 Task: Find connections with filter location Serpong with filter topic #Jobvacancywith filter profile language German with filter current company MayHaps Consulting...!!! with filter school S P Jain School of Global Management with filter industry Aviation and Aerospace Component Manufacturing with filter service category FIle Management with filter keywords title Lodging Manager
Action: Mouse moved to (590, 60)
Screenshot: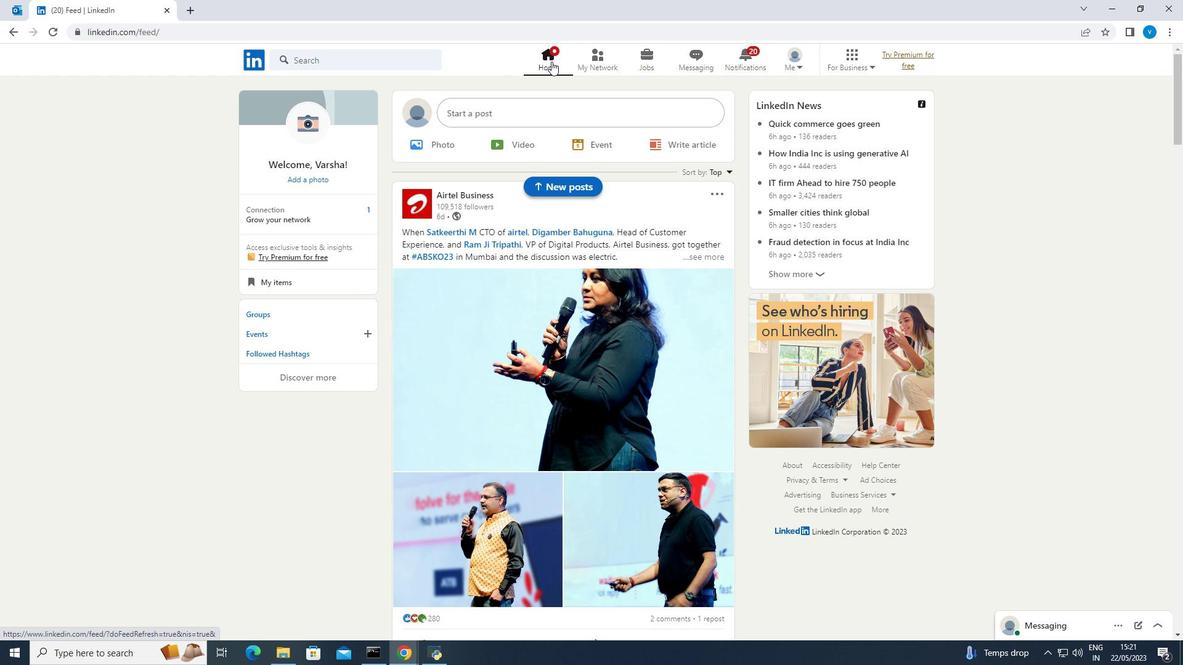 
Action: Mouse pressed left at (590, 60)
Screenshot: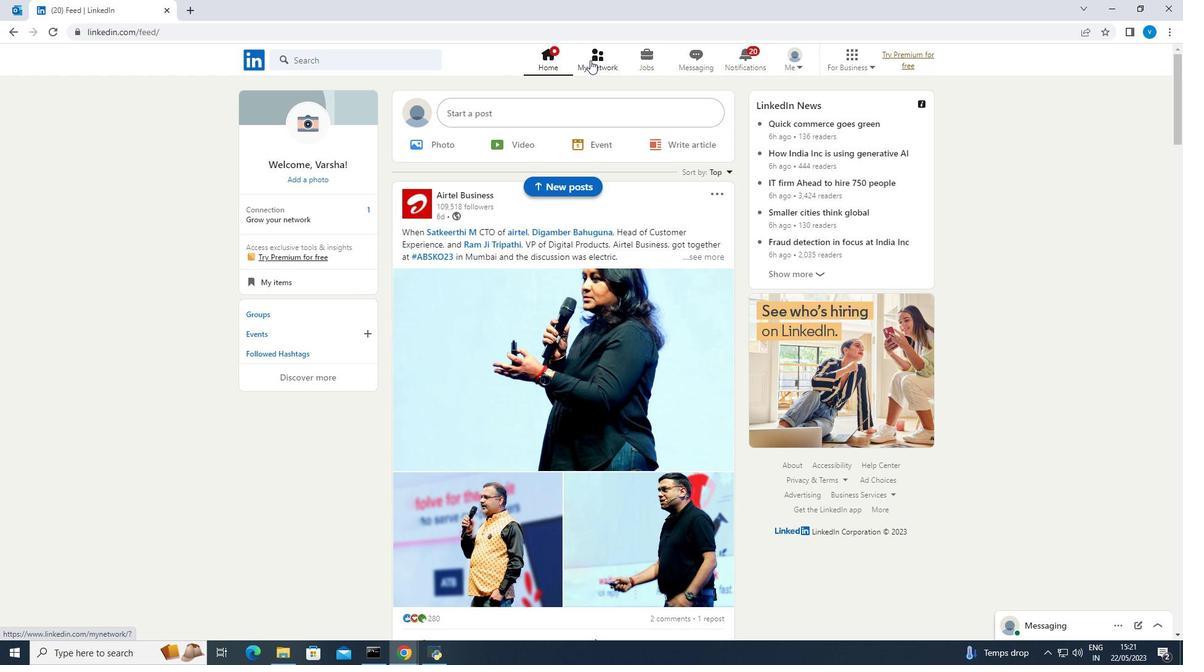 
Action: Mouse moved to (348, 126)
Screenshot: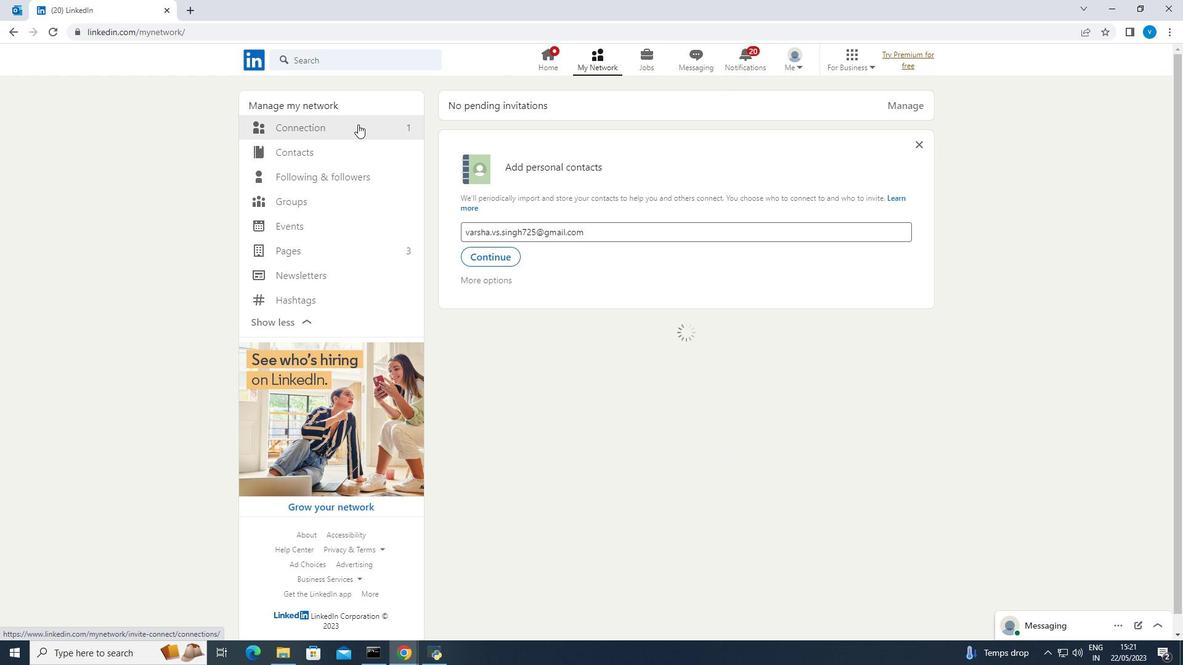 
Action: Mouse pressed left at (348, 126)
Screenshot: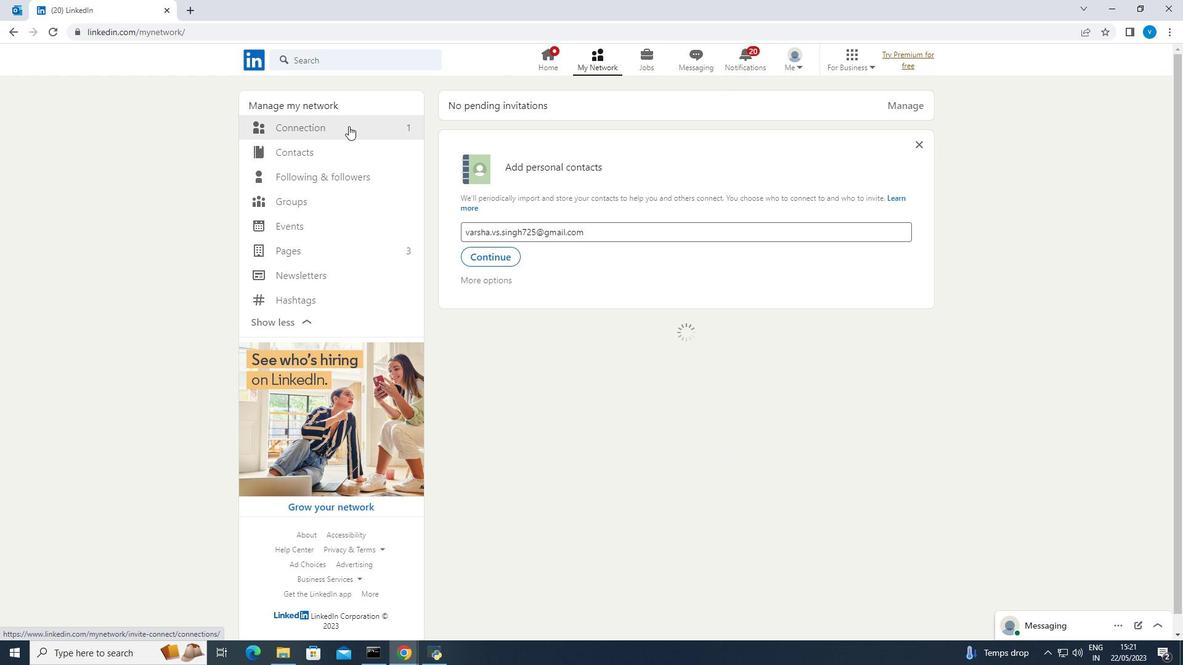 
Action: Mouse moved to (668, 128)
Screenshot: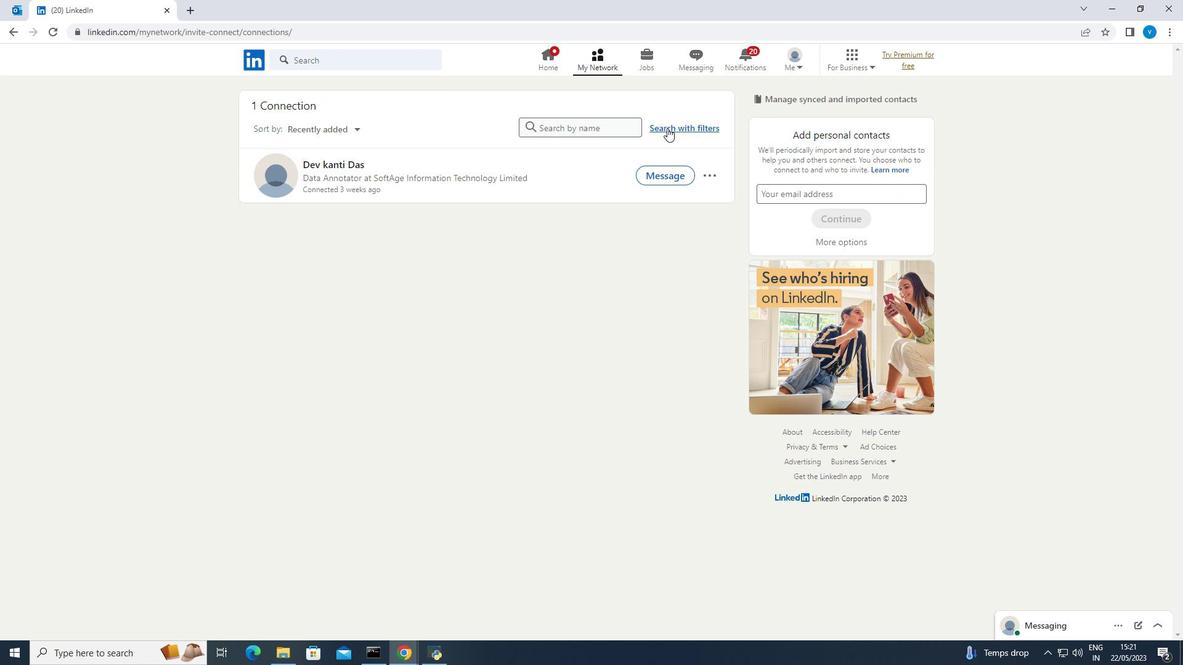 
Action: Mouse pressed left at (668, 128)
Screenshot: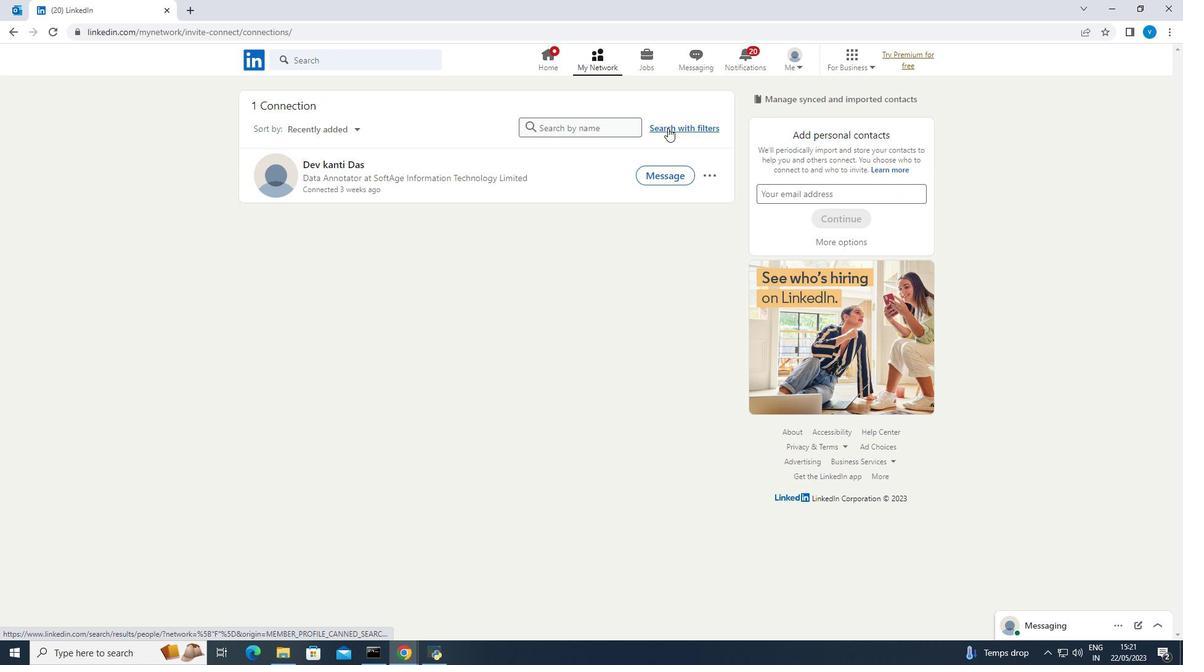 
Action: Mouse moved to (629, 96)
Screenshot: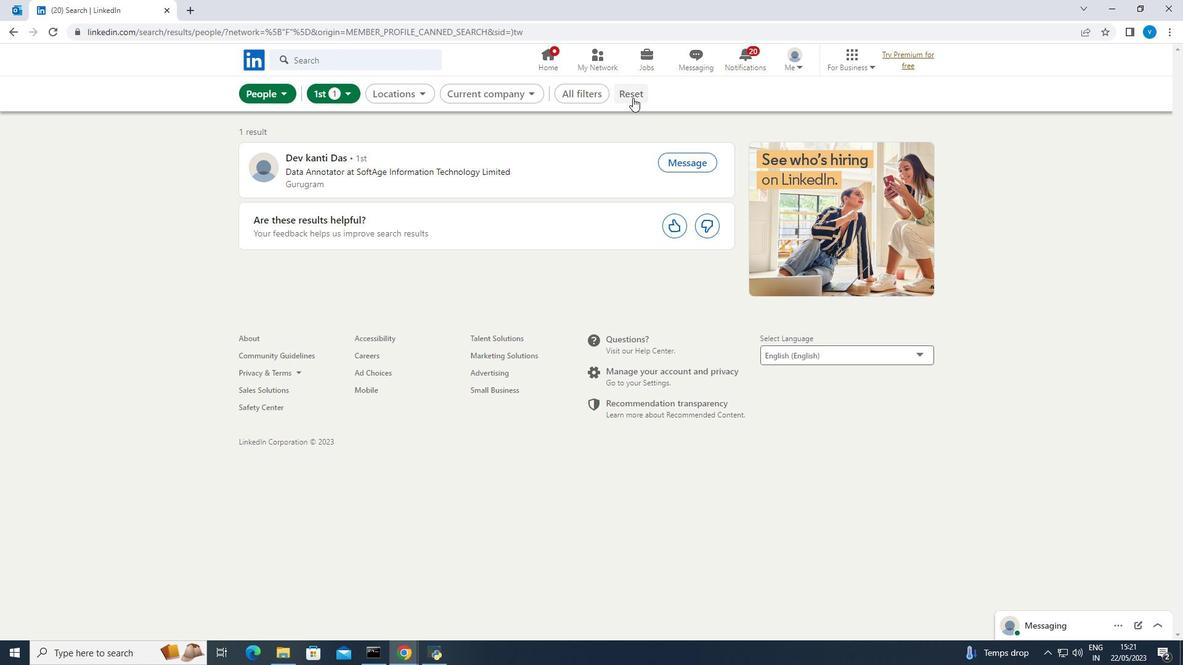 
Action: Mouse pressed left at (629, 96)
Screenshot: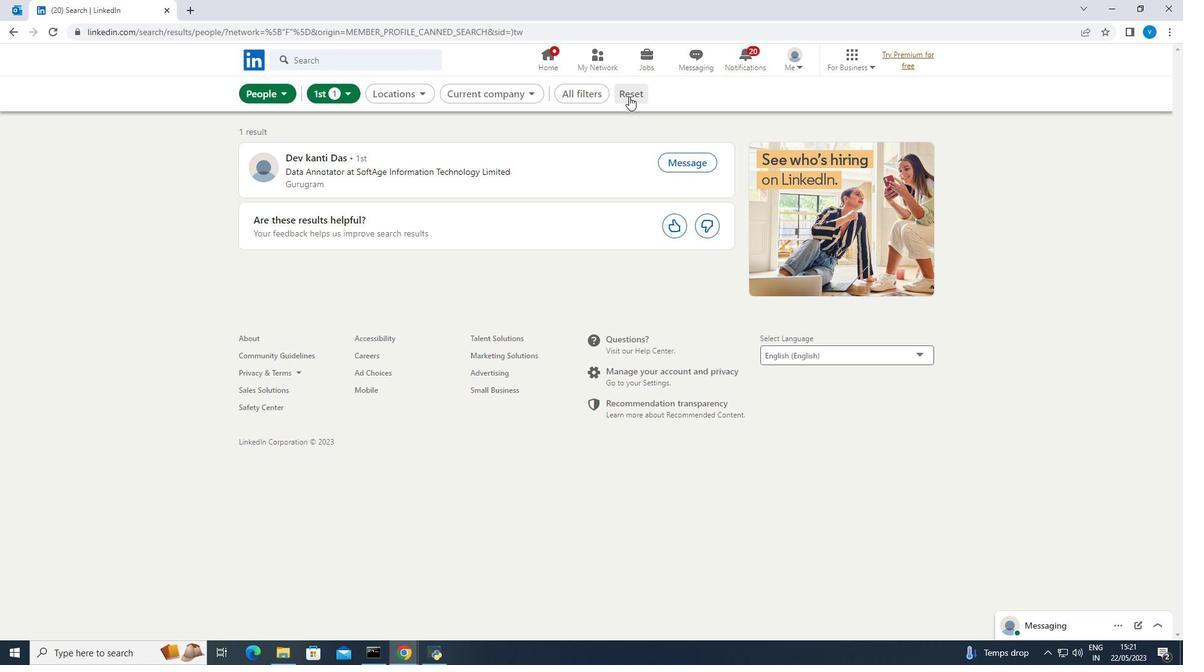 
Action: Mouse moved to (627, 97)
Screenshot: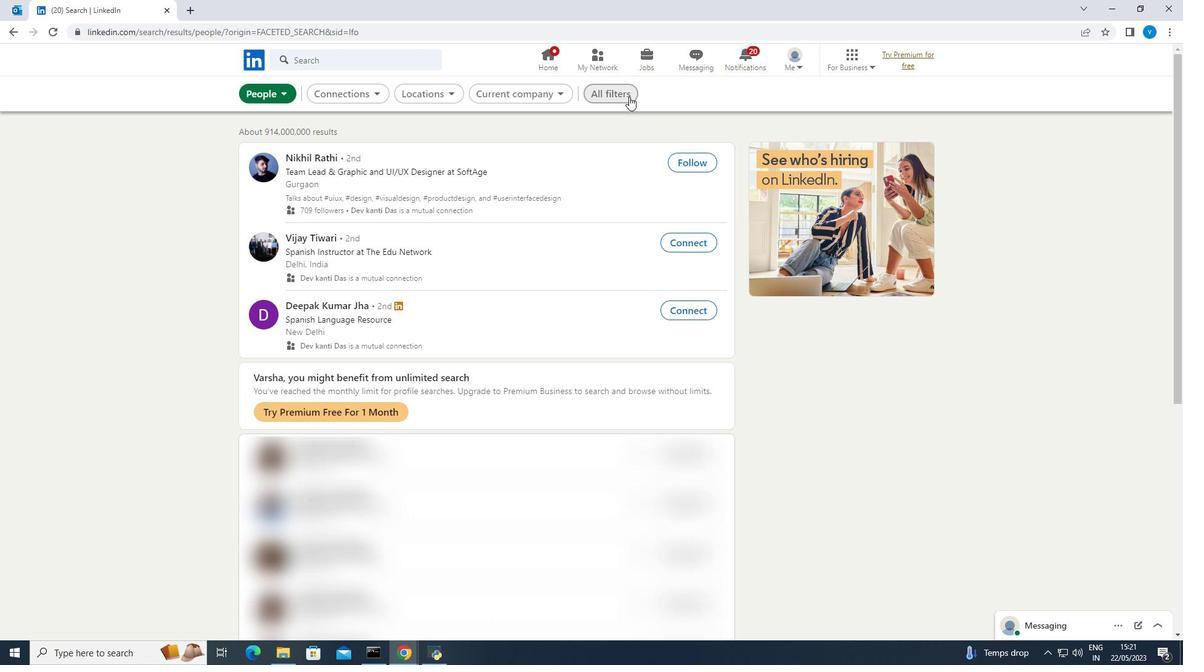 
Action: Mouse pressed left at (627, 97)
Screenshot: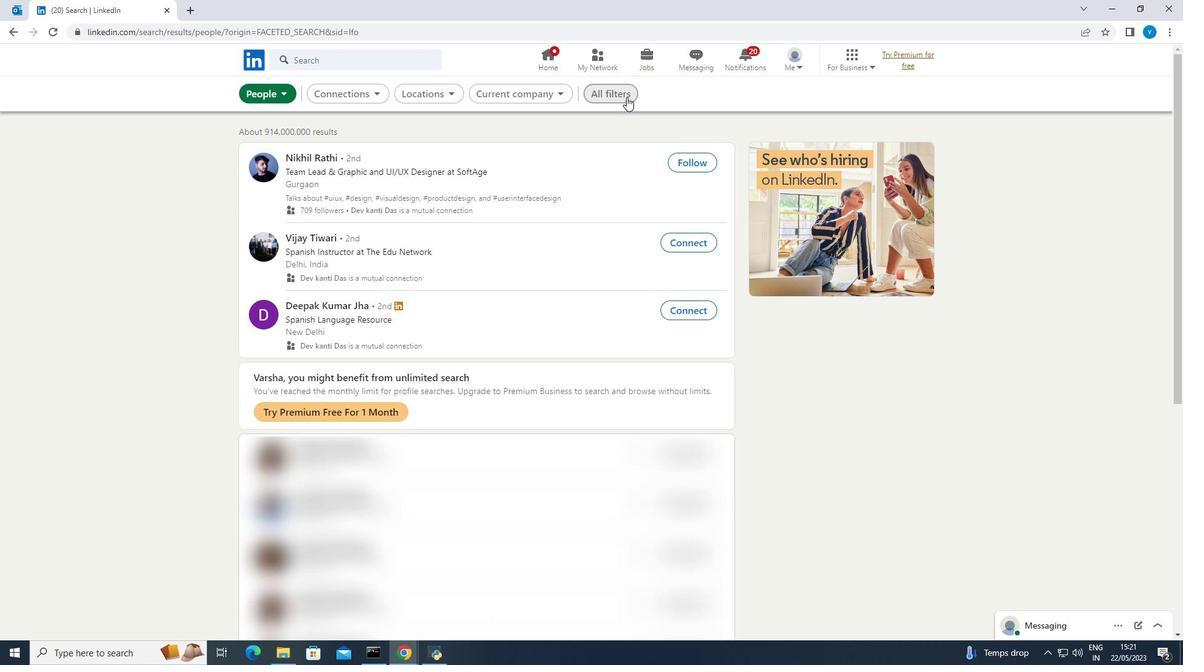 
Action: Mouse moved to (847, 199)
Screenshot: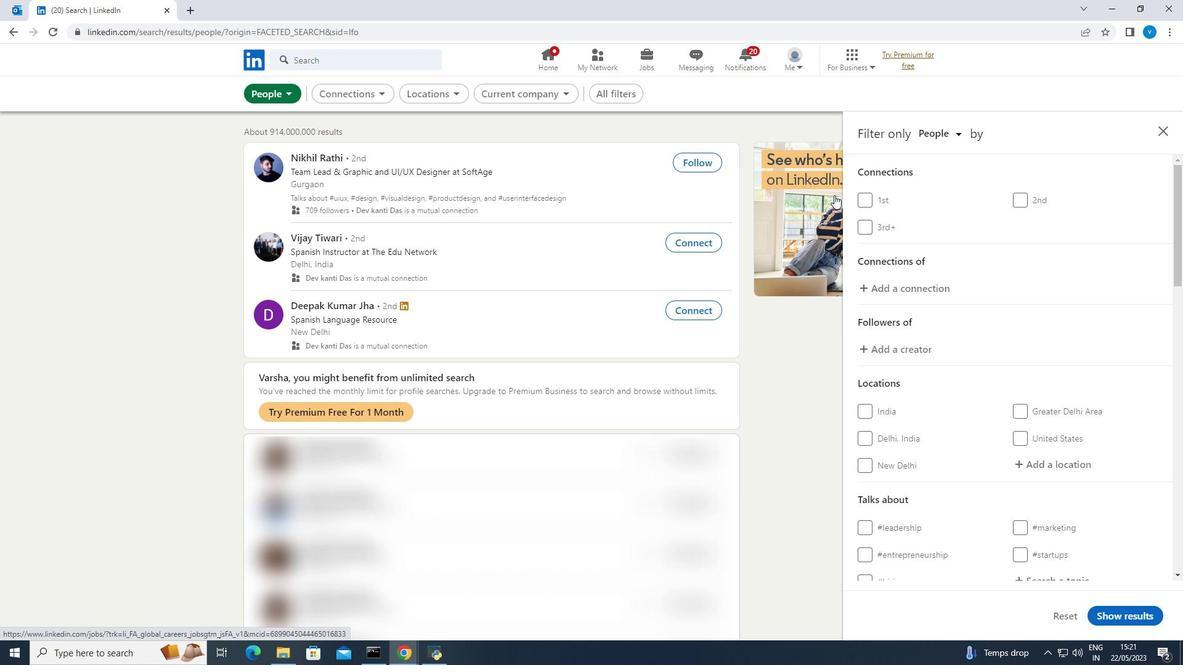 
Action: Mouse scrolled (847, 198) with delta (0, 0)
Screenshot: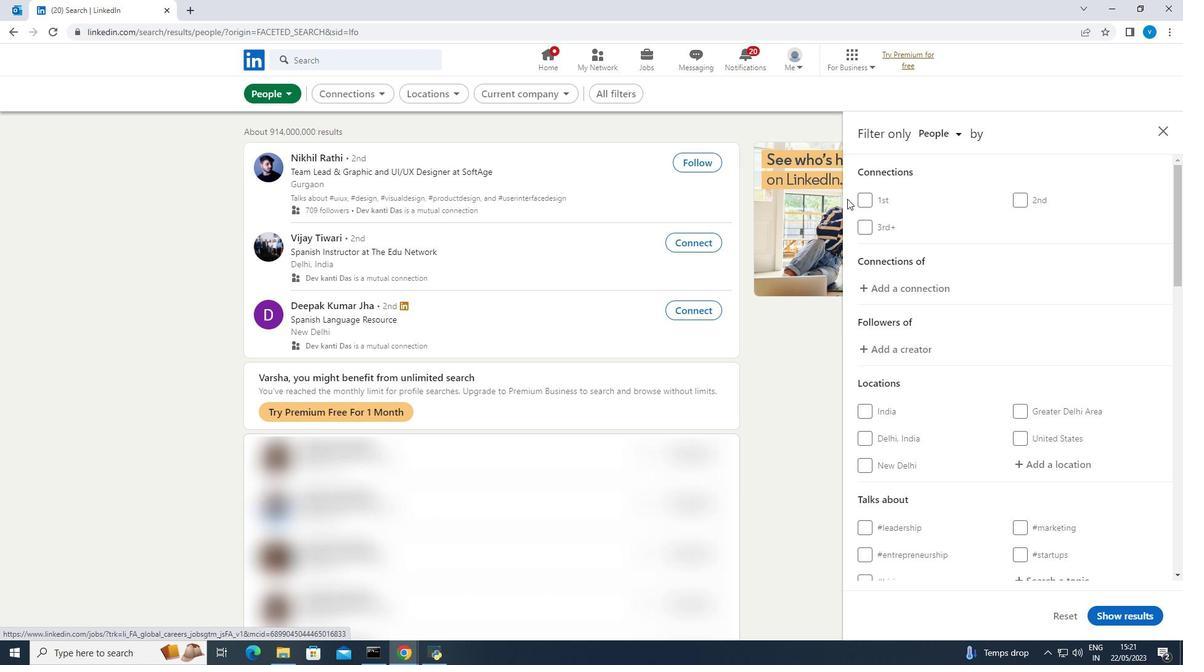 
Action: Mouse scrolled (847, 198) with delta (0, 0)
Screenshot: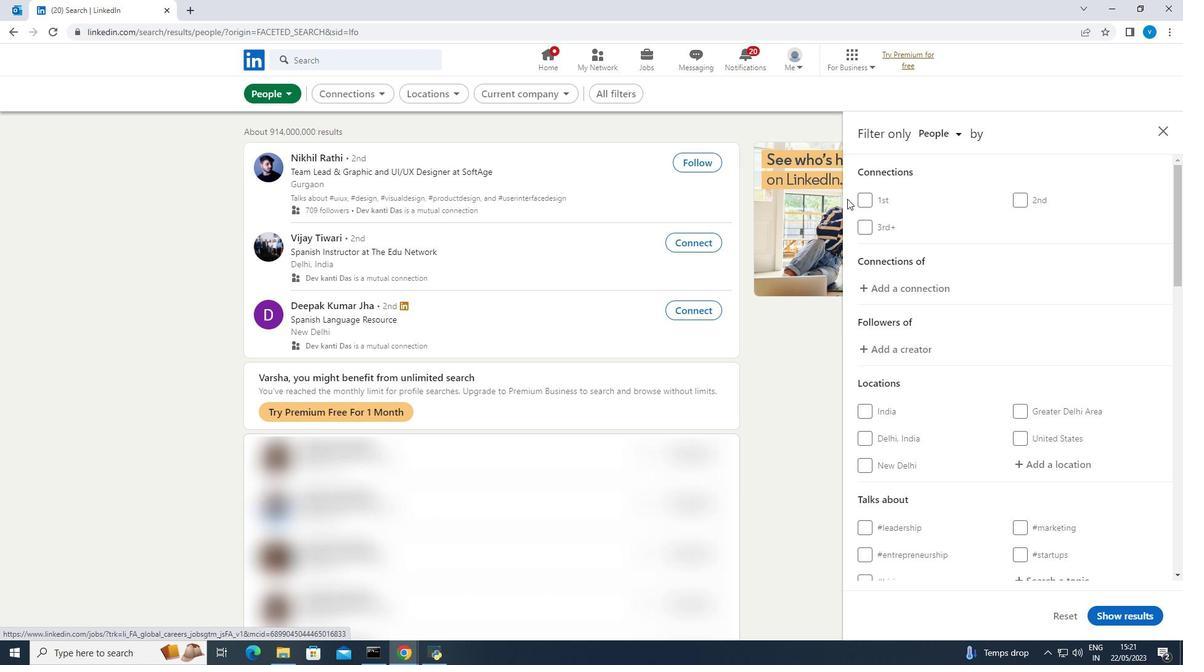 
Action: Mouse moved to (866, 204)
Screenshot: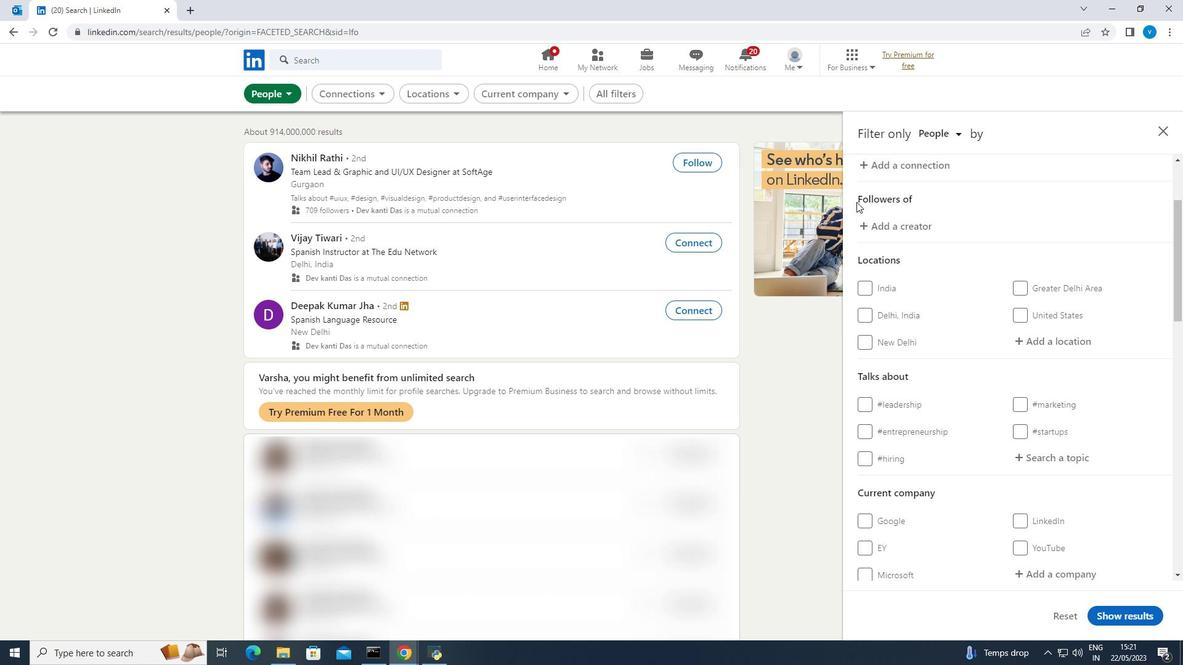 
Action: Mouse scrolled (866, 204) with delta (0, 0)
Screenshot: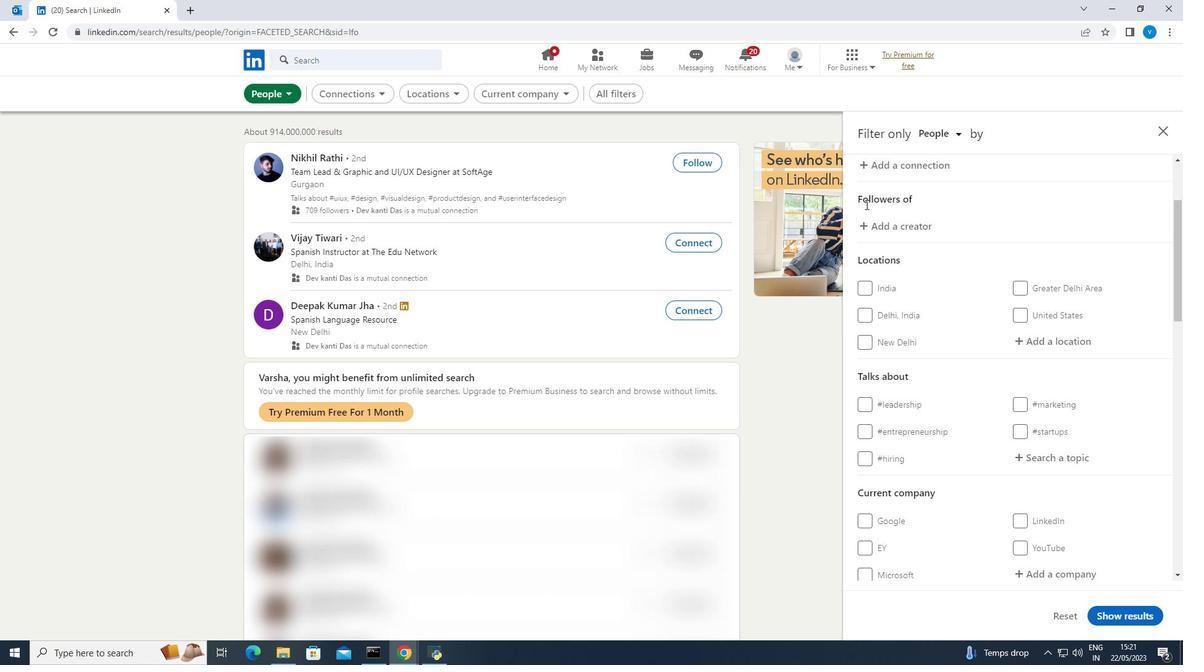 
Action: Mouse moved to (1055, 284)
Screenshot: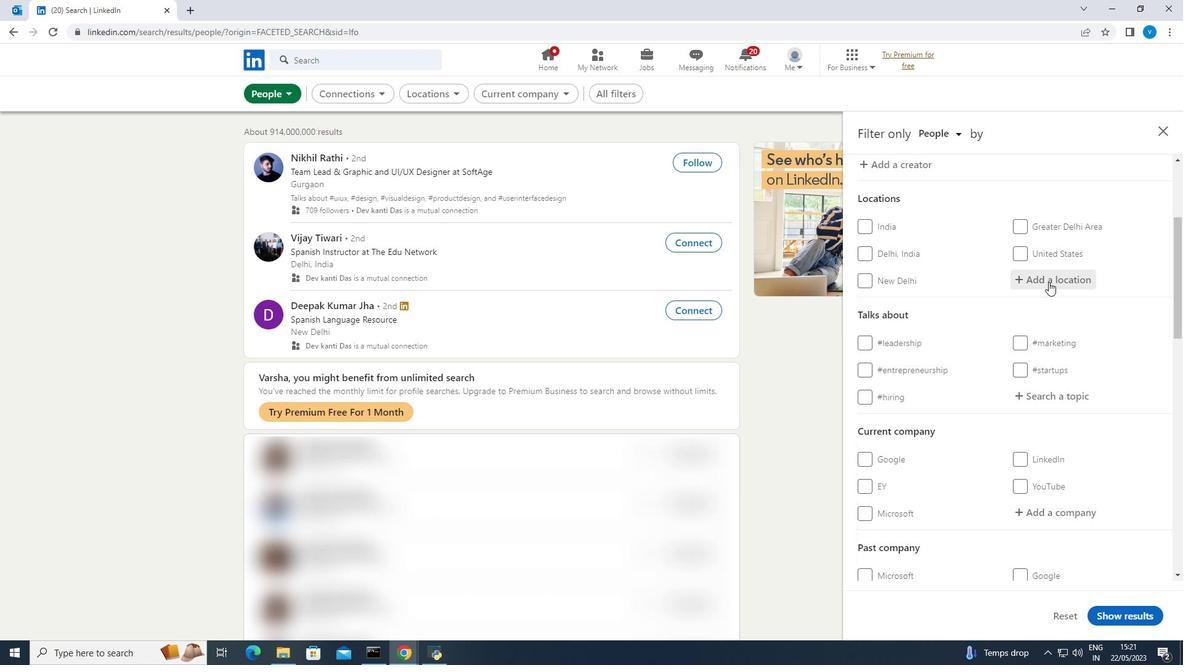 
Action: Mouse pressed left at (1055, 284)
Screenshot: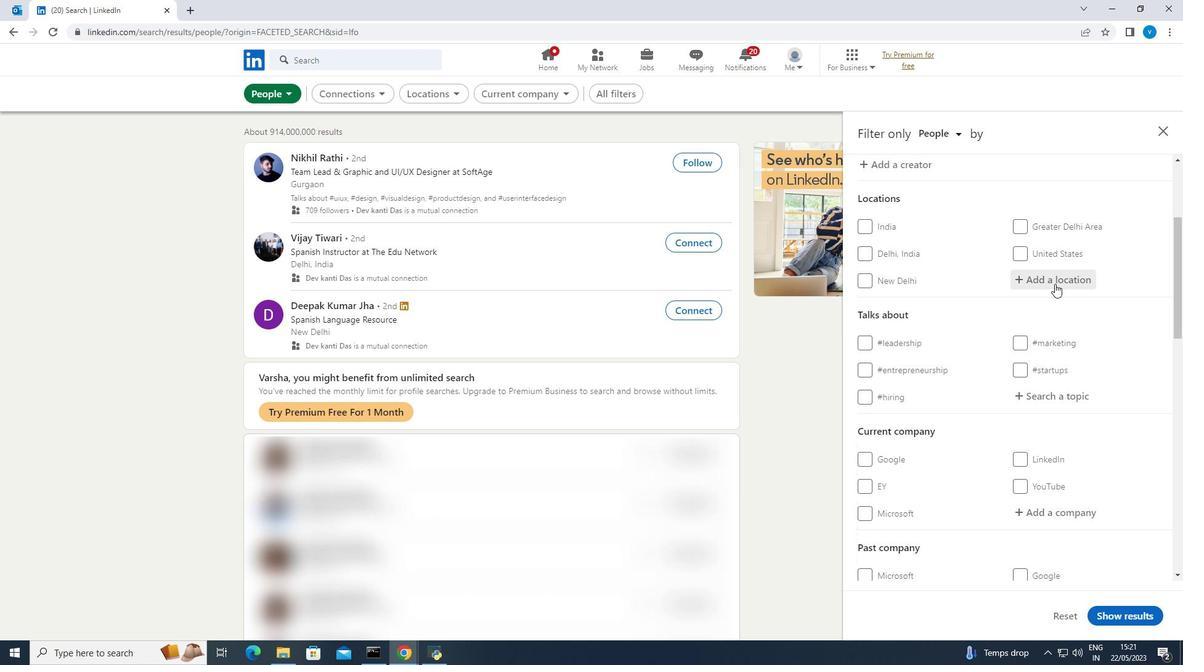 
Action: Mouse moved to (1008, 311)
Screenshot: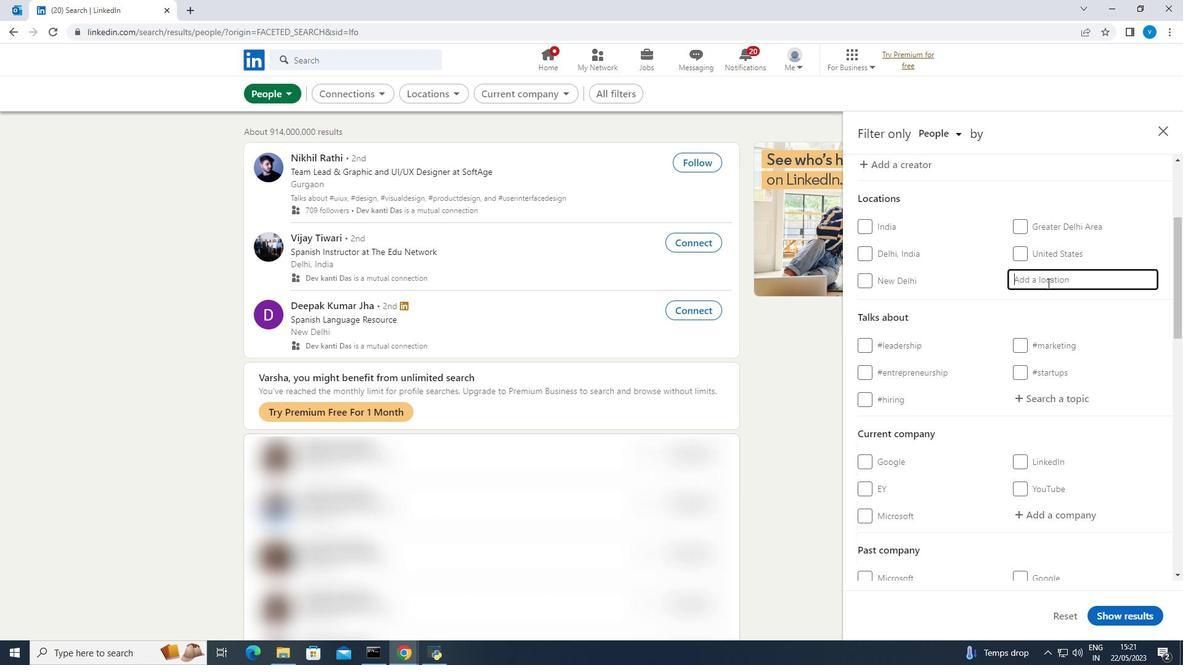 
Action: Key pressed <Key.shift><Key.shift><Key.shift><Key.shift><Key.shift><Key.shift><Key.shift><Key.shift>Serpong
Screenshot: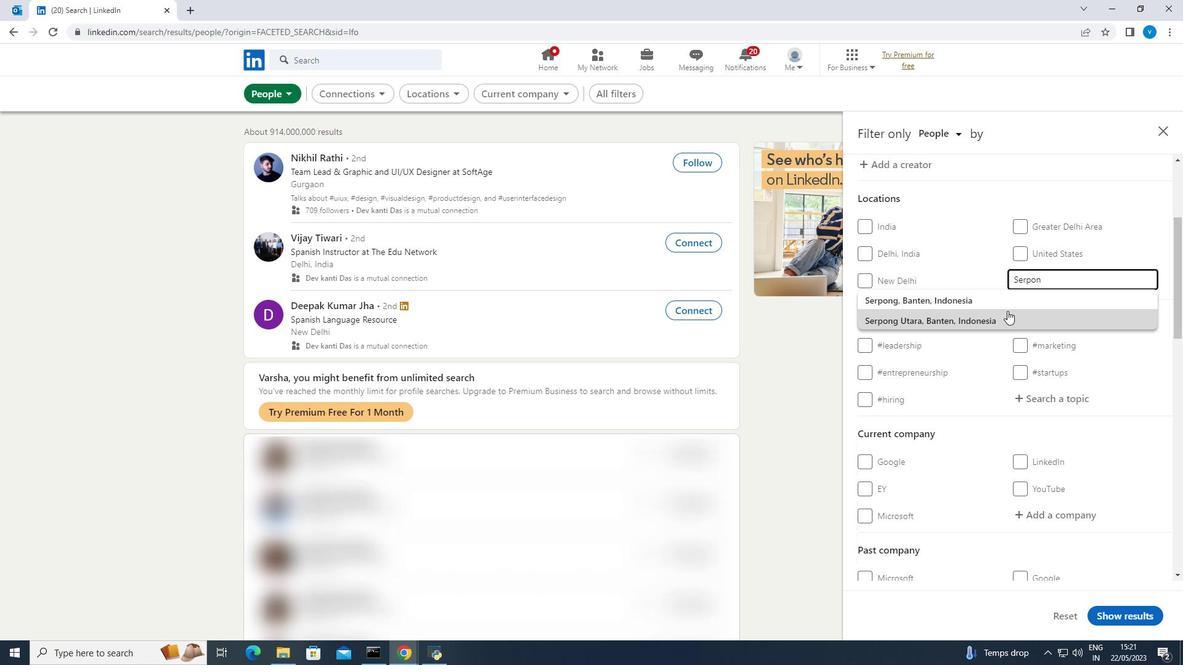 
Action: Mouse moved to (1042, 392)
Screenshot: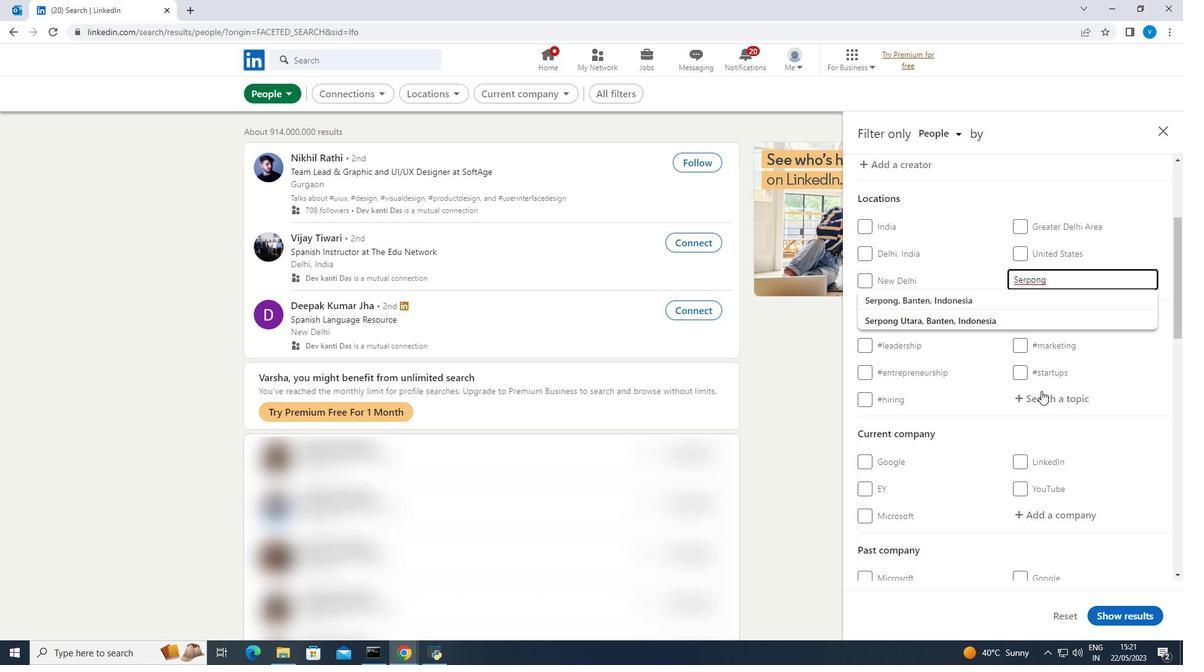 
Action: Mouse pressed left at (1042, 392)
Screenshot: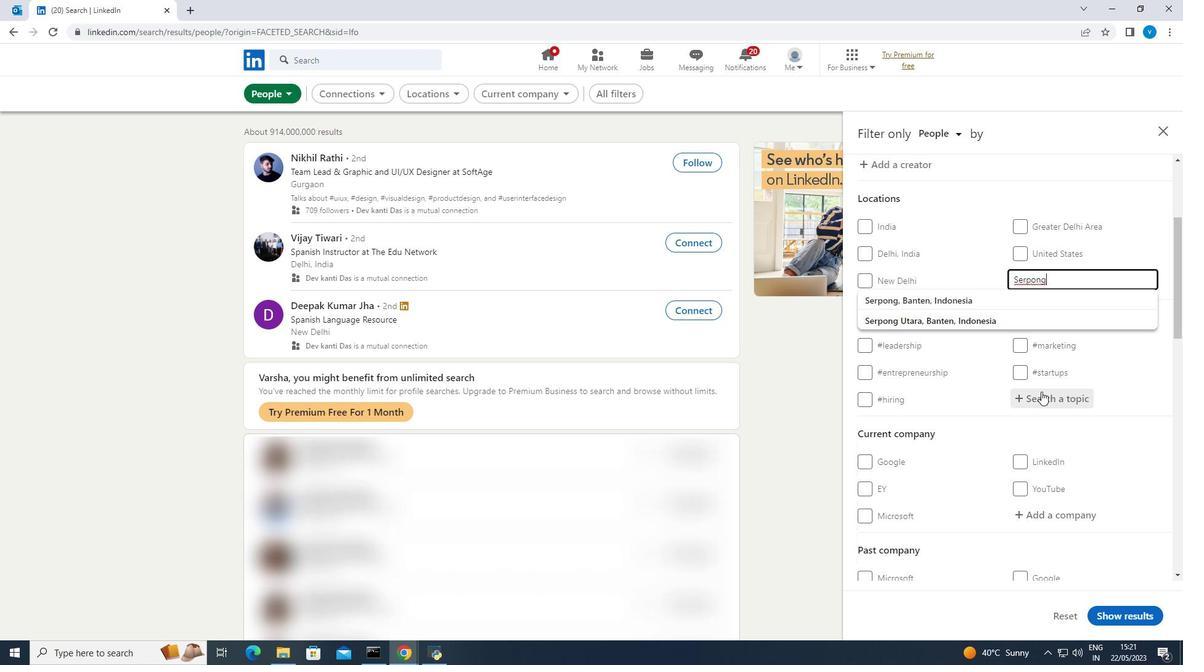 
Action: Mouse moved to (1051, 388)
Screenshot: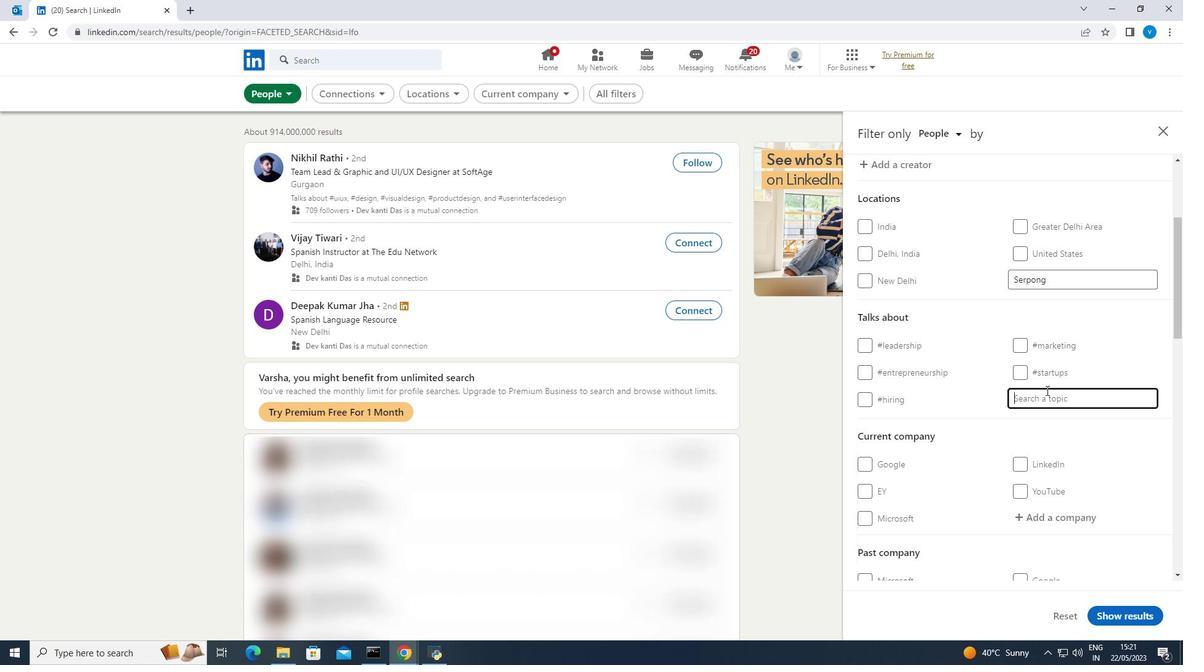 
Action: Key pressed <Key.shift><Key.shift><Key.shift><Key.shift><Key.shift><Key.shift><Key.shift><Key.shift>#<Key.shift><Key.shift><Key.shift><Key.shift><Key.shift><Key.shift><Key.shift><Key.shift>Jobvacancy
Screenshot: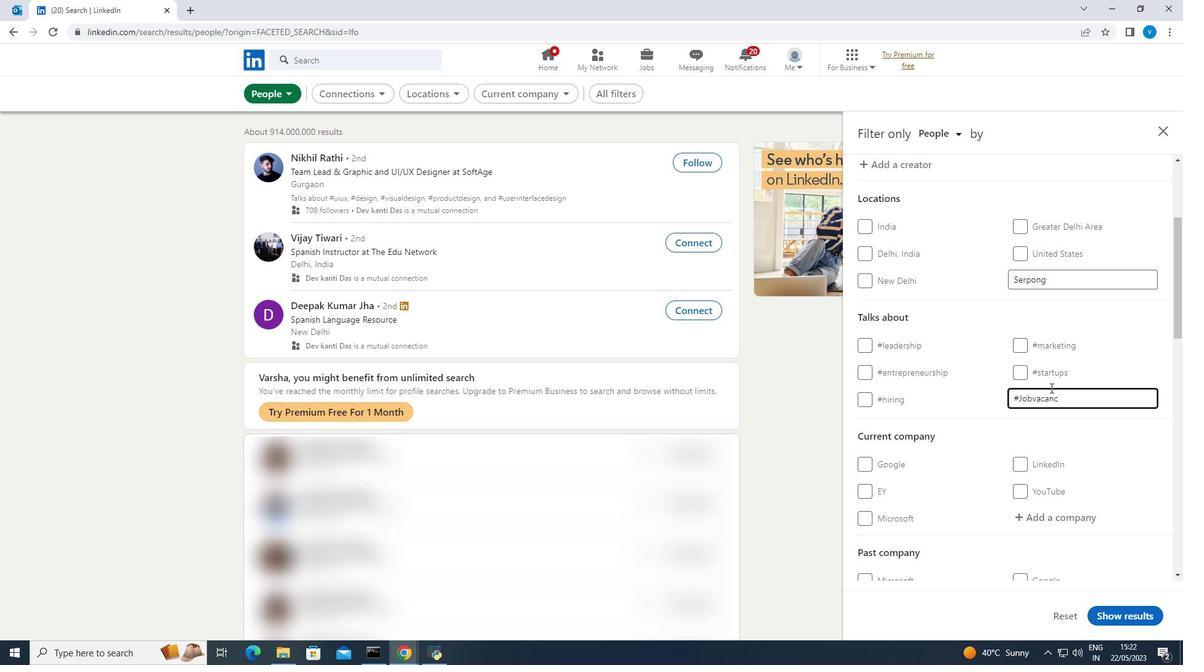 
Action: Mouse moved to (1054, 424)
Screenshot: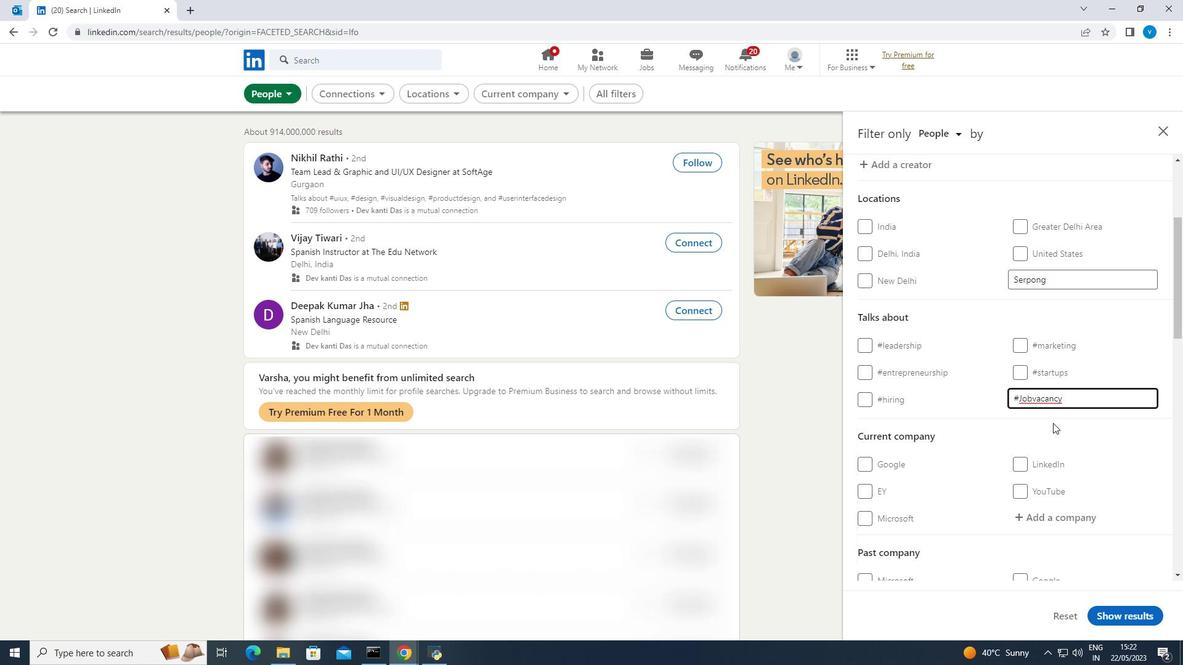 
Action: Mouse scrolled (1054, 423) with delta (0, 0)
Screenshot: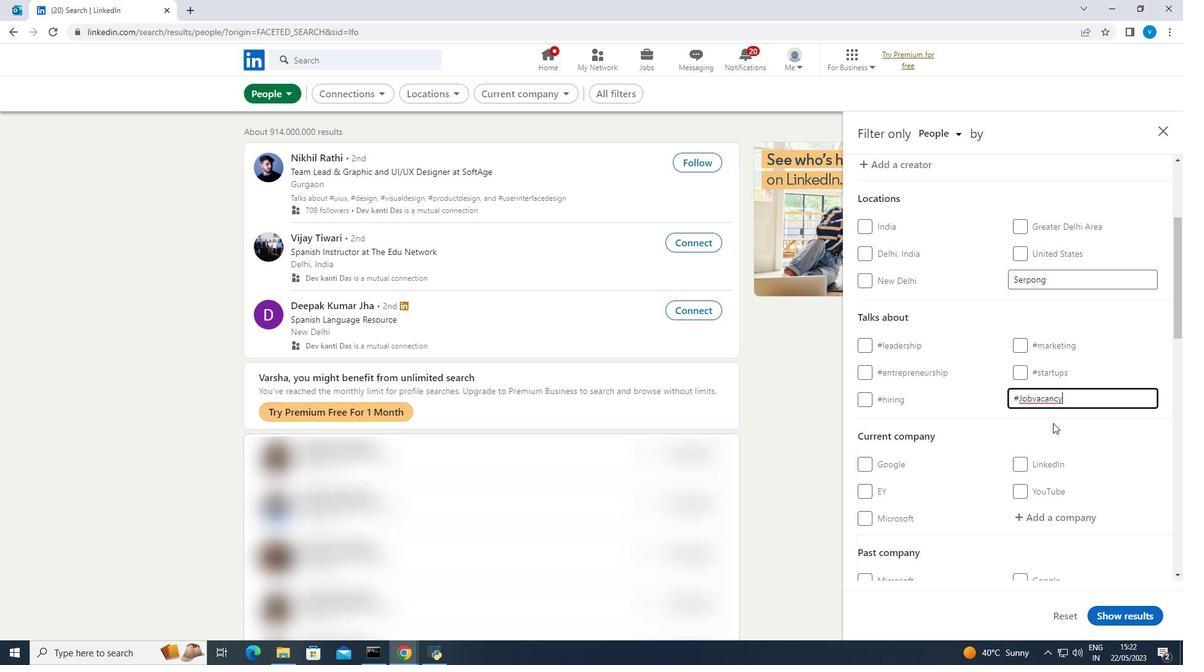 
Action: Mouse moved to (1056, 425)
Screenshot: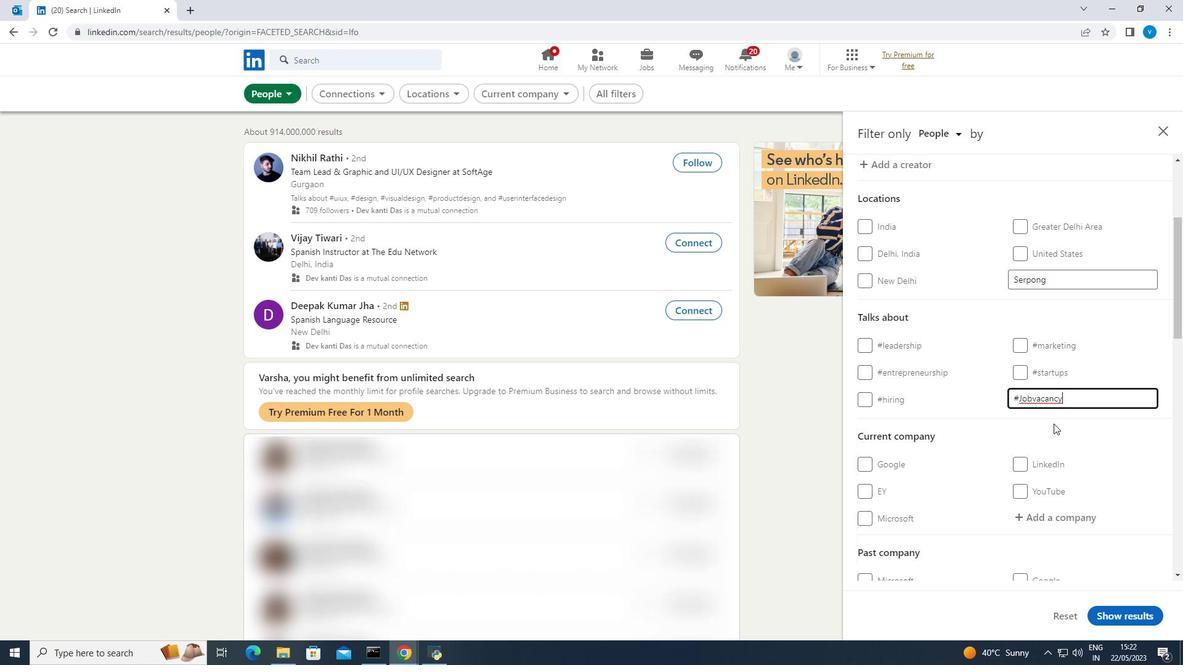 
Action: Mouse scrolled (1056, 424) with delta (0, 0)
Screenshot: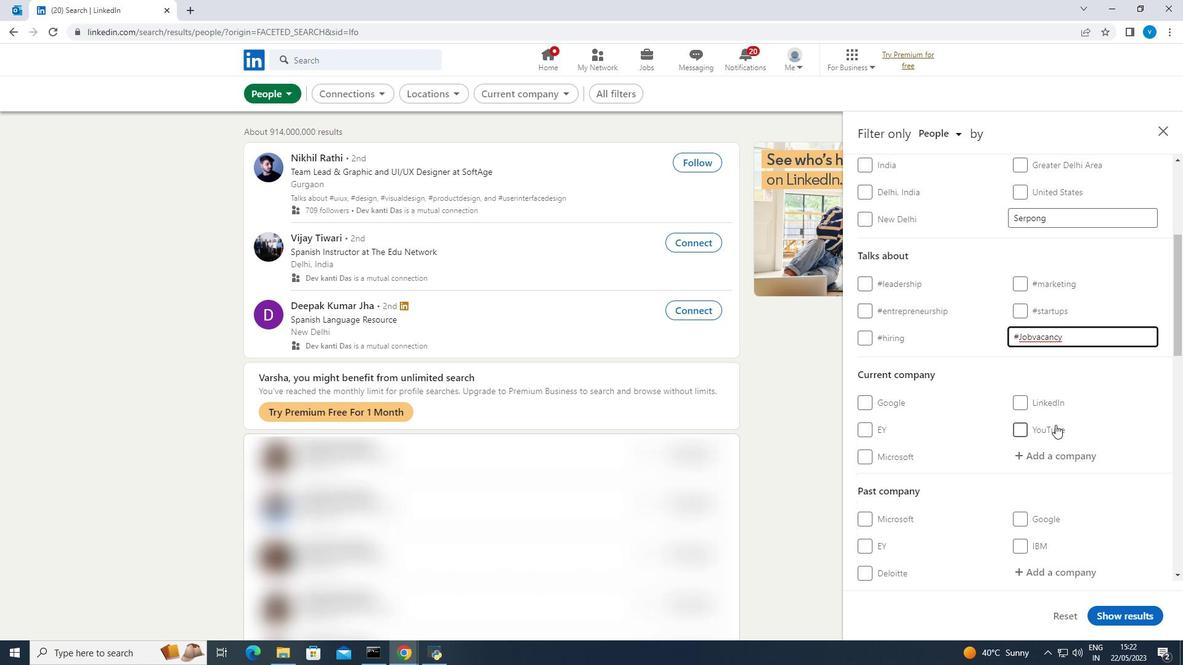 
Action: Mouse scrolled (1056, 424) with delta (0, 0)
Screenshot: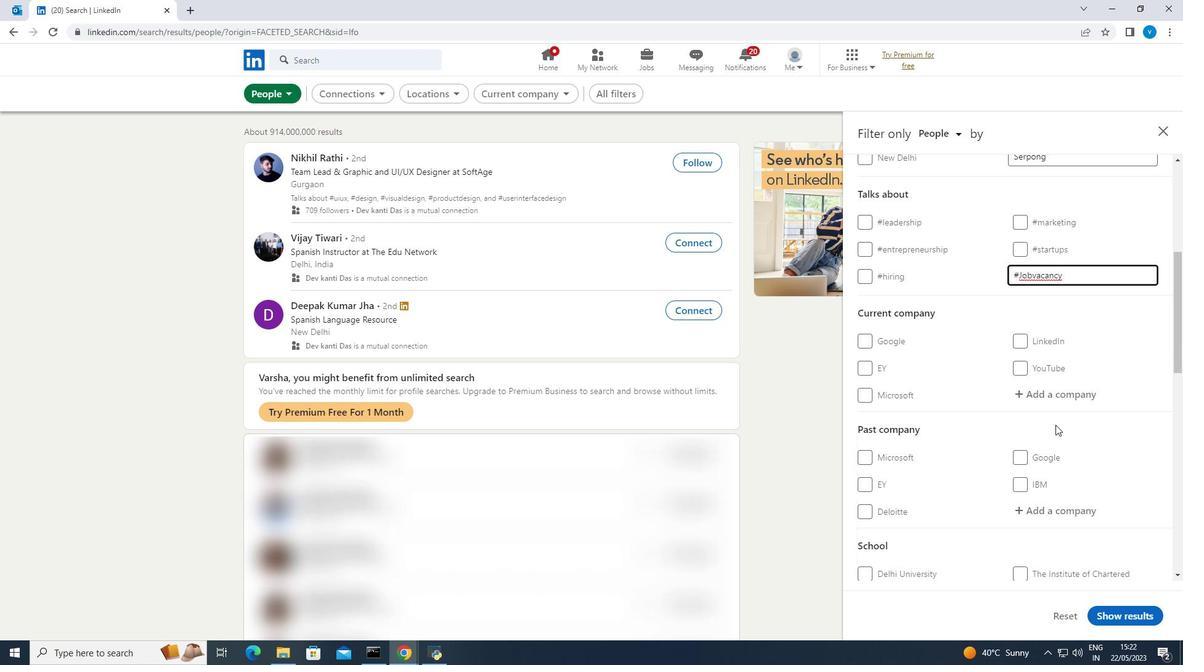 
Action: Mouse scrolled (1056, 424) with delta (0, 0)
Screenshot: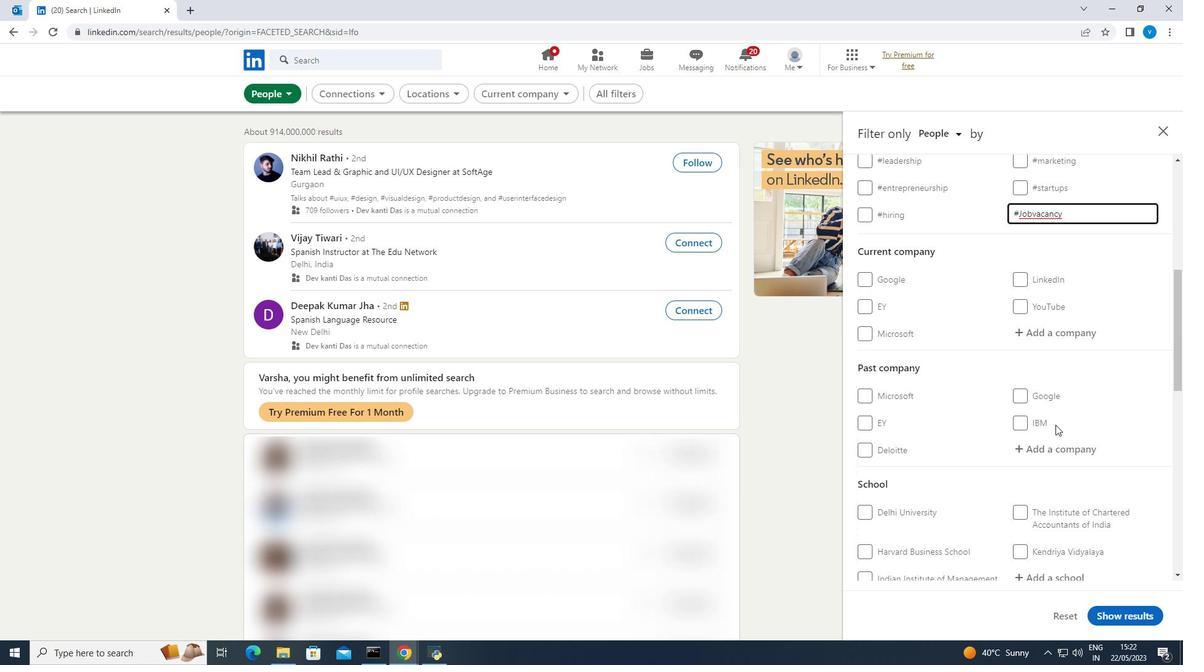 
Action: Mouse scrolled (1056, 424) with delta (0, 0)
Screenshot: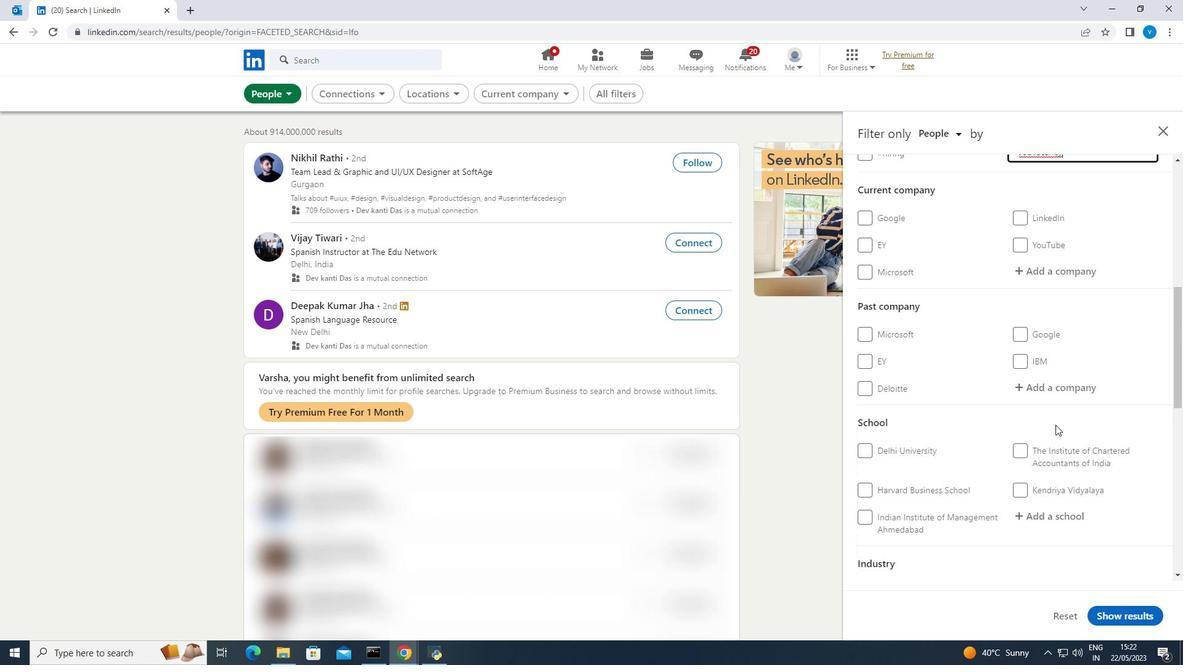 
Action: Mouse scrolled (1056, 424) with delta (0, 0)
Screenshot: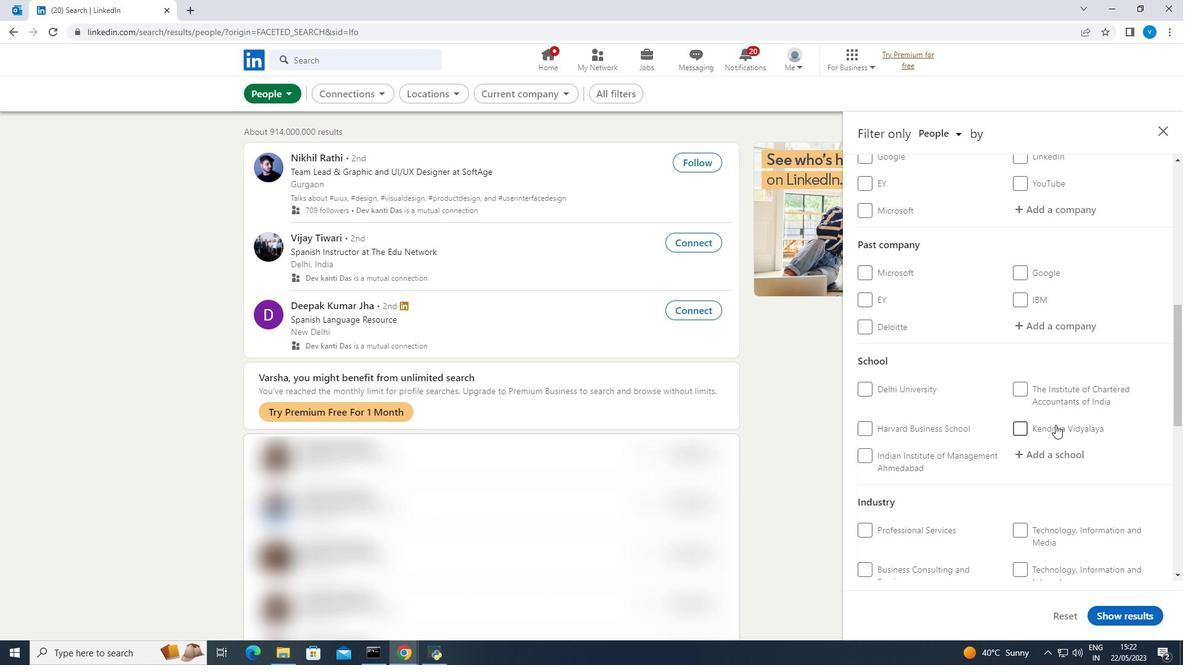 
Action: Mouse scrolled (1056, 424) with delta (0, 0)
Screenshot: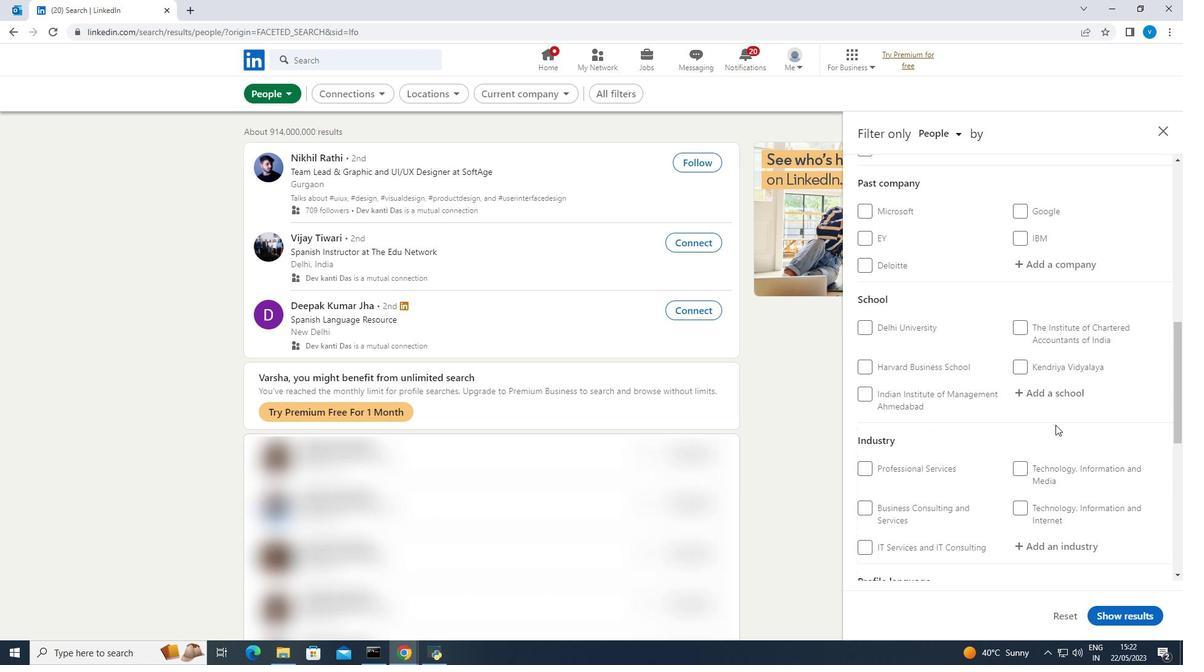 
Action: Mouse scrolled (1056, 424) with delta (0, 0)
Screenshot: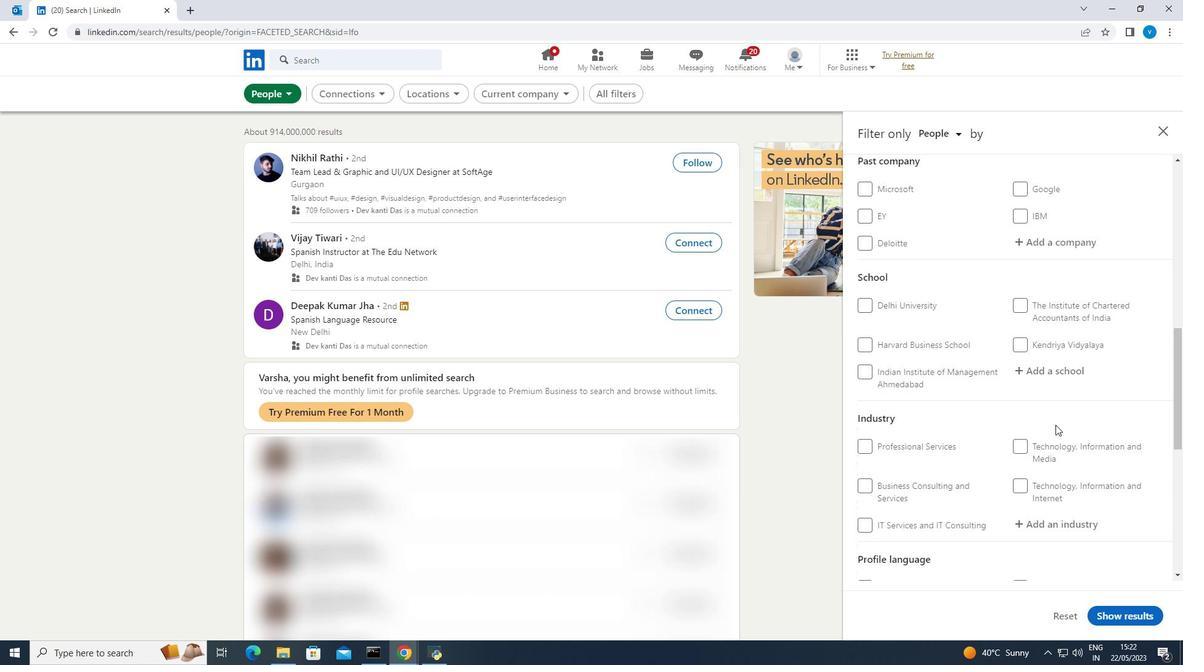 
Action: Mouse moved to (865, 535)
Screenshot: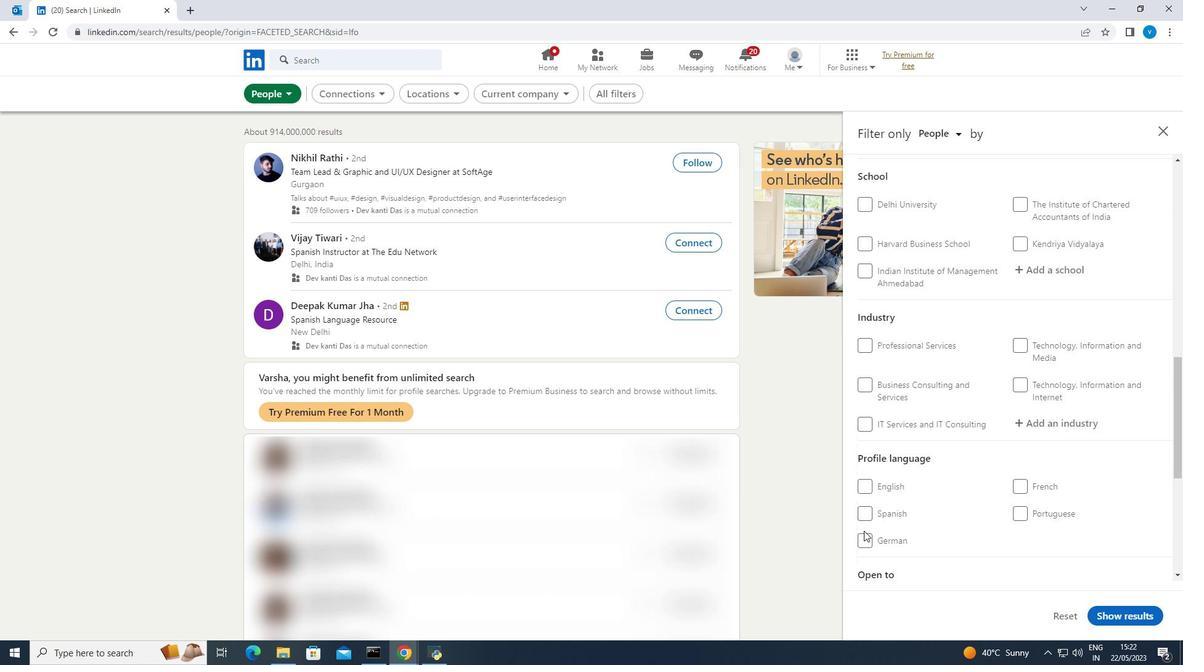 
Action: Mouse pressed left at (865, 535)
Screenshot: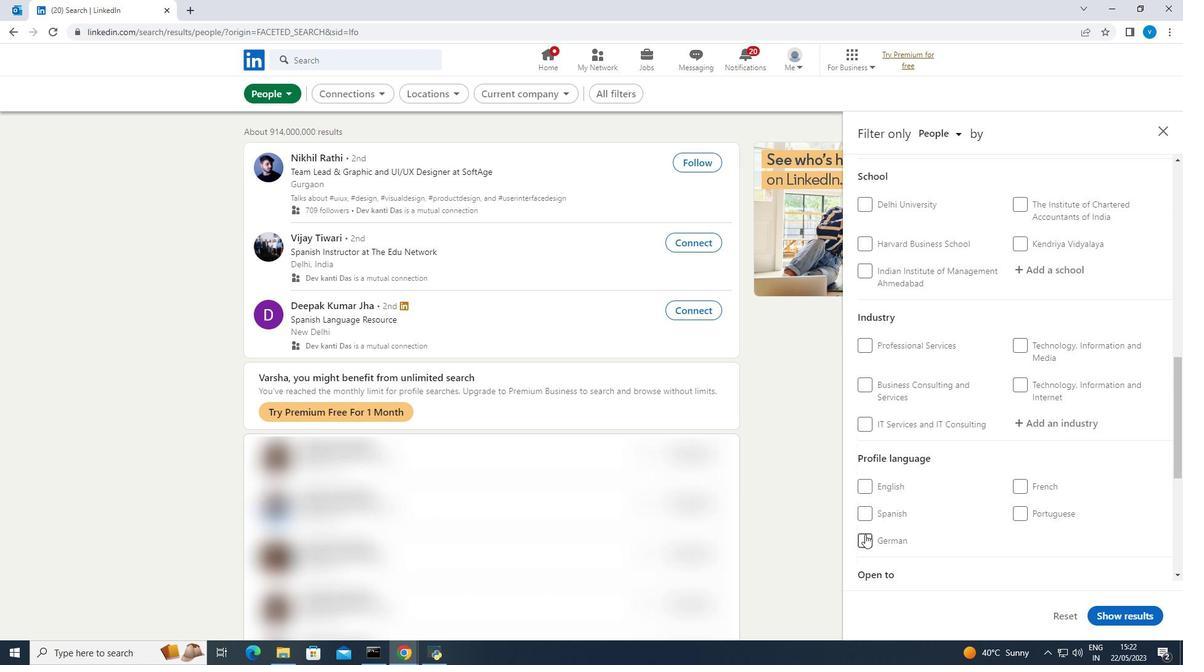 
Action: Mouse moved to (884, 476)
Screenshot: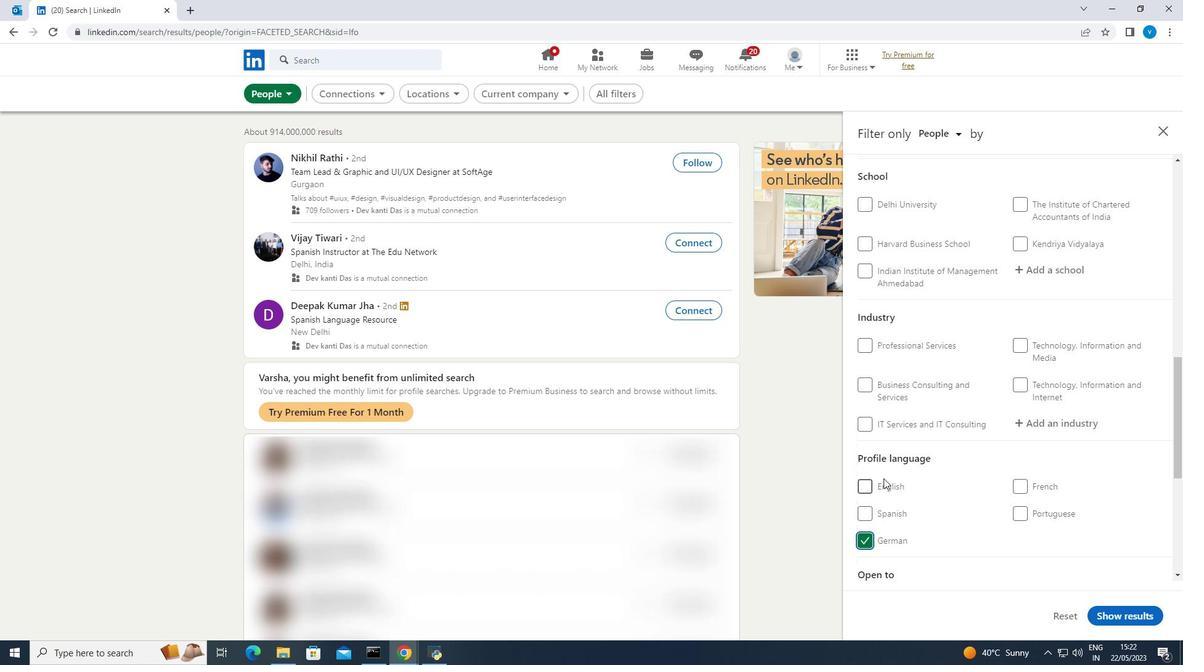 
Action: Mouse scrolled (884, 477) with delta (0, 0)
Screenshot: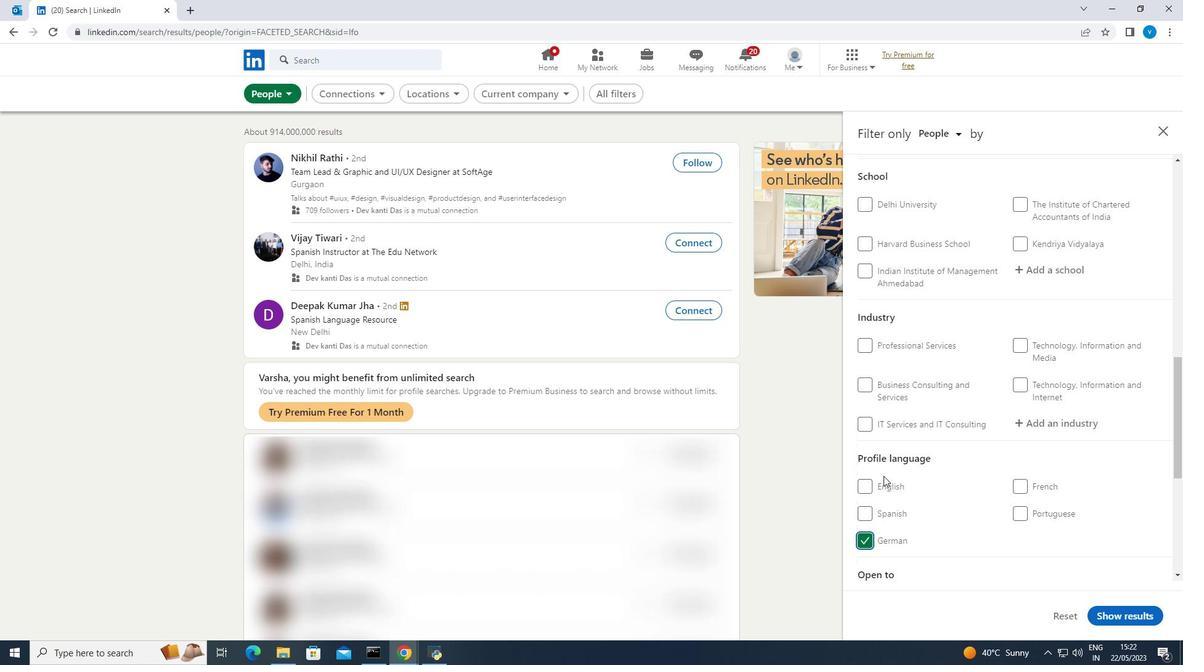 
Action: Mouse moved to (880, 471)
Screenshot: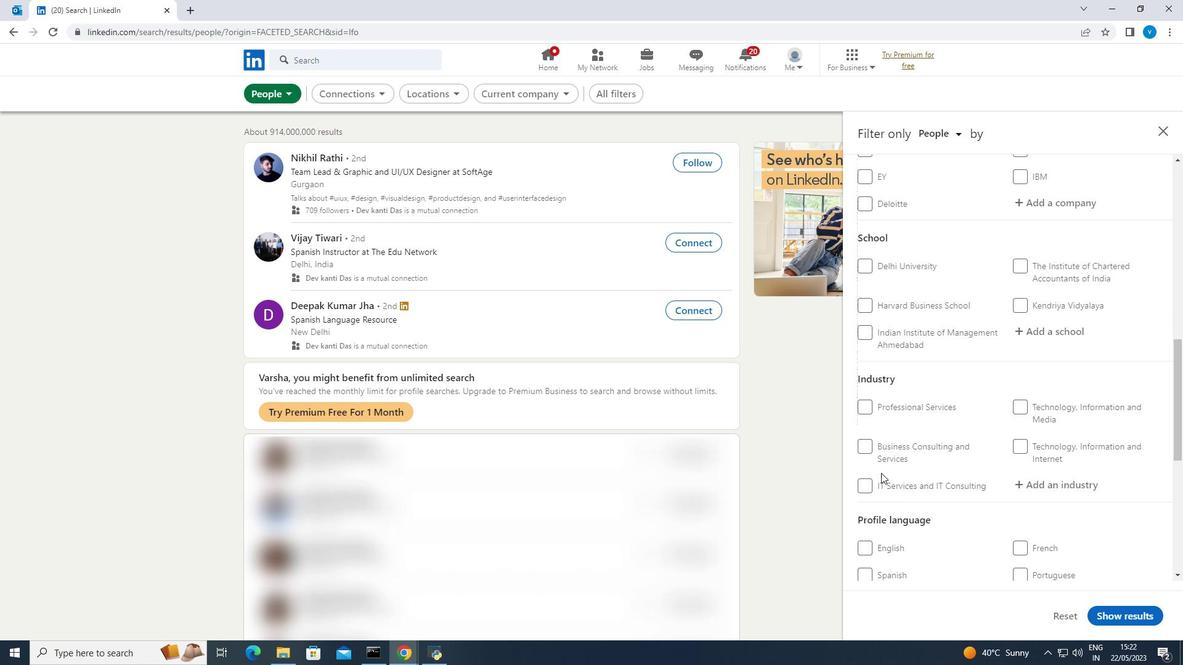 
Action: Mouse scrolled (880, 472) with delta (0, 0)
Screenshot: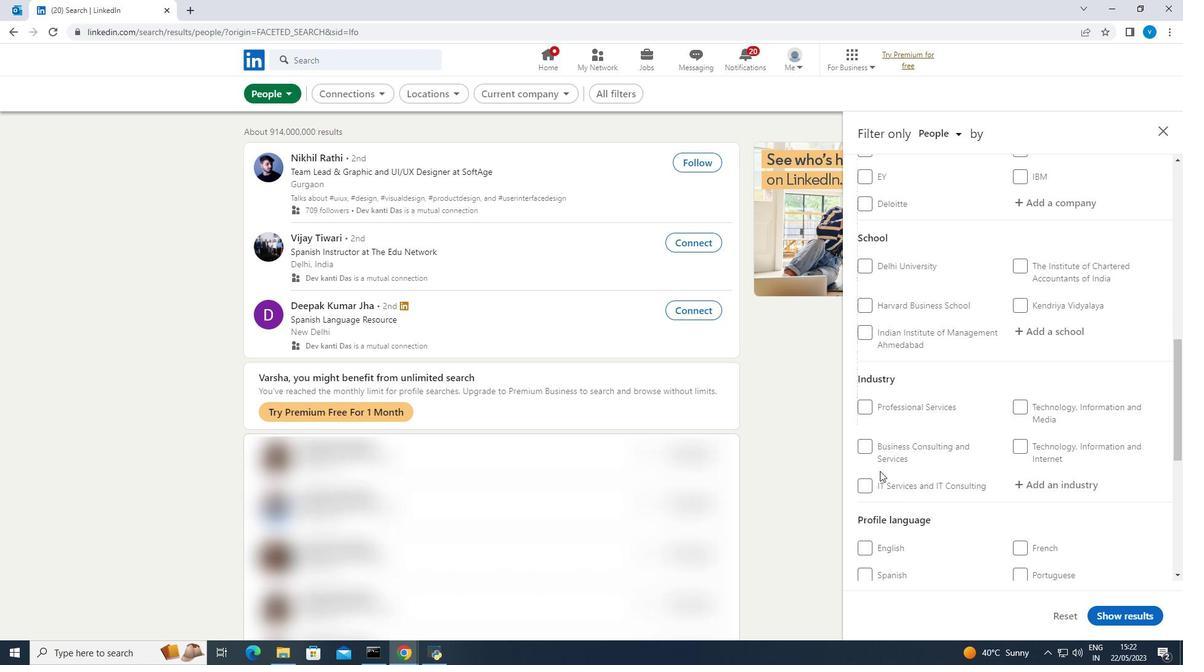 
Action: Mouse moved to (880, 469)
Screenshot: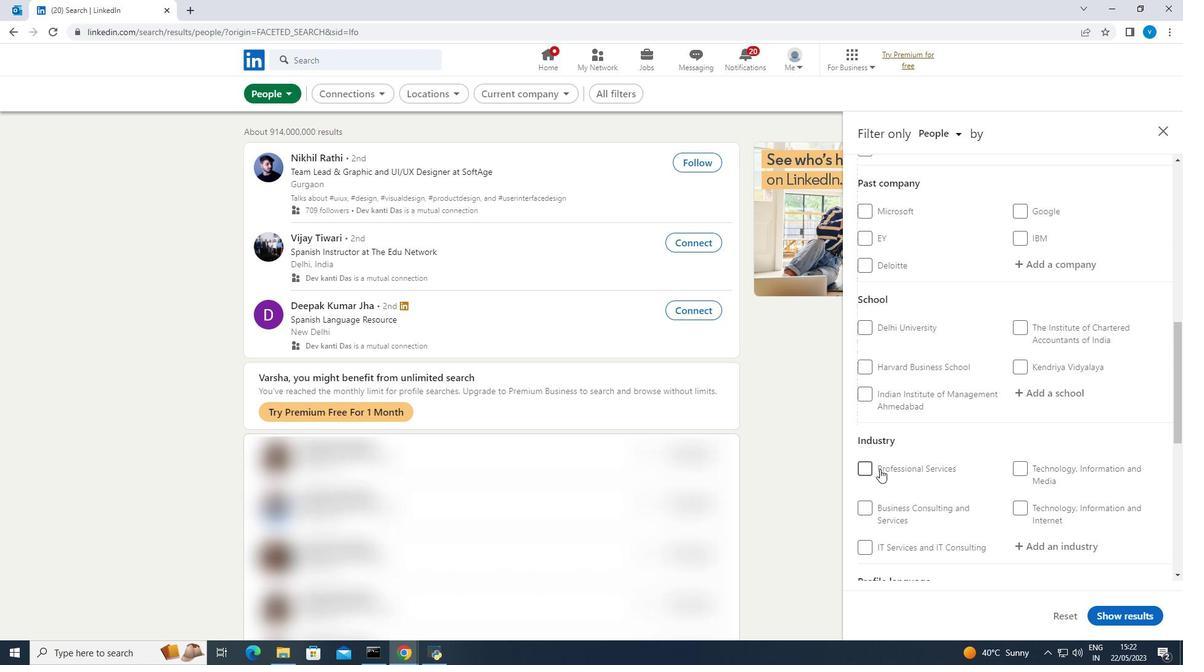 
Action: Mouse scrolled (880, 469) with delta (0, 0)
Screenshot: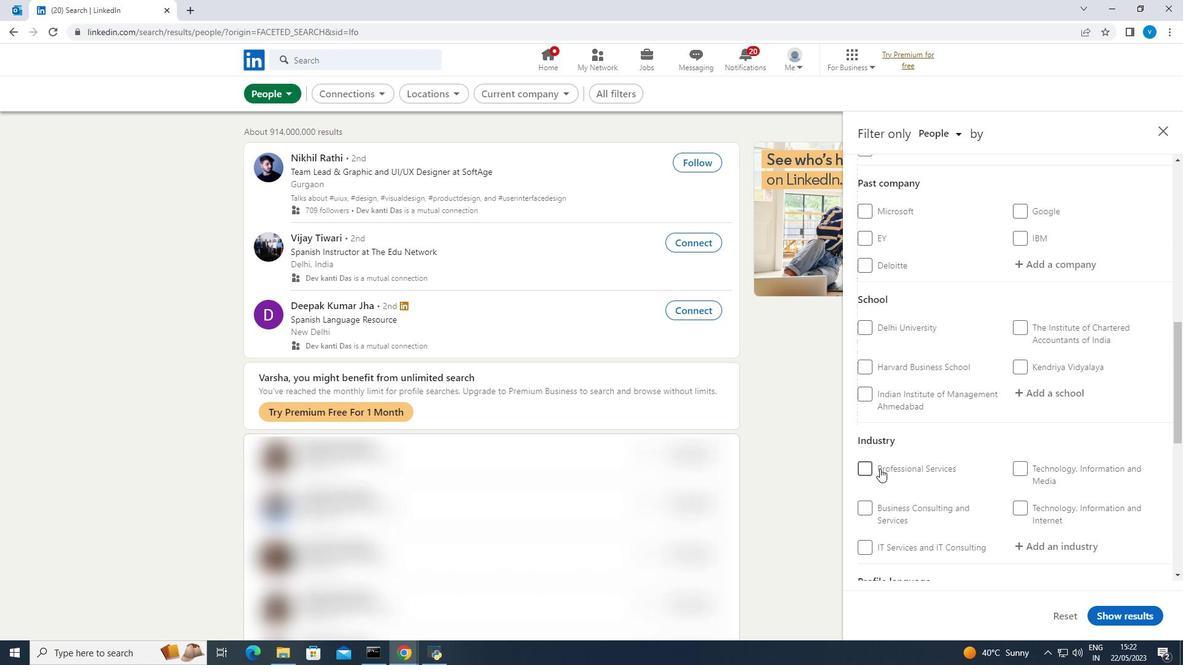 
Action: Mouse scrolled (880, 469) with delta (0, 0)
Screenshot: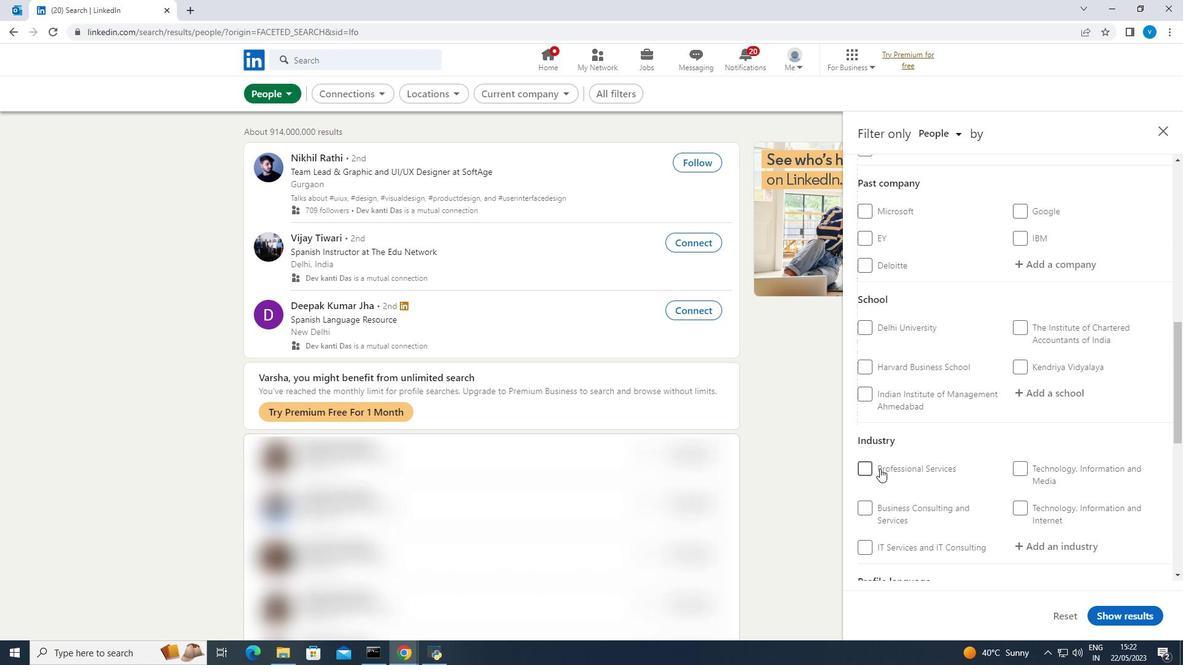 
Action: Mouse moved to (884, 464)
Screenshot: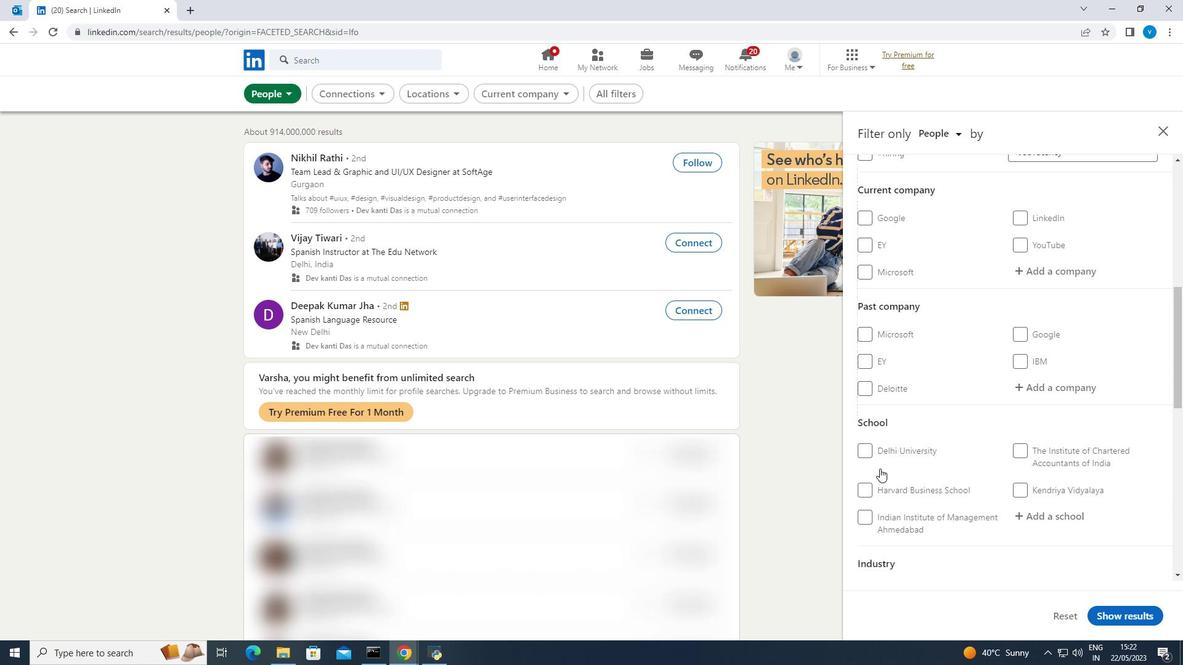 
Action: Mouse scrolled (884, 465) with delta (0, 0)
Screenshot: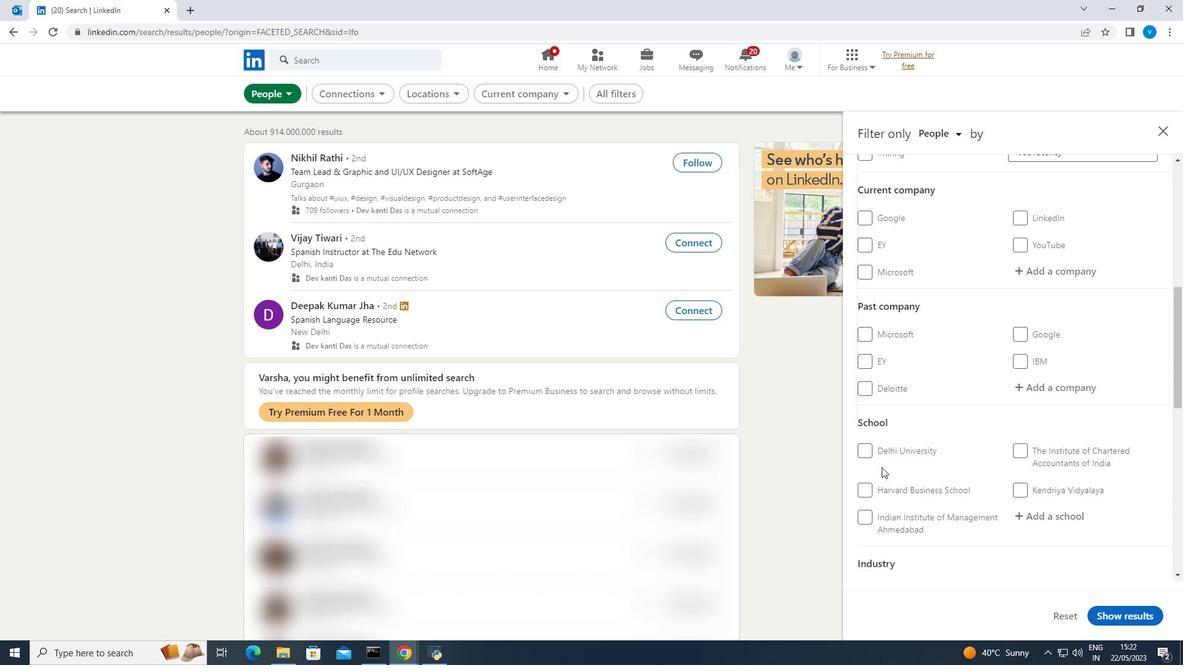 
Action: Mouse moved to (1040, 336)
Screenshot: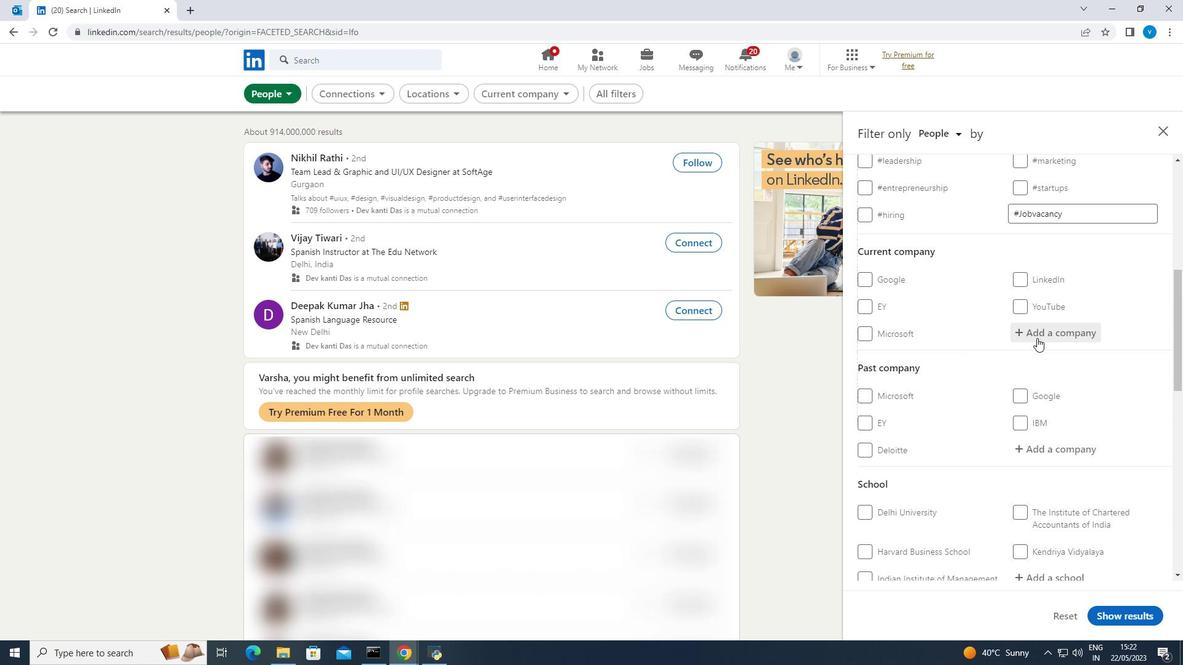 
Action: Mouse pressed left at (1040, 336)
Screenshot: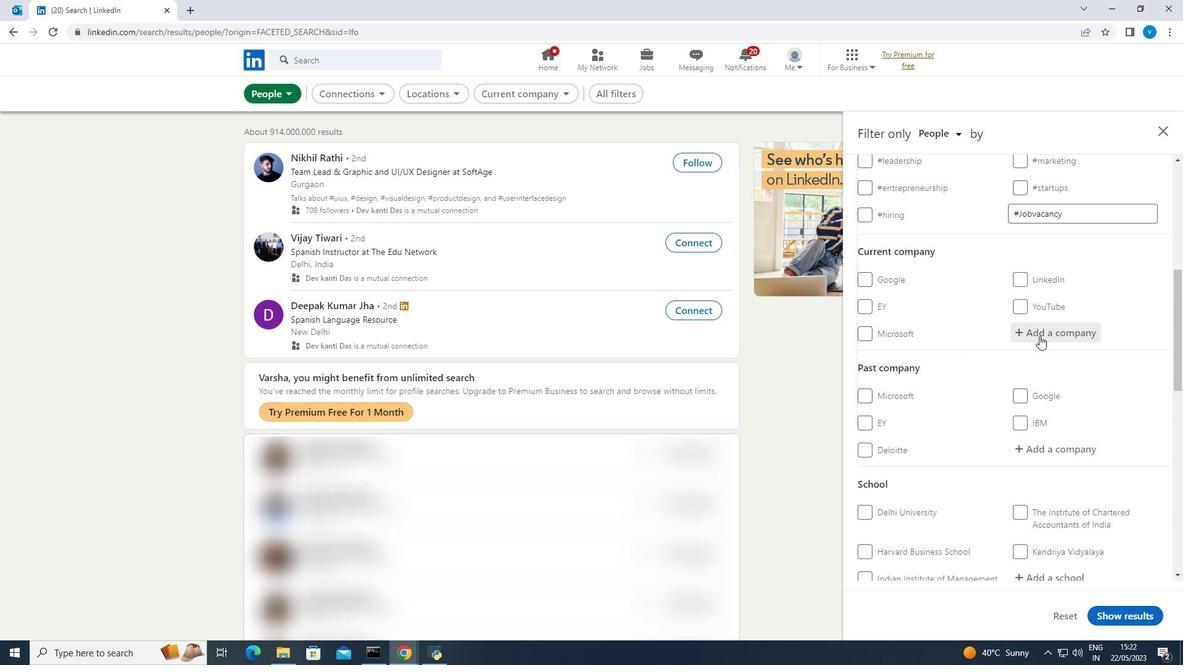 
Action: Key pressed <Key.shift><Key.shift><Key.shift><Key.shift><Key.shift><Key.shift><Key.shift><Key.shift><Key.shift><Key.shift><Key.shift>May<Key.shift><Key.shift><Key.shift>Haps
Screenshot: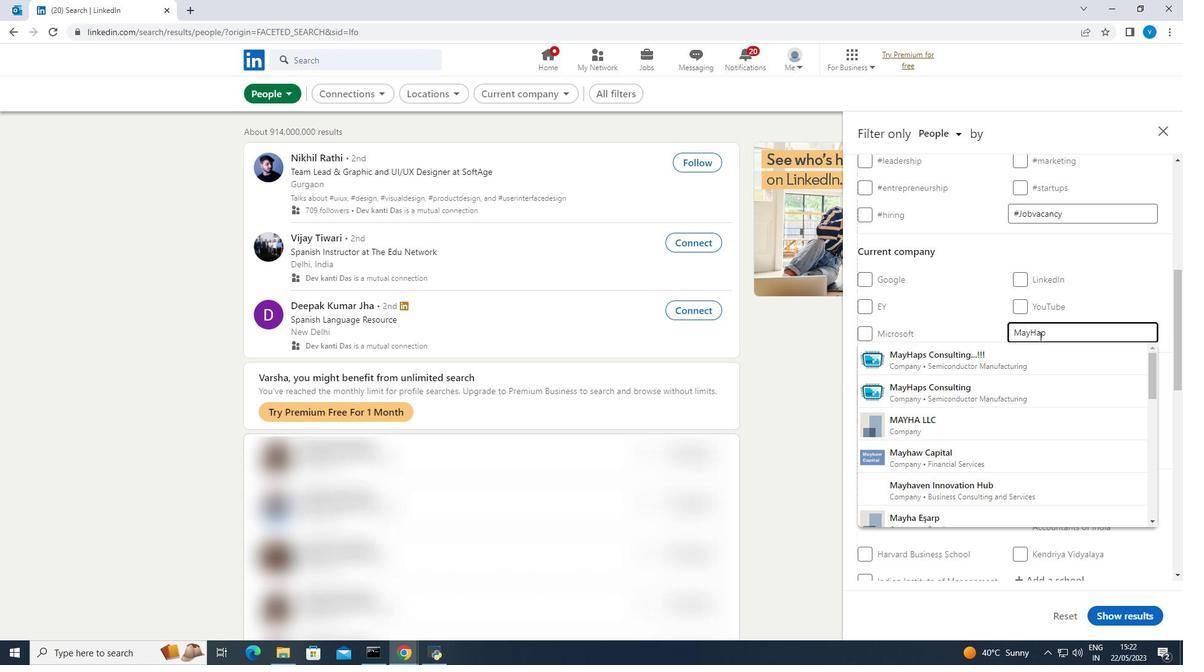 
Action: Mouse moved to (995, 360)
Screenshot: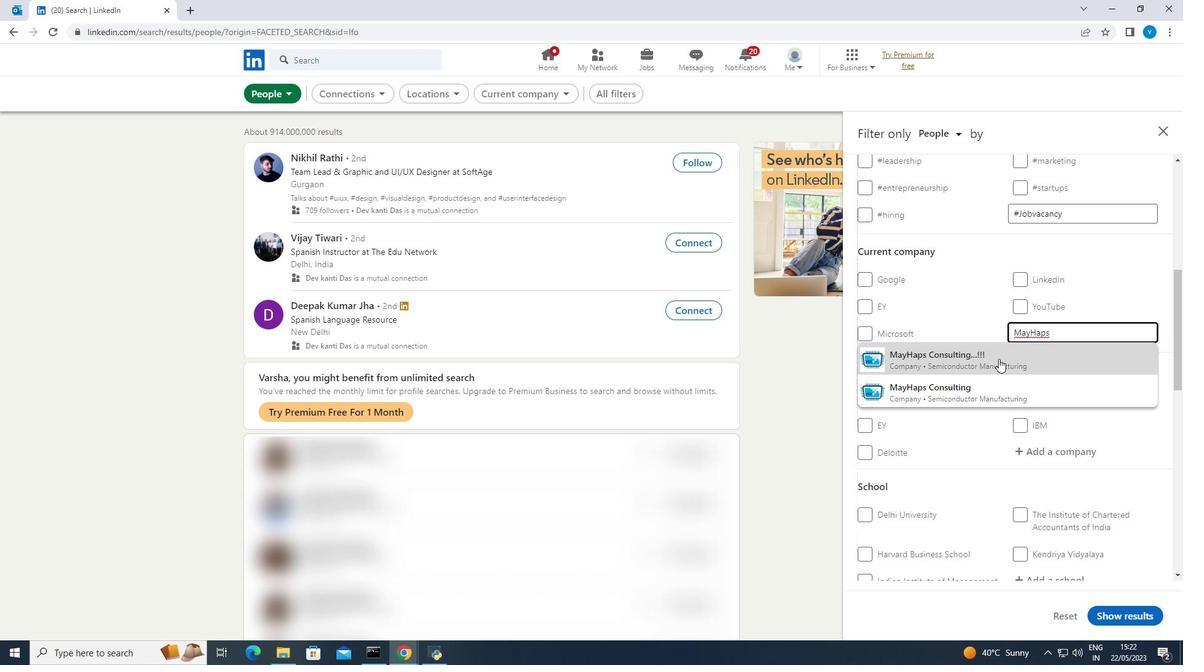 
Action: Mouse pressed left at (995, 360)
Screenshot: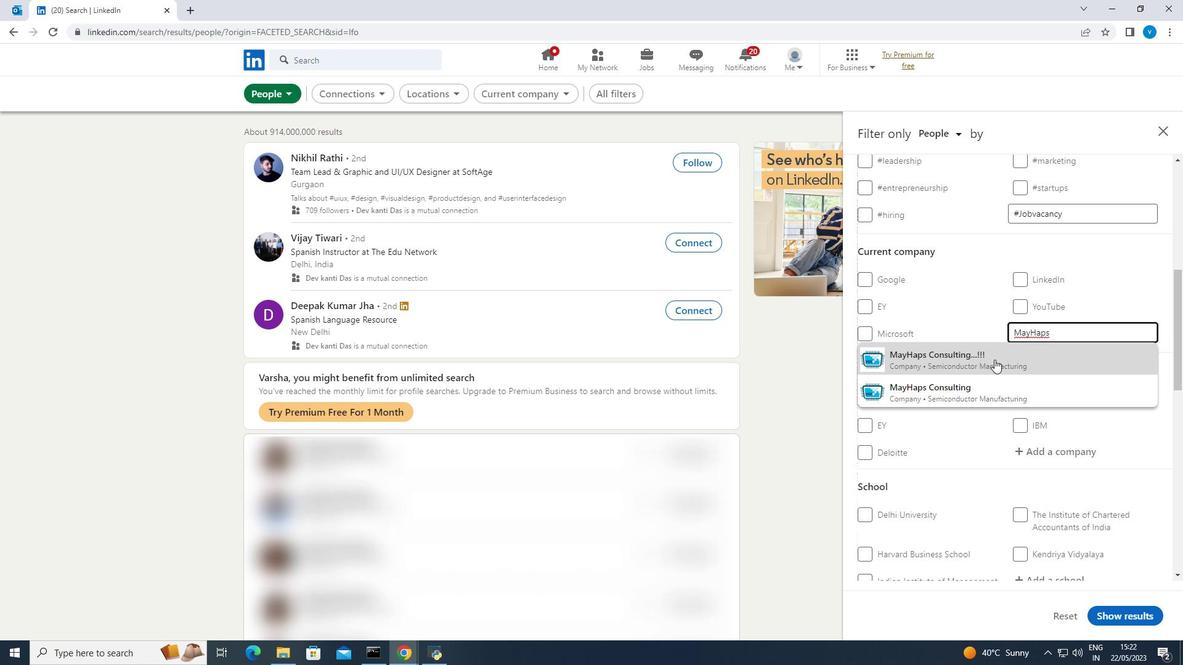 
Action: Mouse moved to (994, 361)
Screenshot: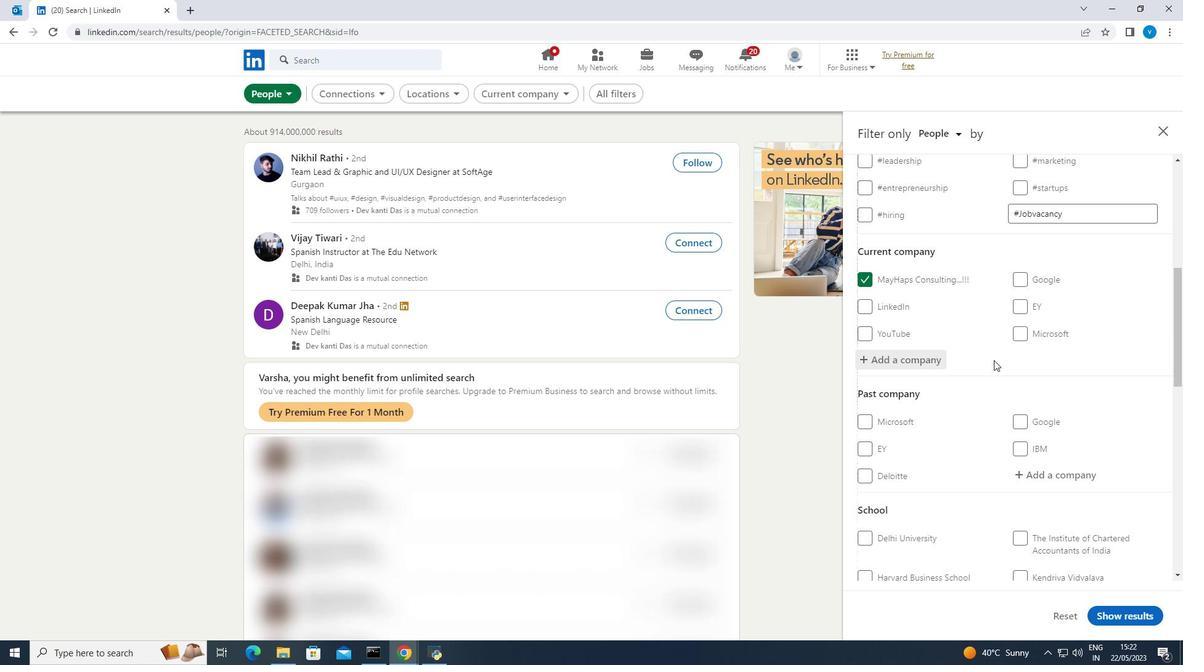 
Action: Mouse scrolled (994, 360) with delta (0, 0)
Screenshot: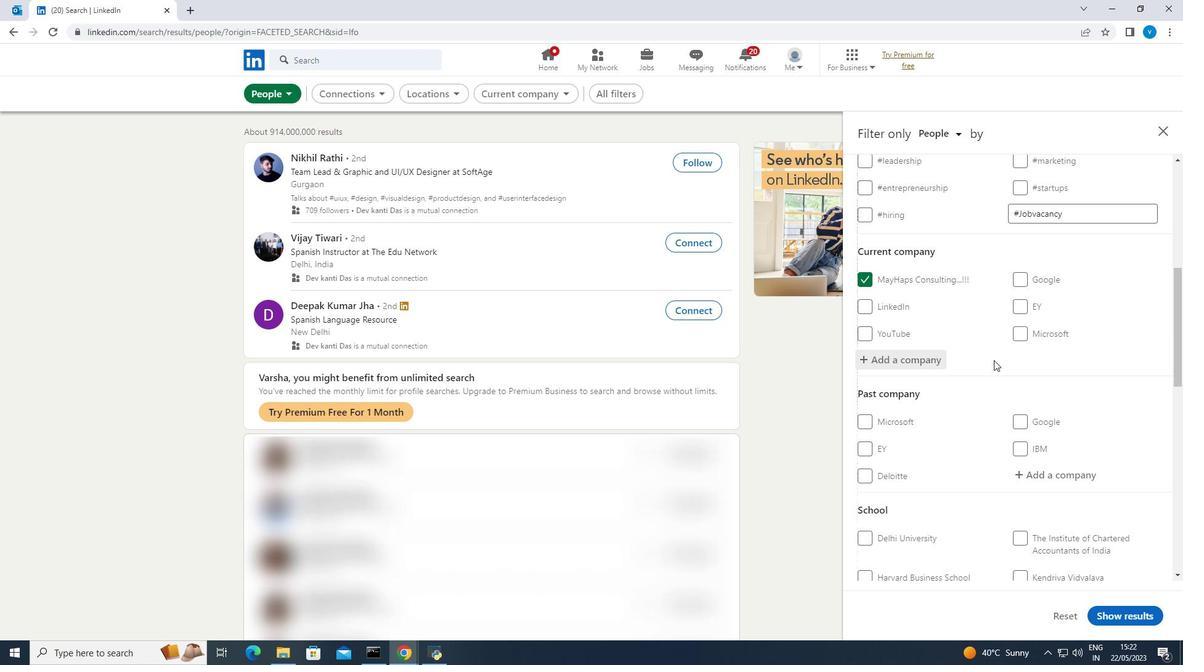 
Action: Mouse moved to (994, 361)
Screenshot: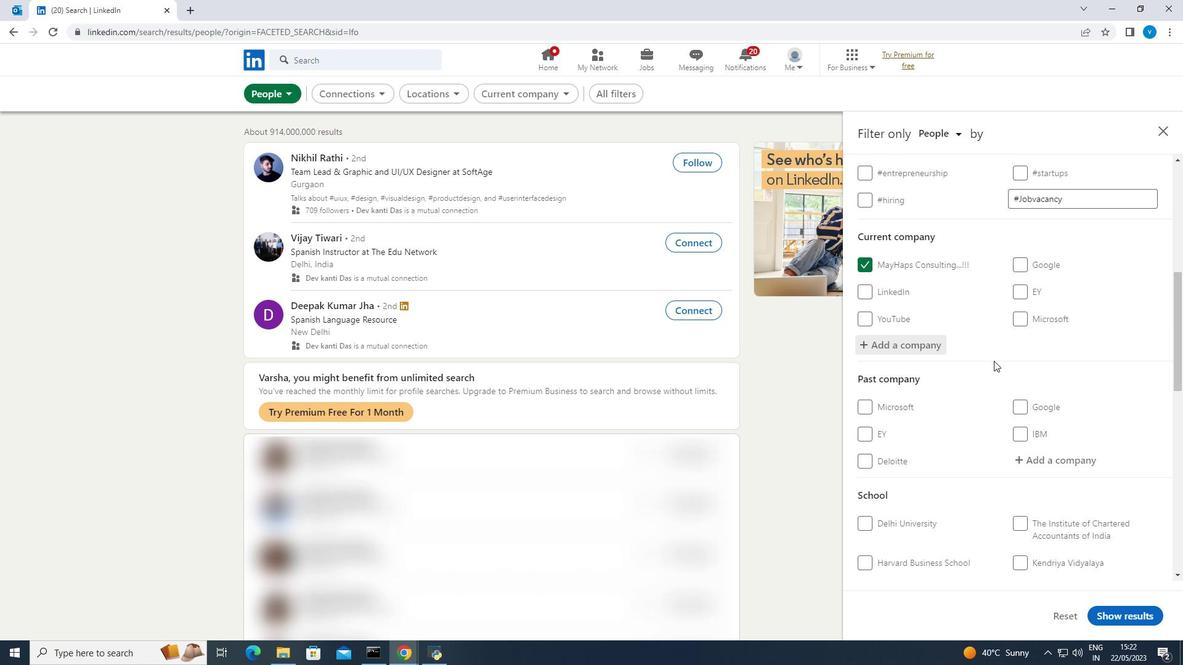
Action: Mouse scrolled (994, 360) with delta (0, 0)
Screenshot: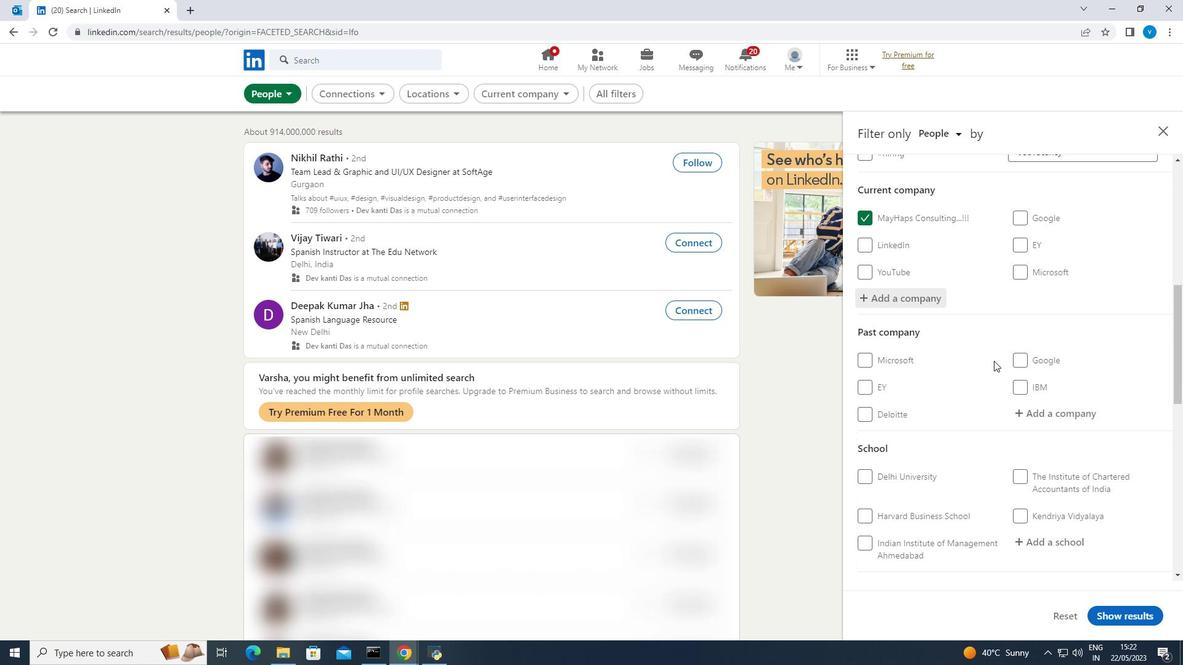 
Action: Mouse scrolled (994, 360) with delta (0, 0)
Screenshot: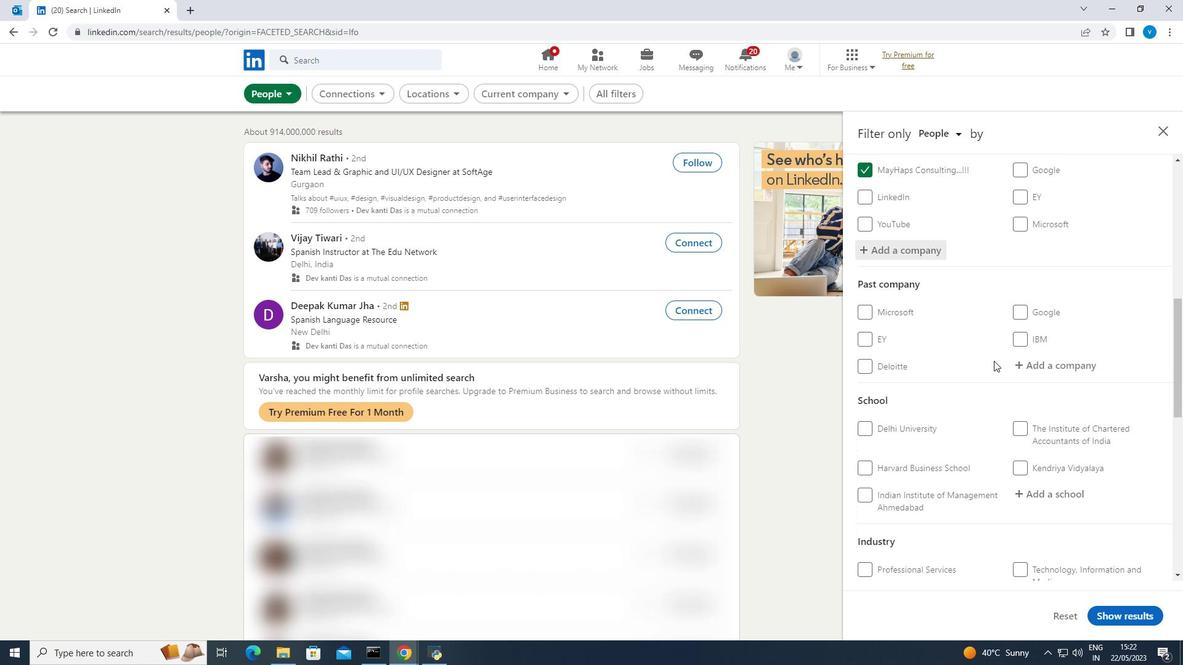 
Action: Mouse scrolled (994, 360) with delta (0, 0)
Screenshot: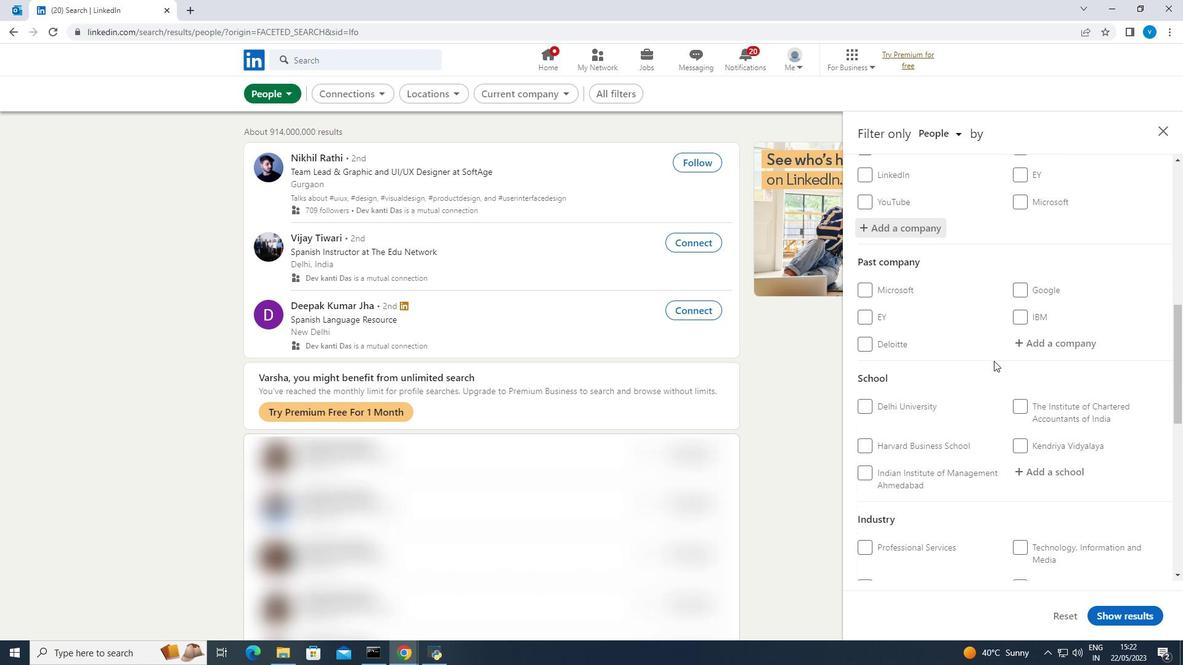 
Action: Mouse moved to (1035, 358)
Screenshot: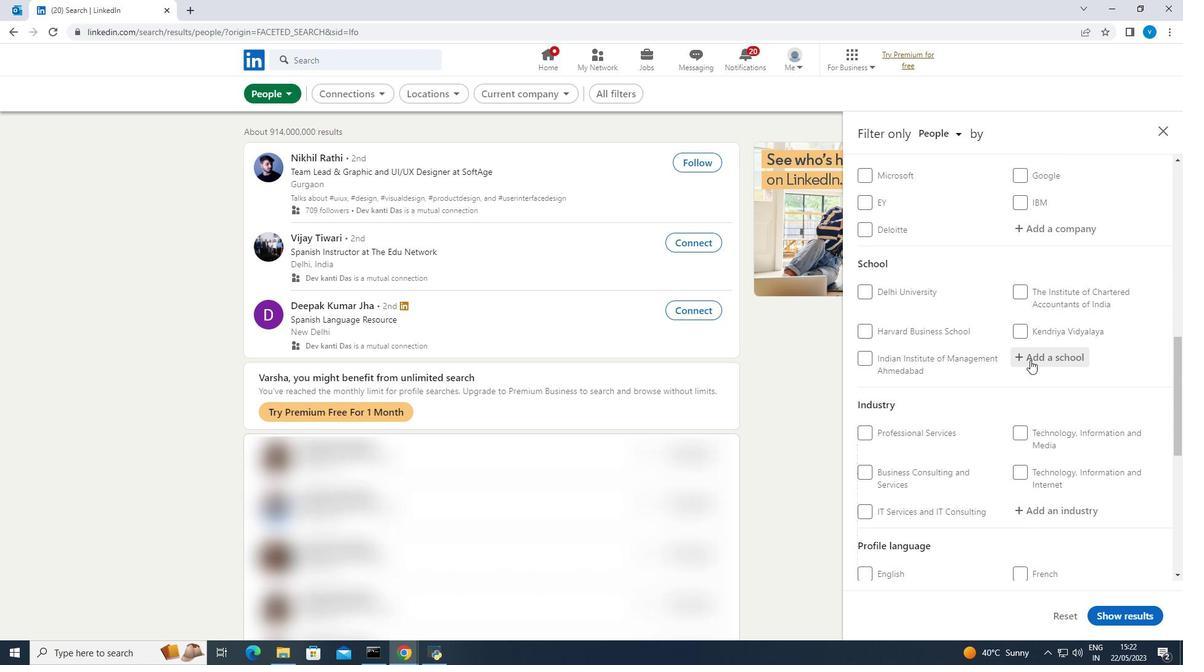 
Action: Mouse pressed left at (1035, 358)
Screenshot: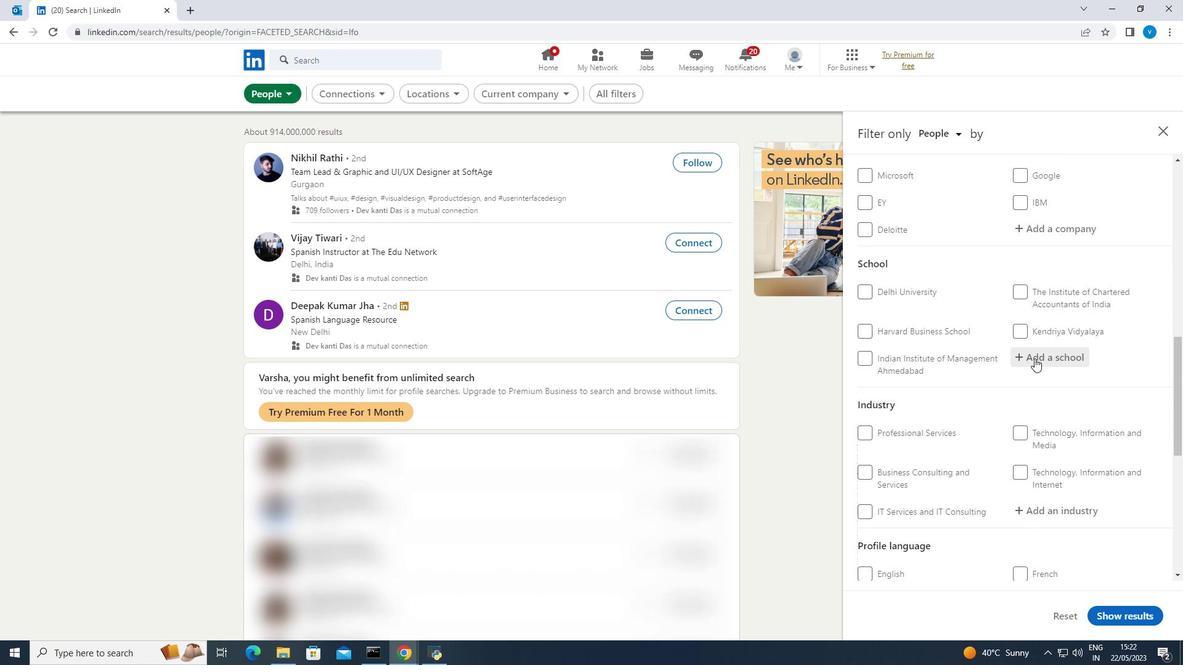 
Action: Mouse moved to (1034, 358)
Screenshot: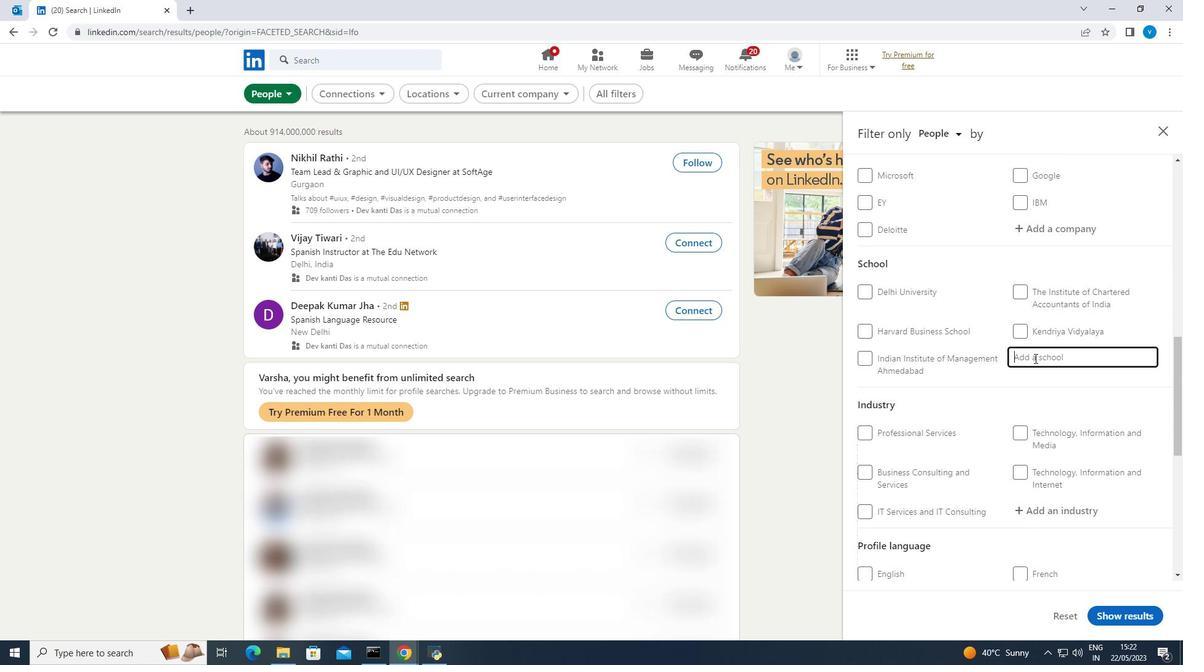 
Action: Key pressed <Key.shift><Key.shift><Key.shift>SP<Key.space><Key.shift><Key.shift><Key.shift>Jain<Key.space>
Screenshot: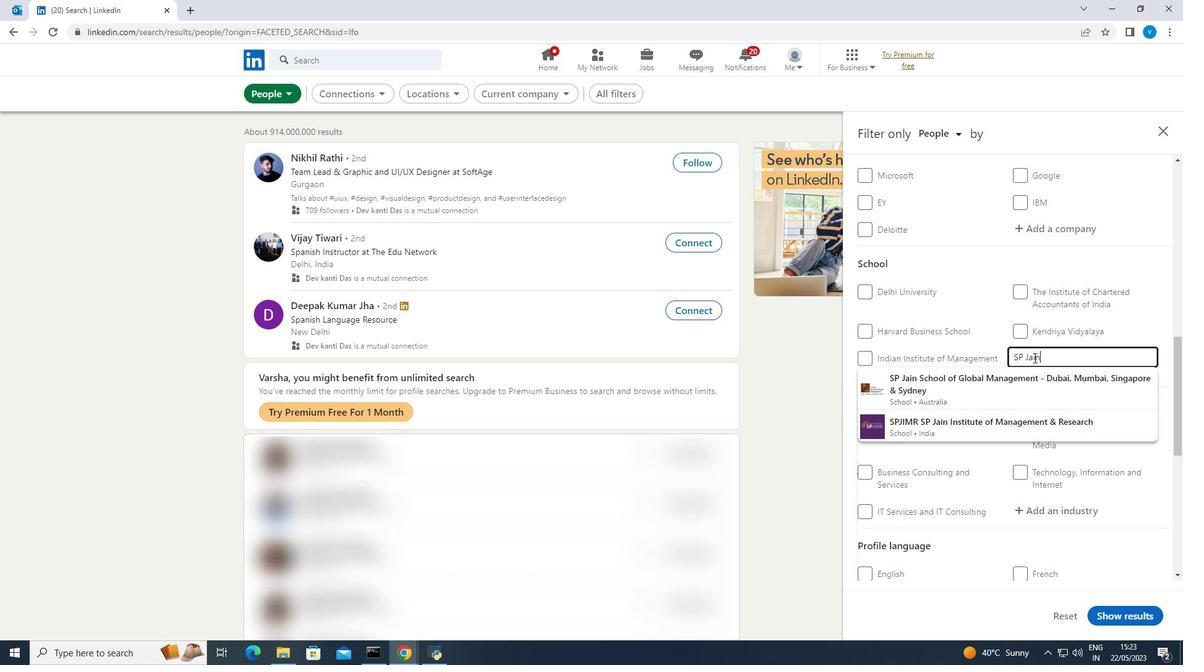 
Action: Mouse moved to (1013, 374)
Screenshot: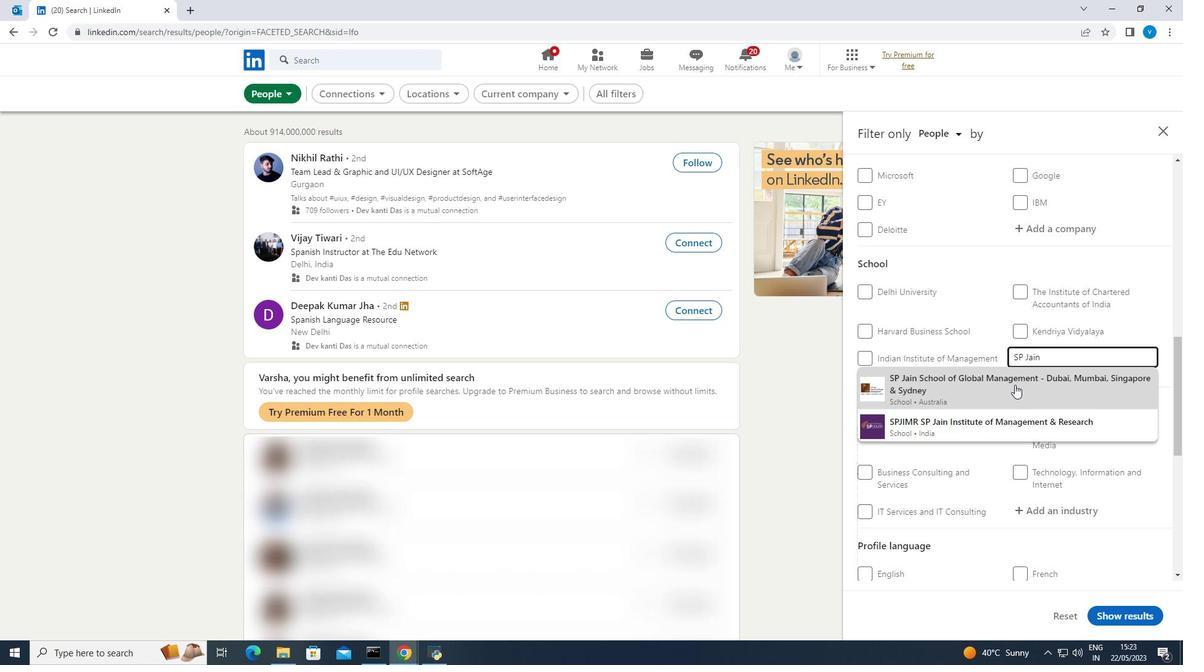 
Action: Key pressed <Key.shift><Key.shift><Key.shift>School<Key.space>of<Key.space><Key.shift><Key.shift><Key.shift><Key.shift><Key.shift><Key.shift>Global<Key.space><Key.shift><Key.shift><Key.shift><Key.shift>Management
Screenshot: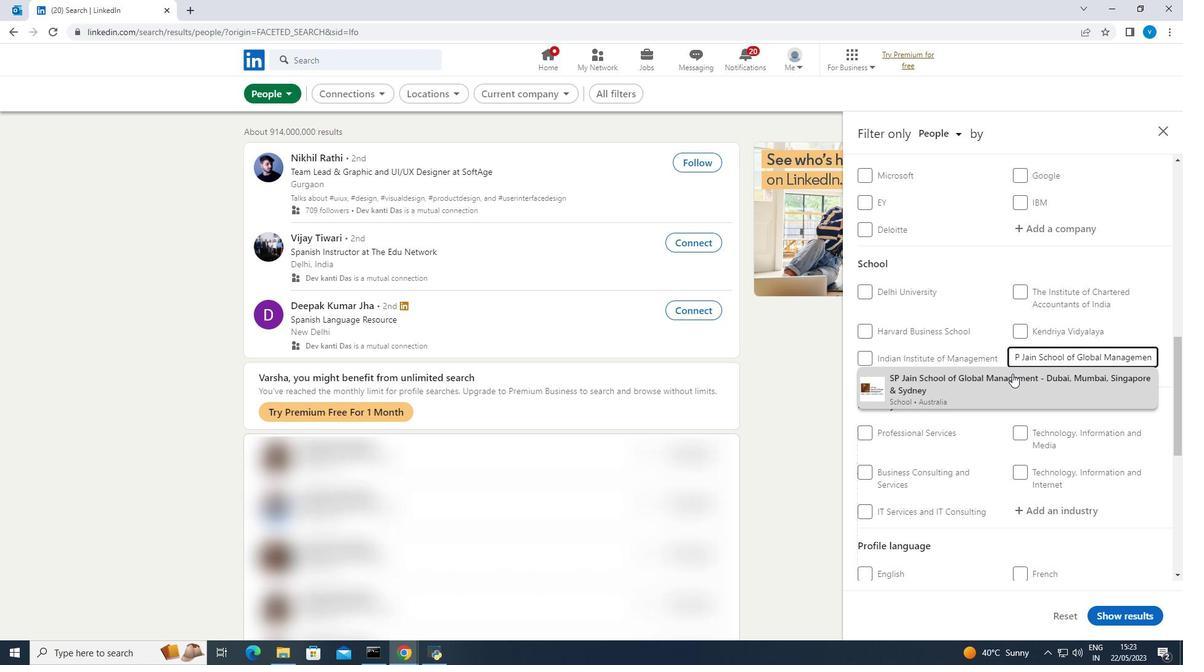 
Action: Mouse moved to (1053, 506)
Screenshot: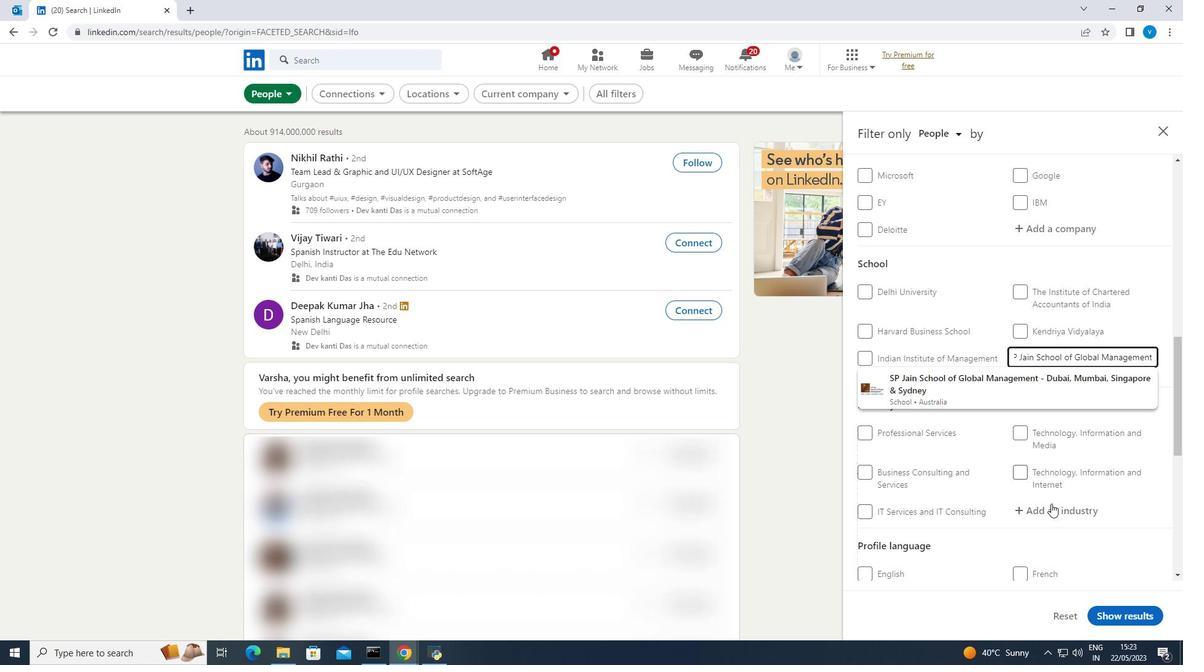 
Action: Mouse pressed left at (1053, 506)
Screenshot: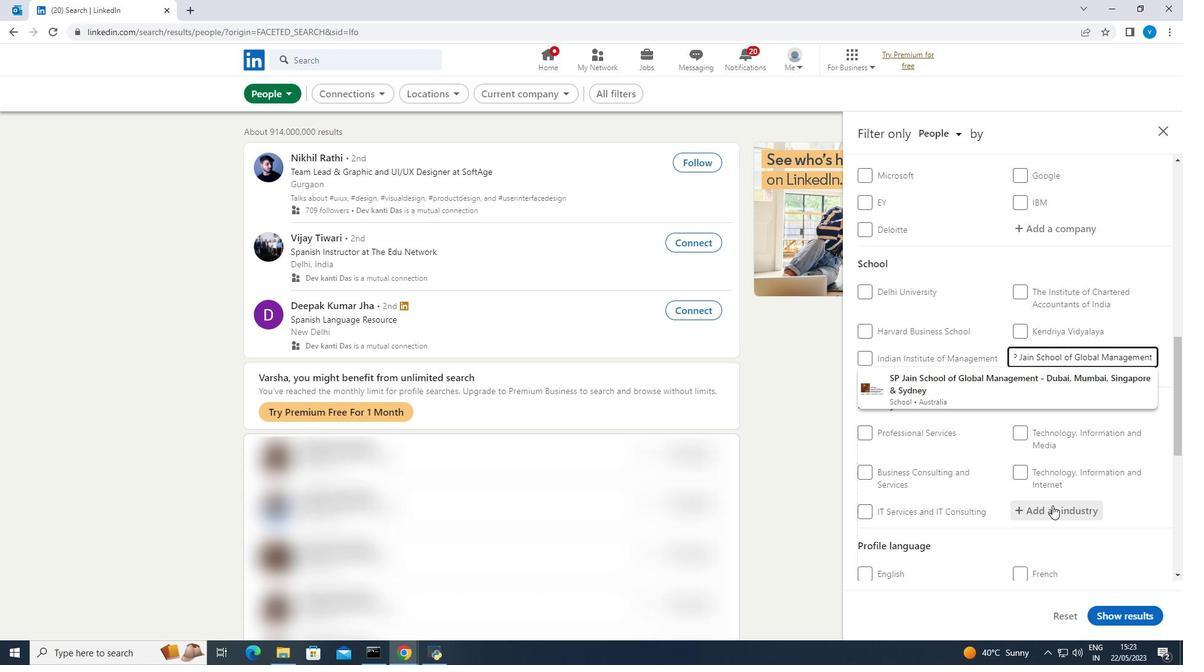 
Action: Mouse moved to (1023, 519)
Screenshot: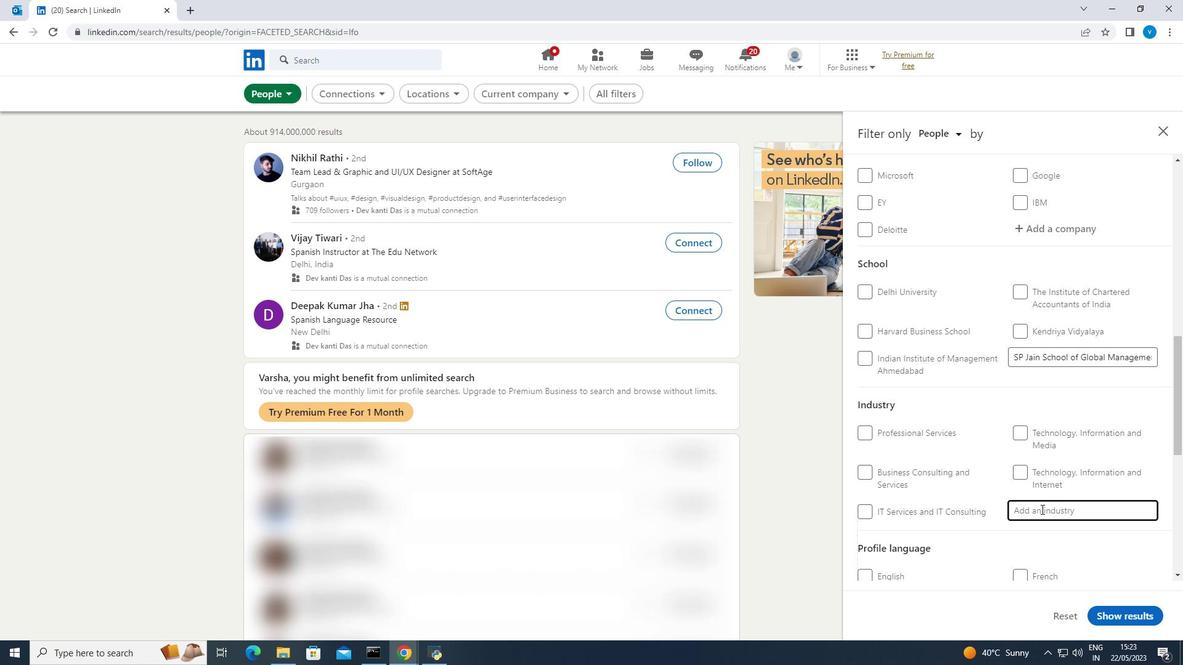 
Action: Key pressed <Key.shift><Key.shift><Key.shift>Aviation<Key.space>and
Screenshot: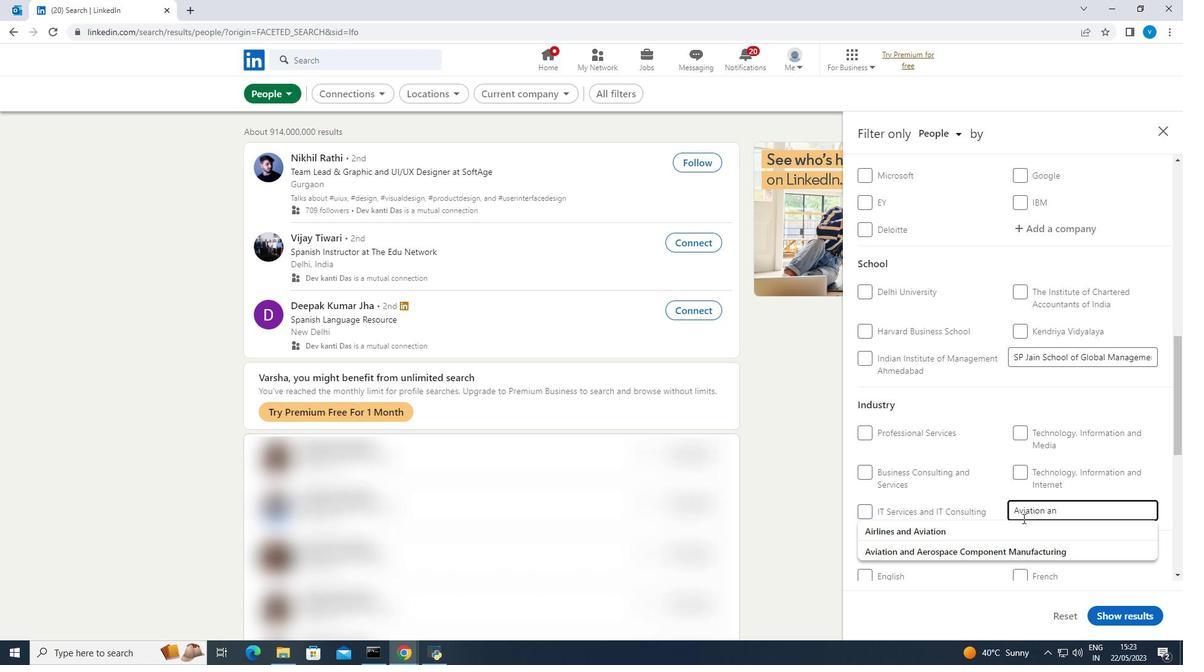 
Action: Mouse moved to (1022, 519)
Screenshot: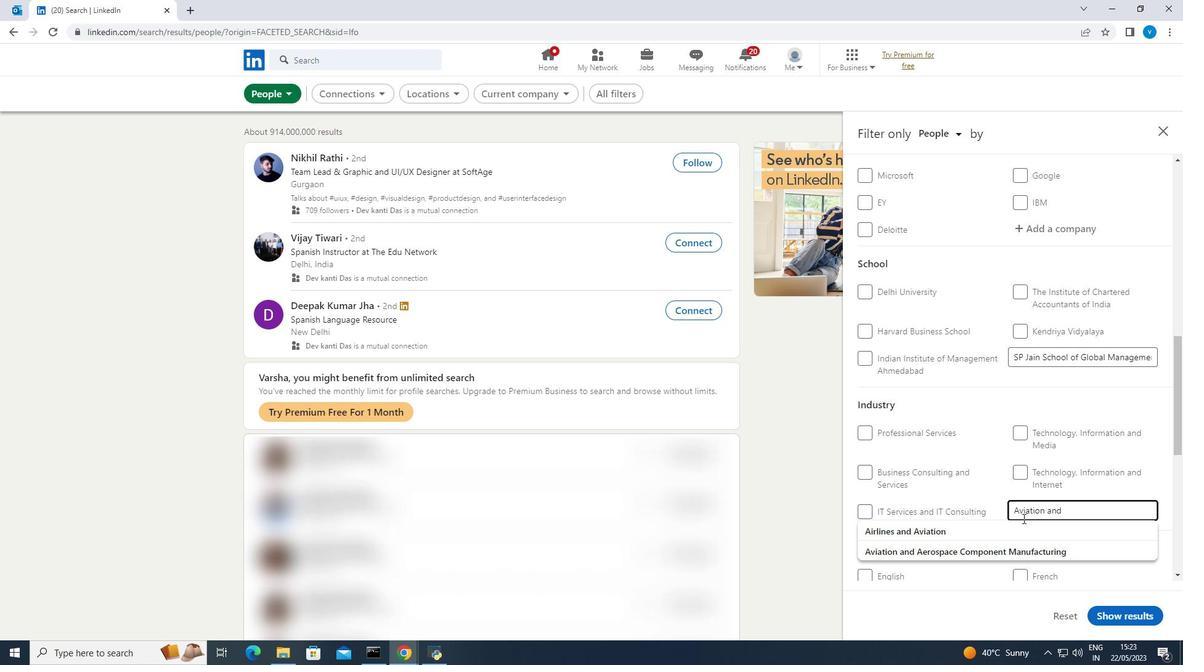 
Action: Key pressed <Key.space><Key.shift><Key.shift><Key.shift><Key.shift><Key.shift><Key.shift>Aerospace<Key.space>
Screenshot: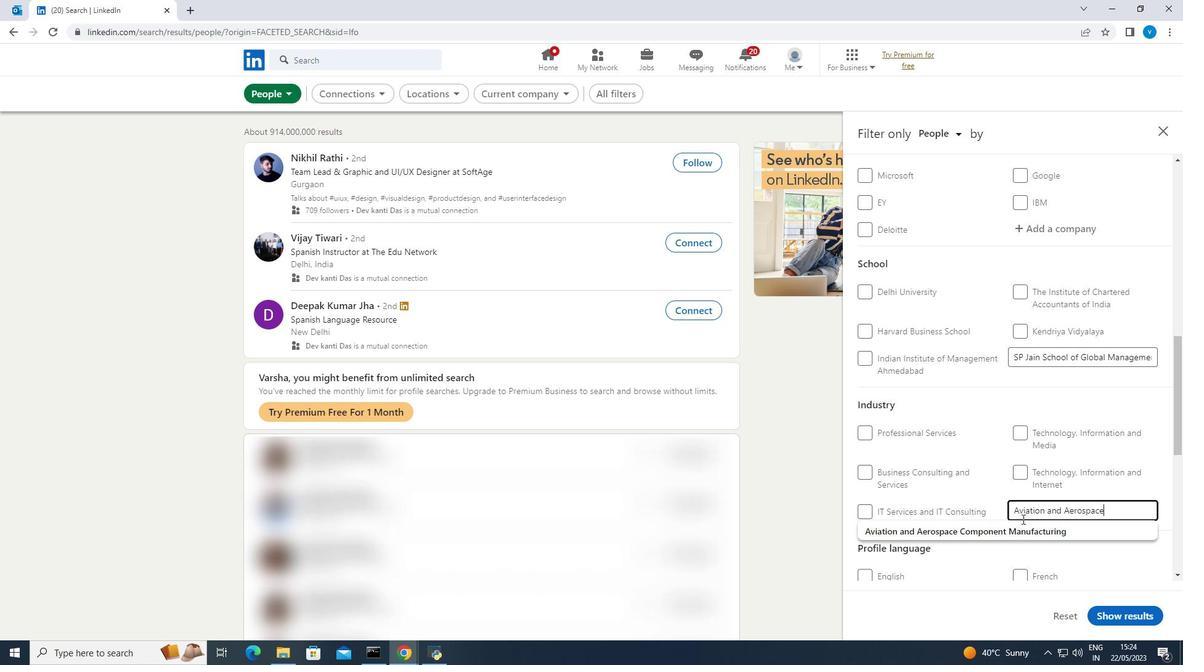 
Action: Mouse moved to (1011, 529)
Screenshot: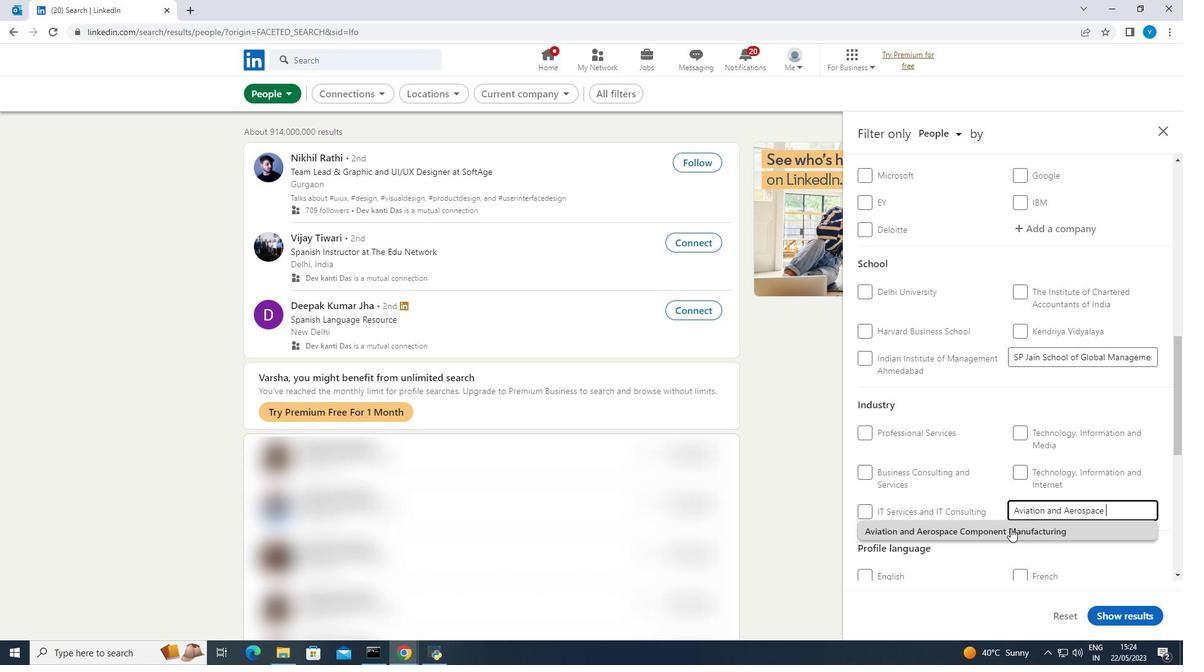 
Action: Mouse pressed left at (1011, 529)
Screenshot: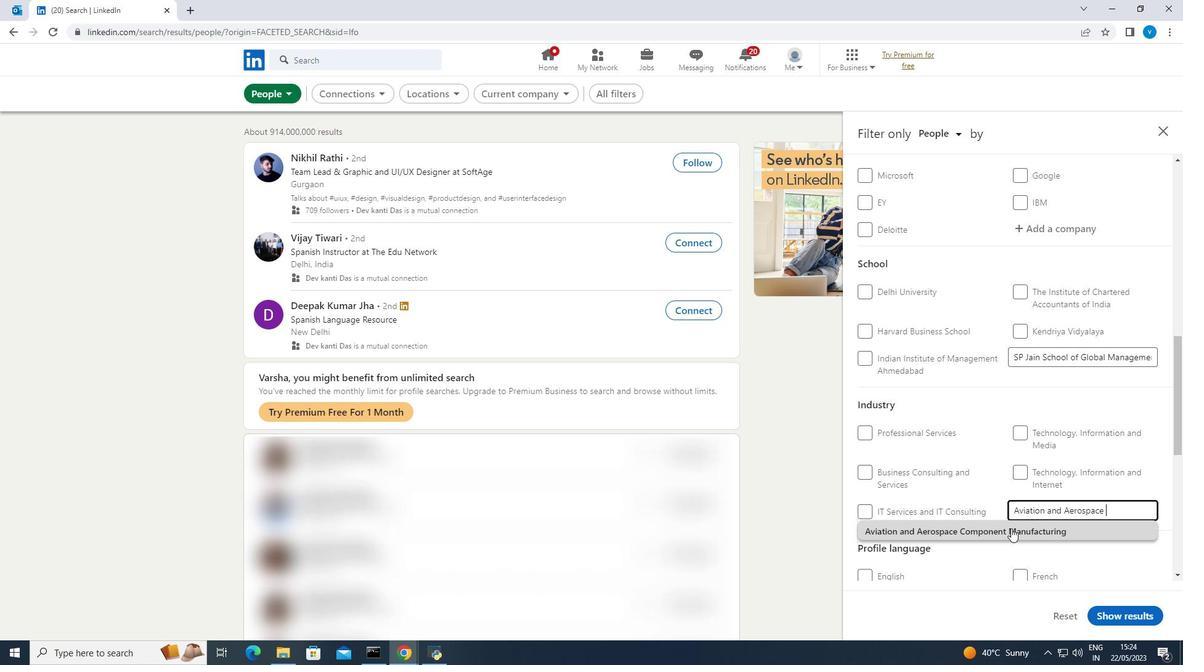 
Action: Mouse moved to (1012, 528)
Screenshot: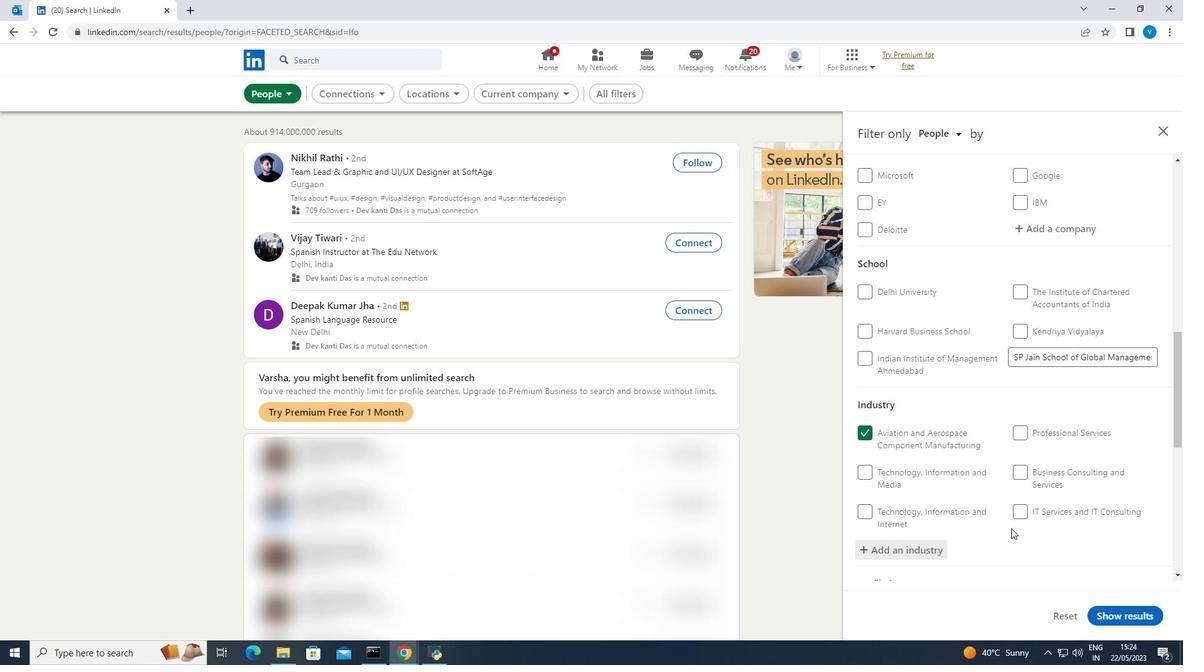 
Action: Mouse scrolled (1012, 527) with delta (0, 0)
Screenshot: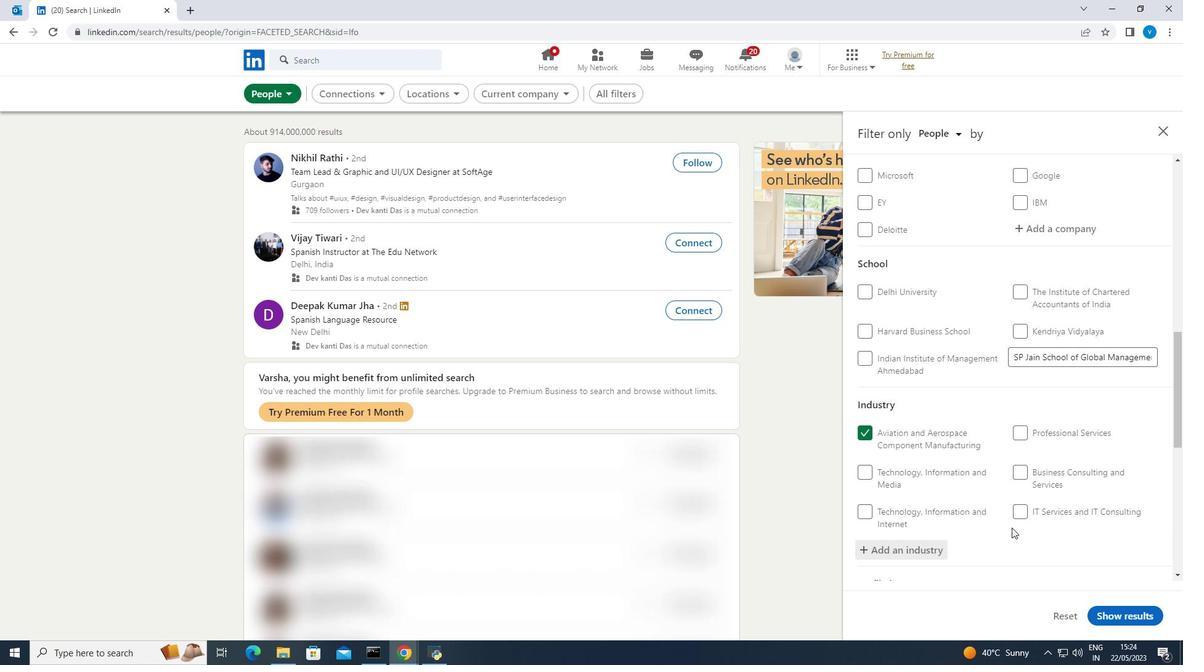 
Action: Mouse scrolled (1012, 527) with delta (0, 0)
Screenshot: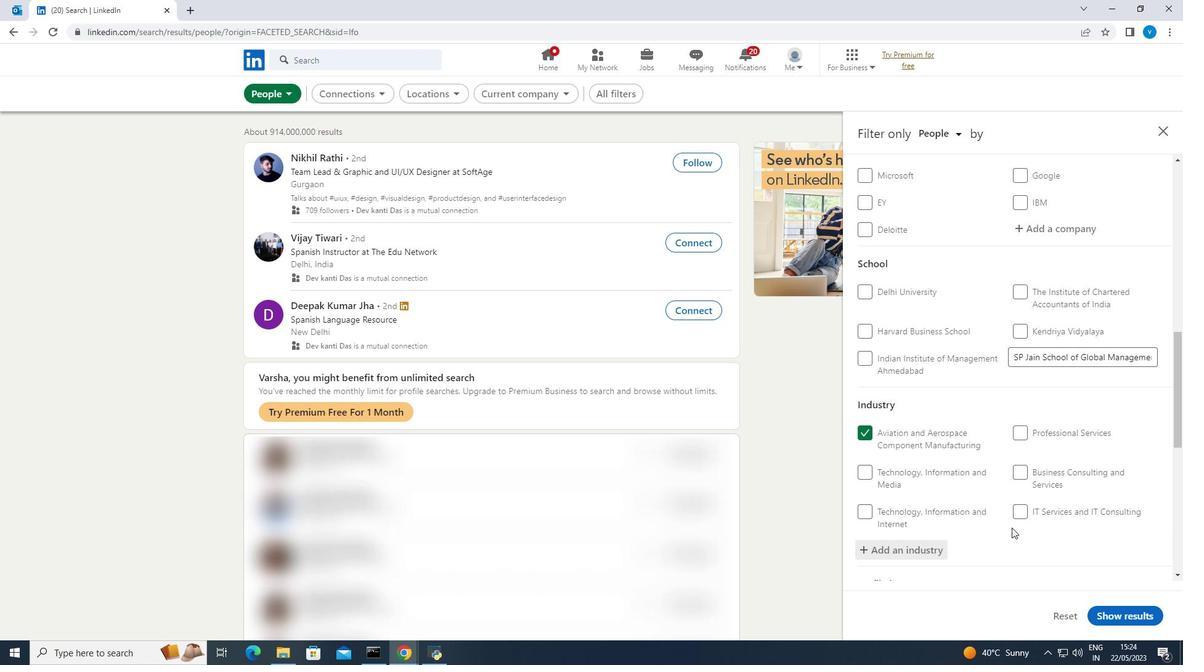 
Action: Mouse moved to (1013, 528)
Screenshot: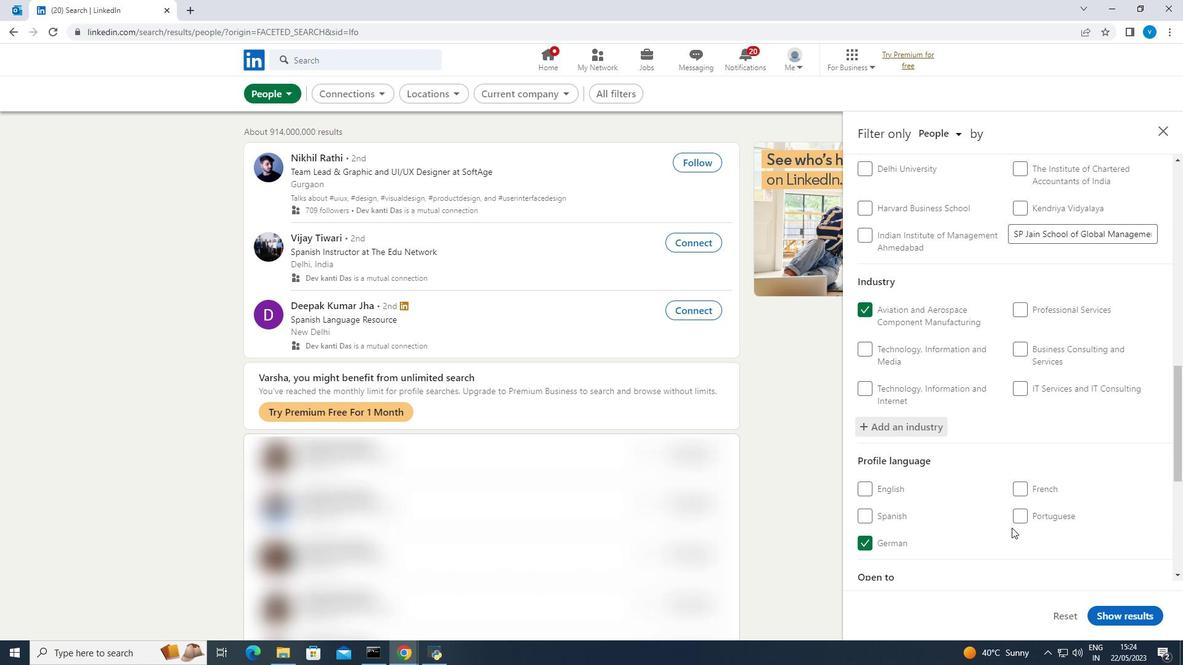 
Action: Mouse scrolled (1013, 527) with delta (0, 0)
Screenshot: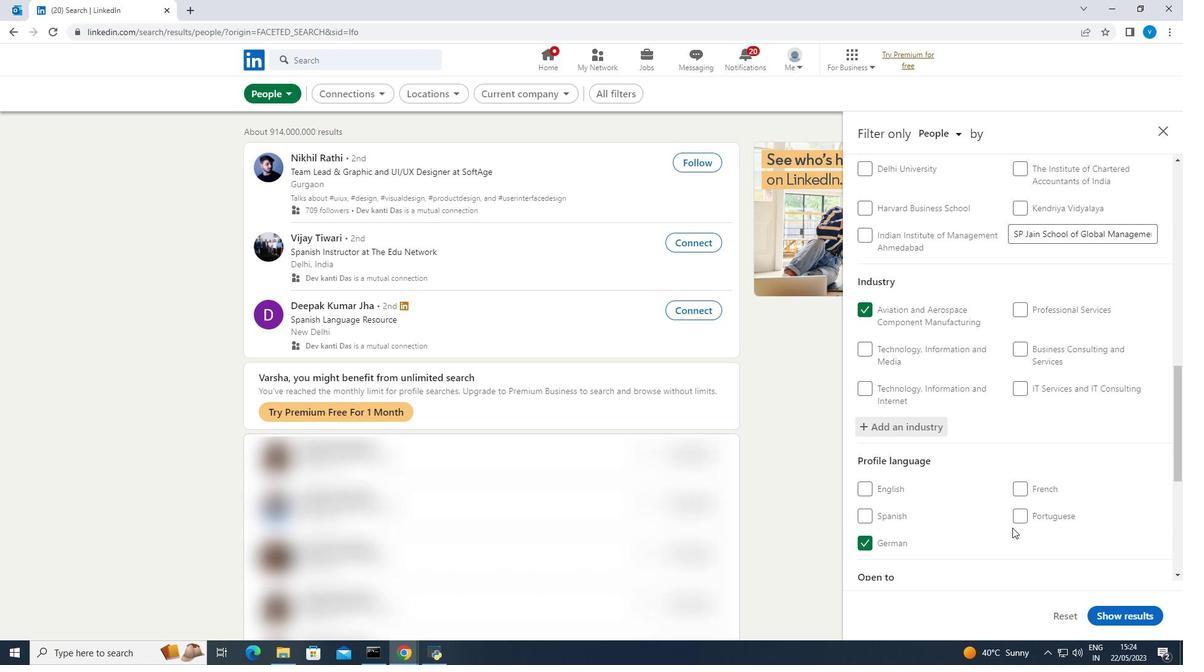 
Action: Mouse scrolled (1013, 527) with delta (0, 0)
Screenshot: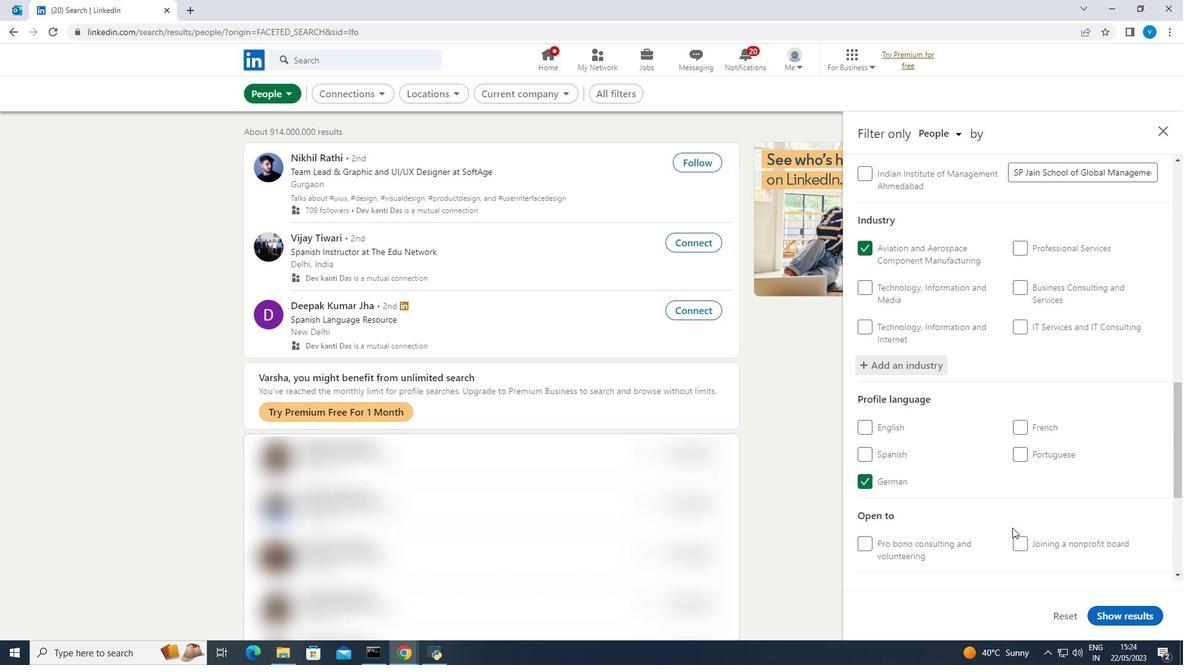 
Action: Mouse scrolled (1013, 527) with delta (0, 0)
Screenshot: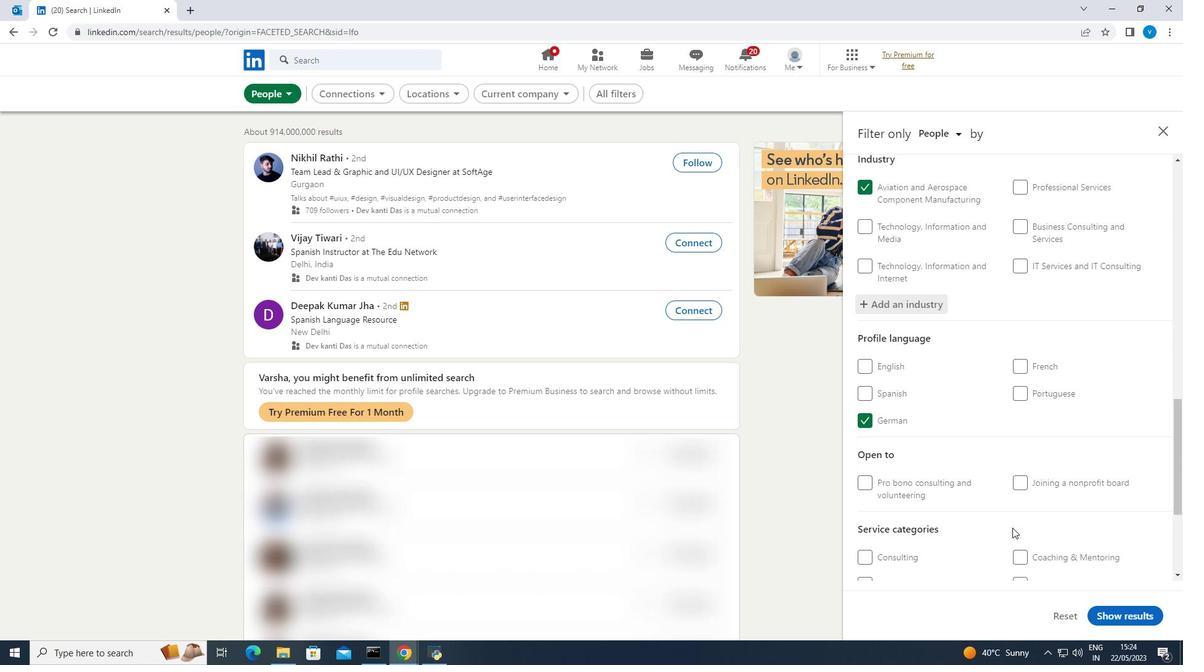 
Action: Mouse scrolled (1013, 527) with delta (0, 0)
Screenshot: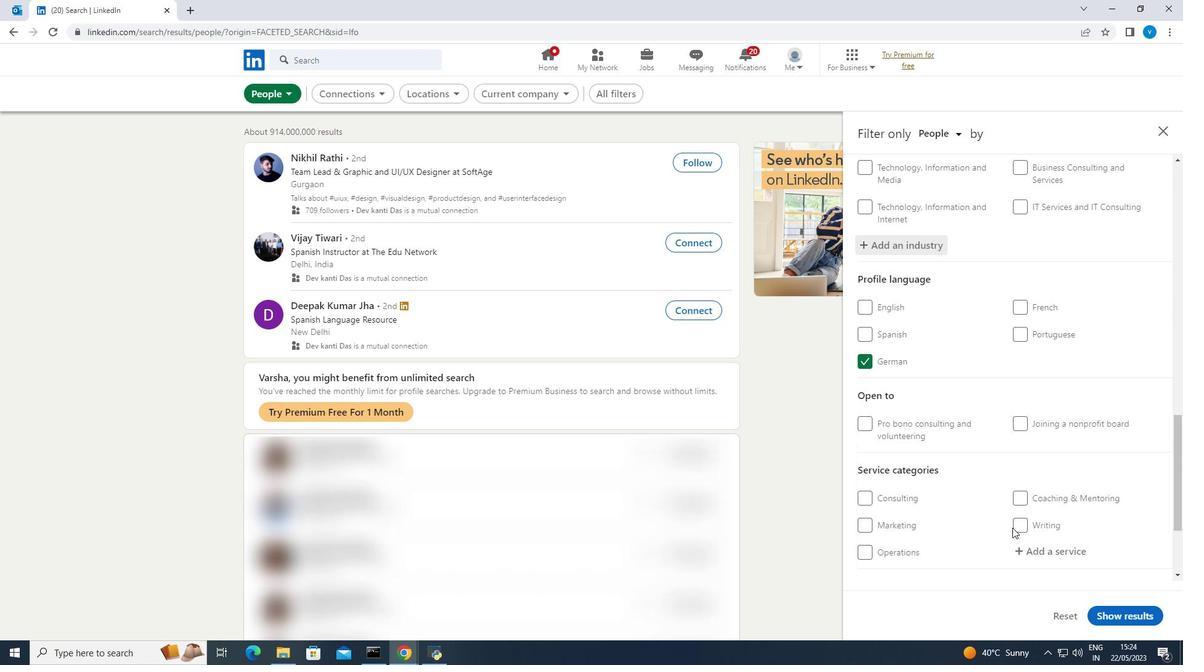 
Action: Mouse moved to (1052, 487)
Screenshot: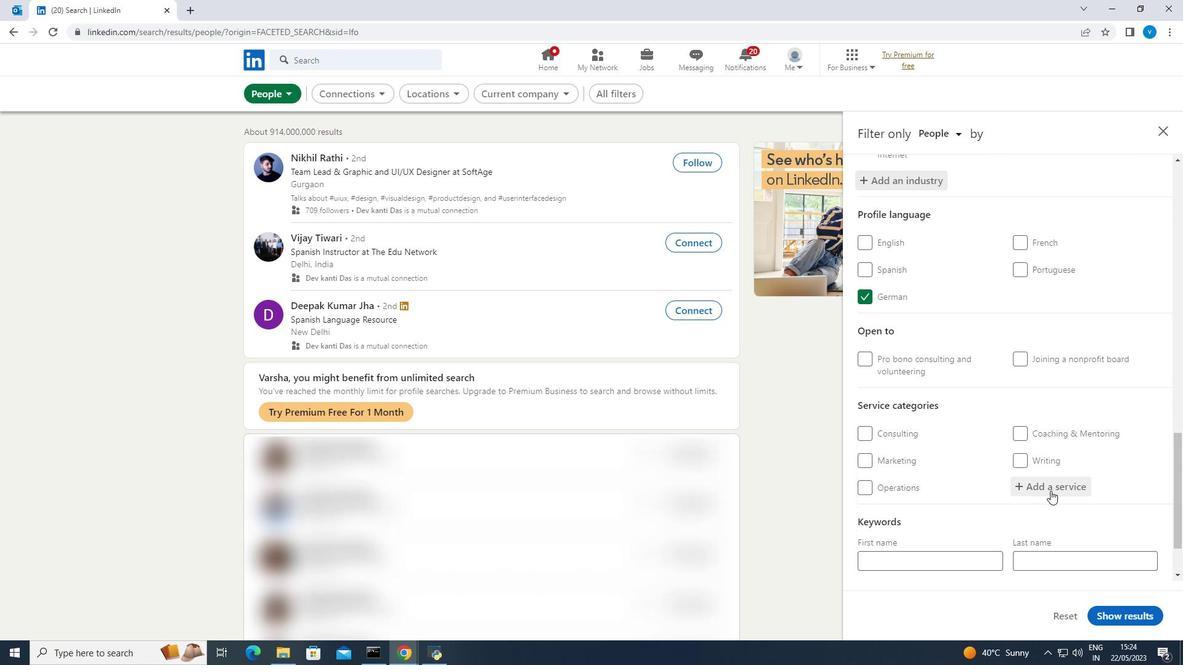 
Action: Mouse pressed left at (1052, 487)
Screenshot: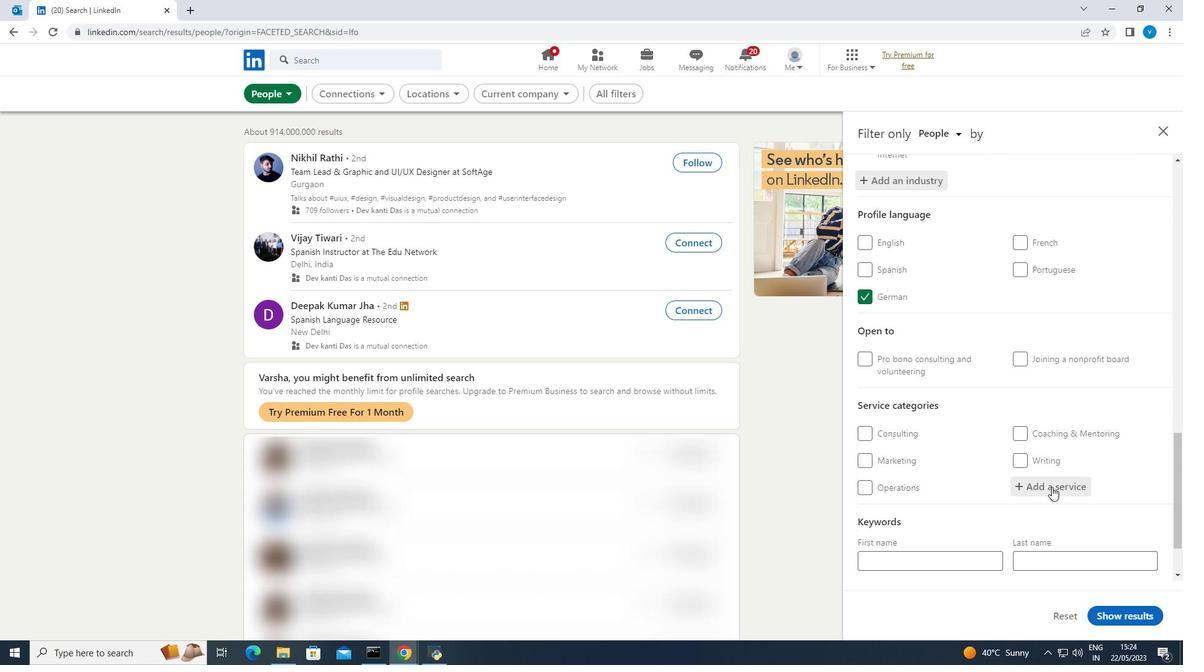
Action: Mouse moved to (1035, 493)
Screenshot: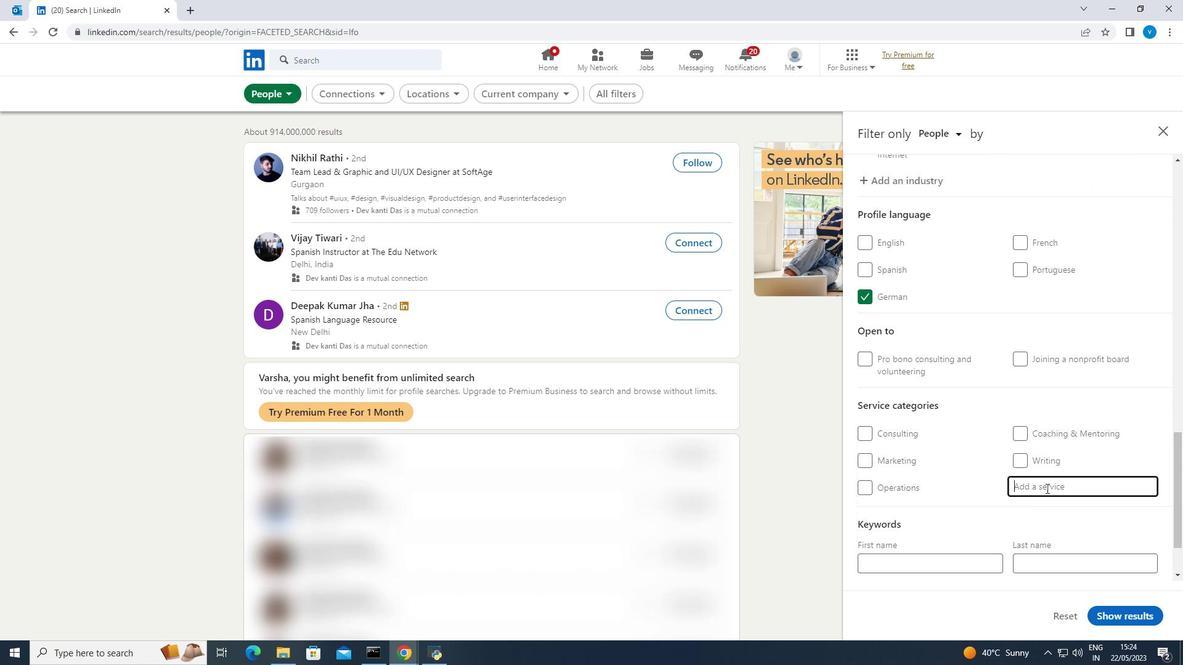 
Action: Key pressed <Key.shift><Key.shift>FIIe<Key.space><Key.shift><Key.shift><Key.shift><Key.shift><Key.shift><Key.shift><Key.shift><Key.shift><Key.shift>Management
Screenshot: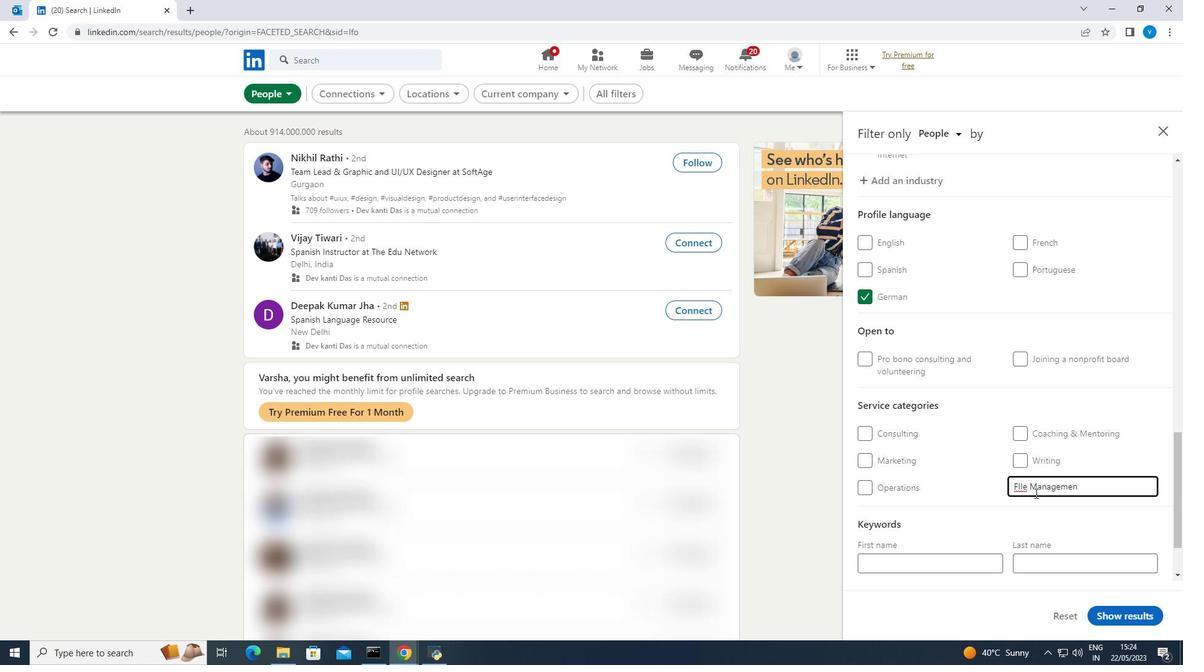 
Action: Mouse moved to (1032, 495)
Screenshot: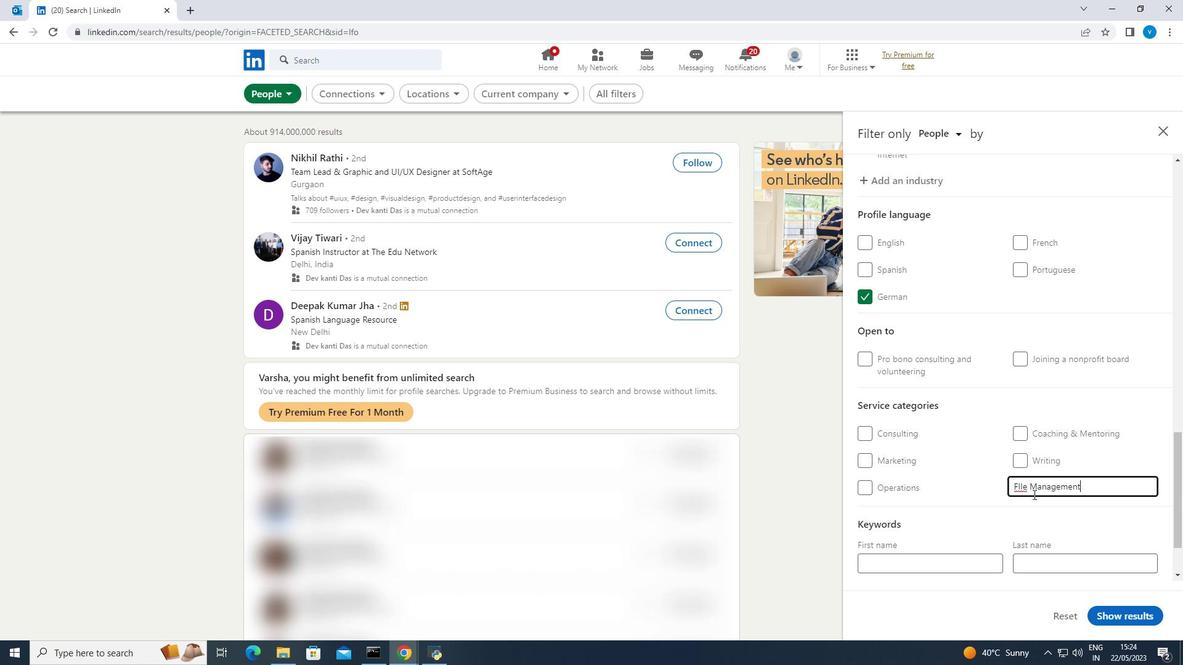 
Action: Mouse scrolled (1032, 494) with delta (0, 0)
Screenshot: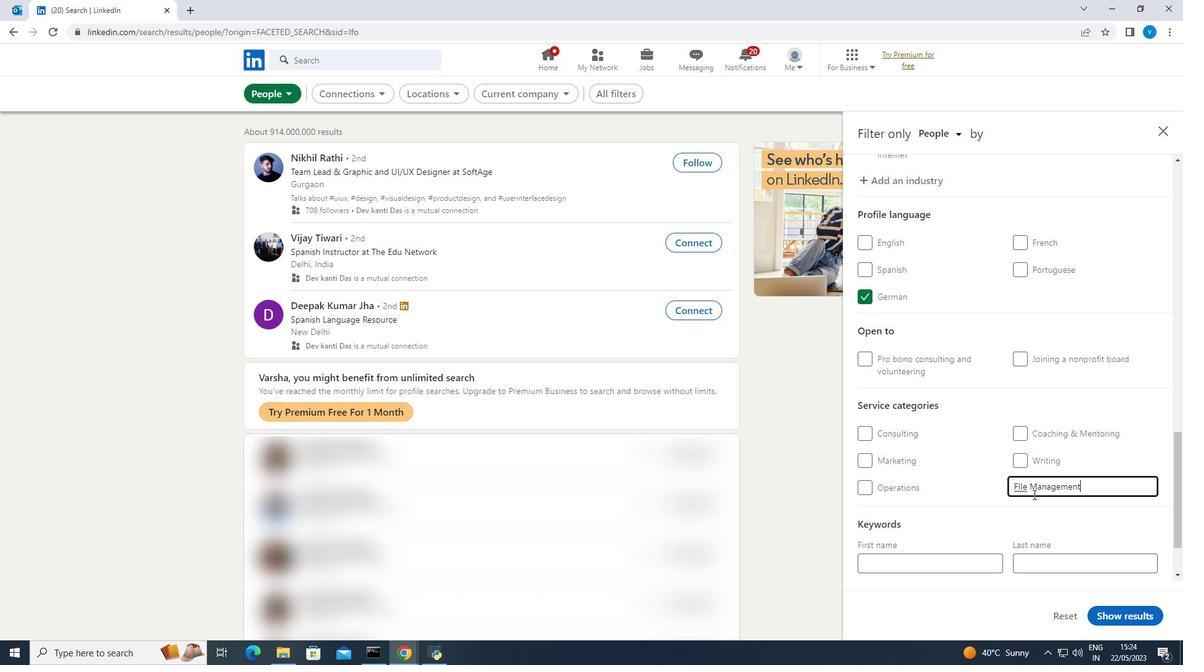 
Action: Mouse scrolled (1032, 494) with delta (0, 0)
Screenshot: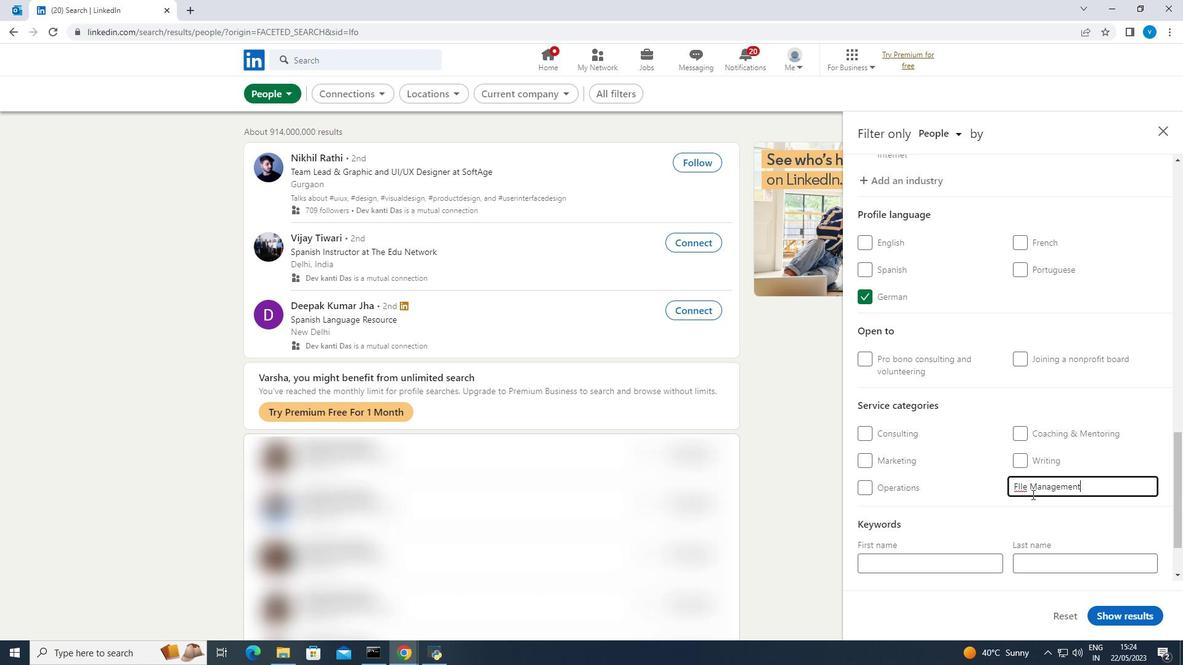 
Action: Mouse scrolled (1032, 494) with delta (0, 0)
Screenshot: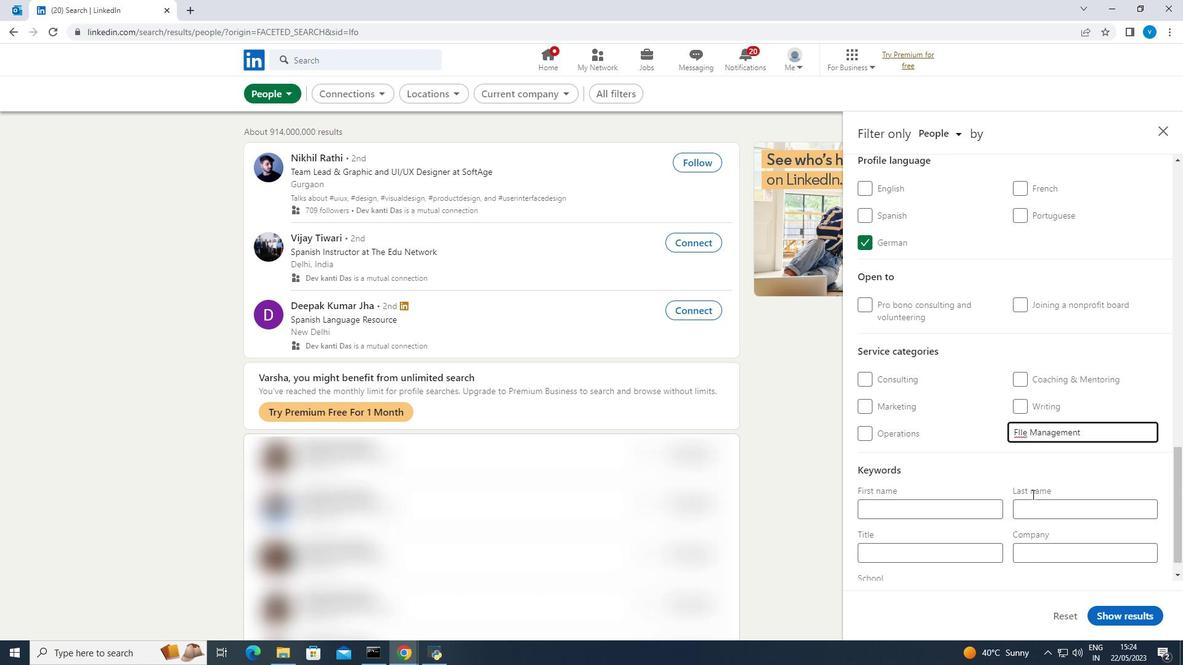 
Action: Mouse moved to (992, 532)
Screenshot: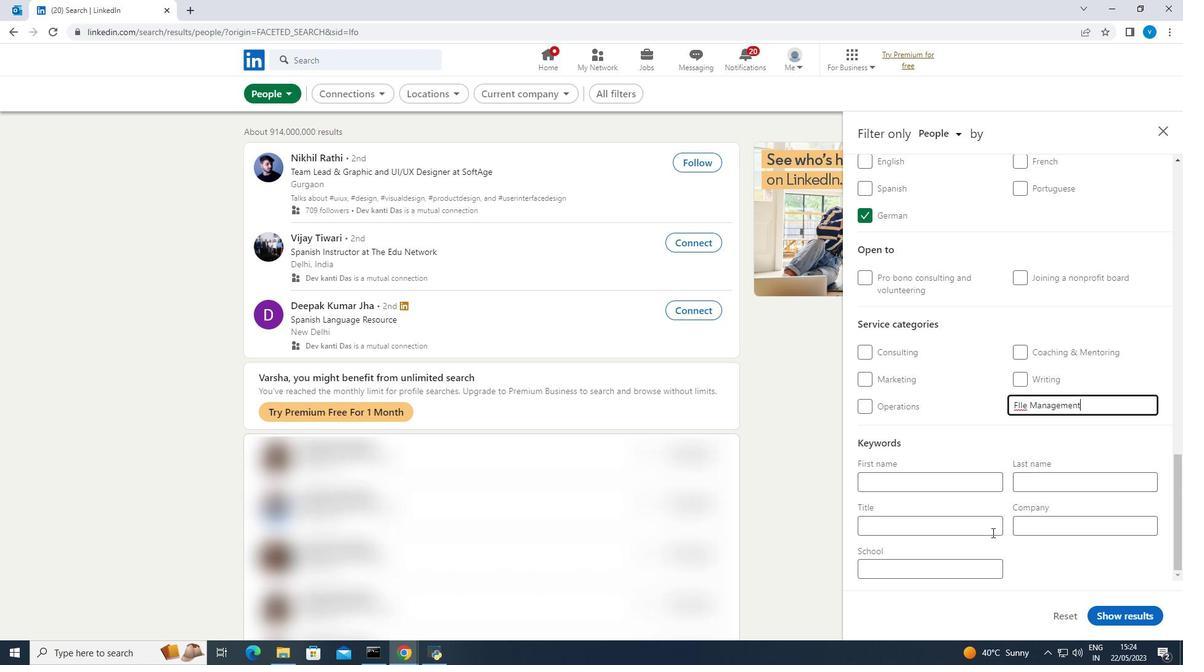 
Action: Mouse pressed left at (992, 532)
Screenshot: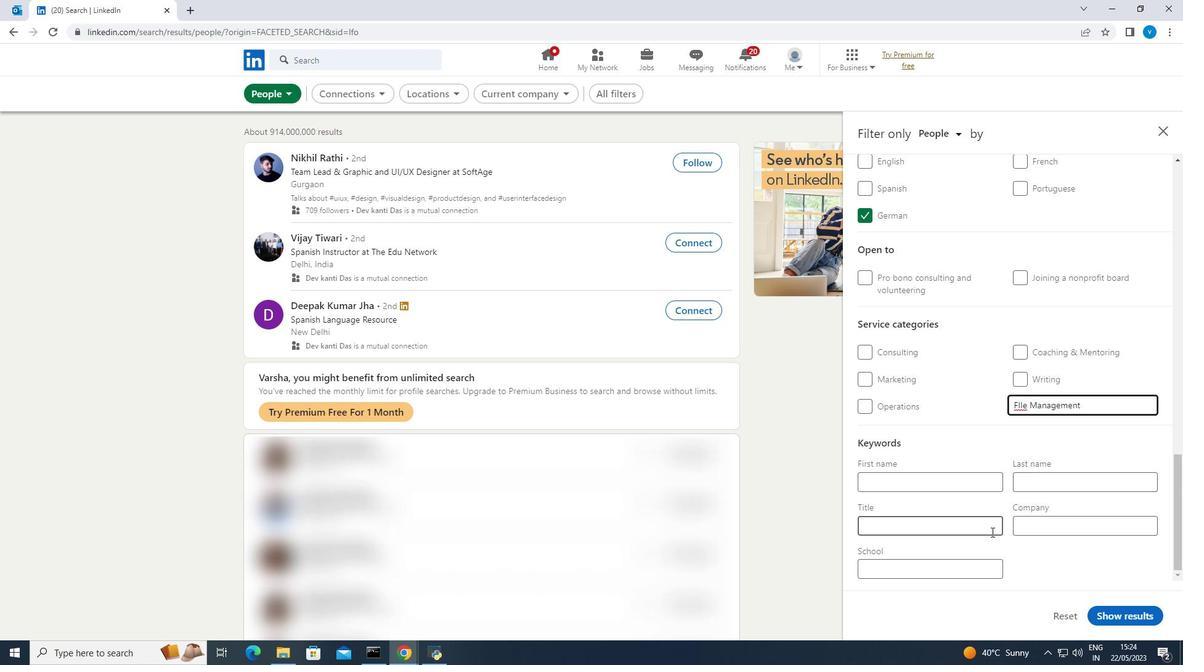 
Action: Key pressed <Key.shift><Key.shift><Key.shift><Key.shift><Key.shift><Key.shift><Key.shift>Lodging<Key.space><Key.shift><Key.shift><Key.shift><Key.shift>Manager
Screenshot: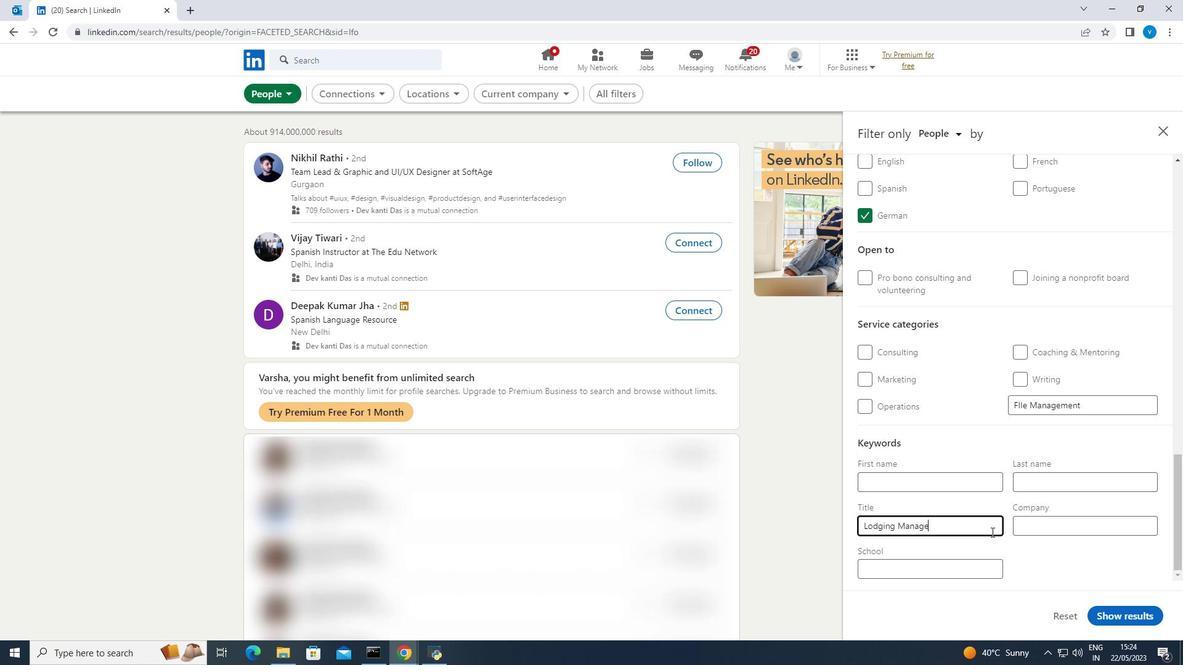 
Action: Mouse moved to (1130, 620)
Screenshot: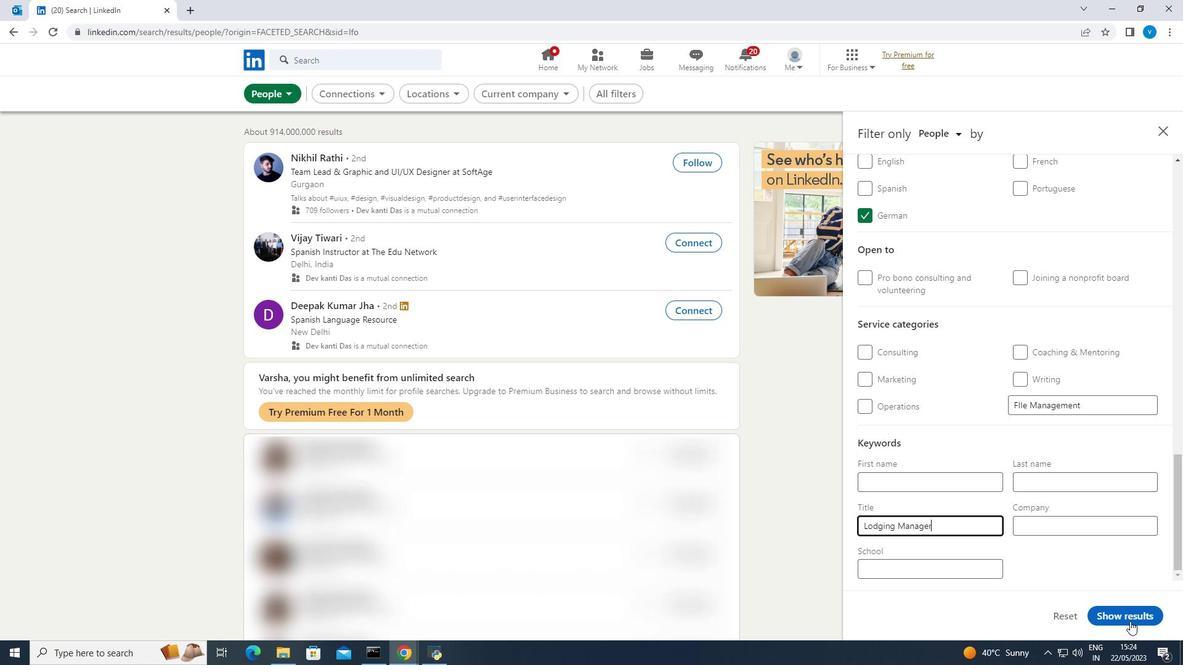 
Action: Mouse pressed left at (1130, 620)
Screenshot: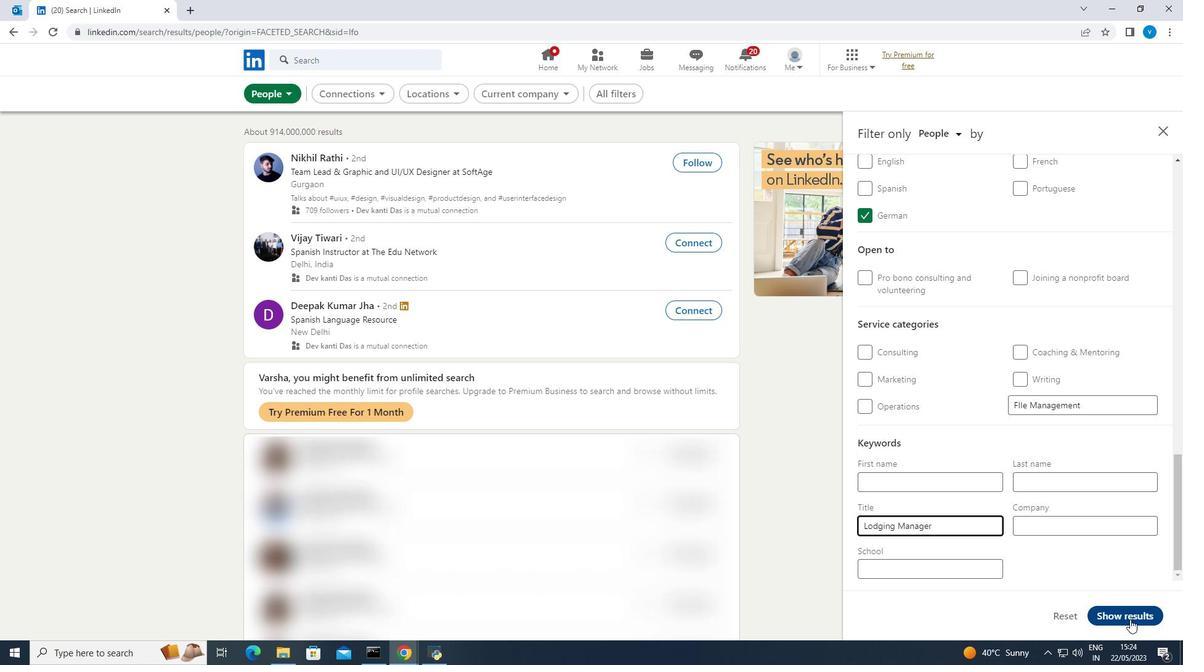 
Action: Mouse moved to (1124, 615)
Screenshot: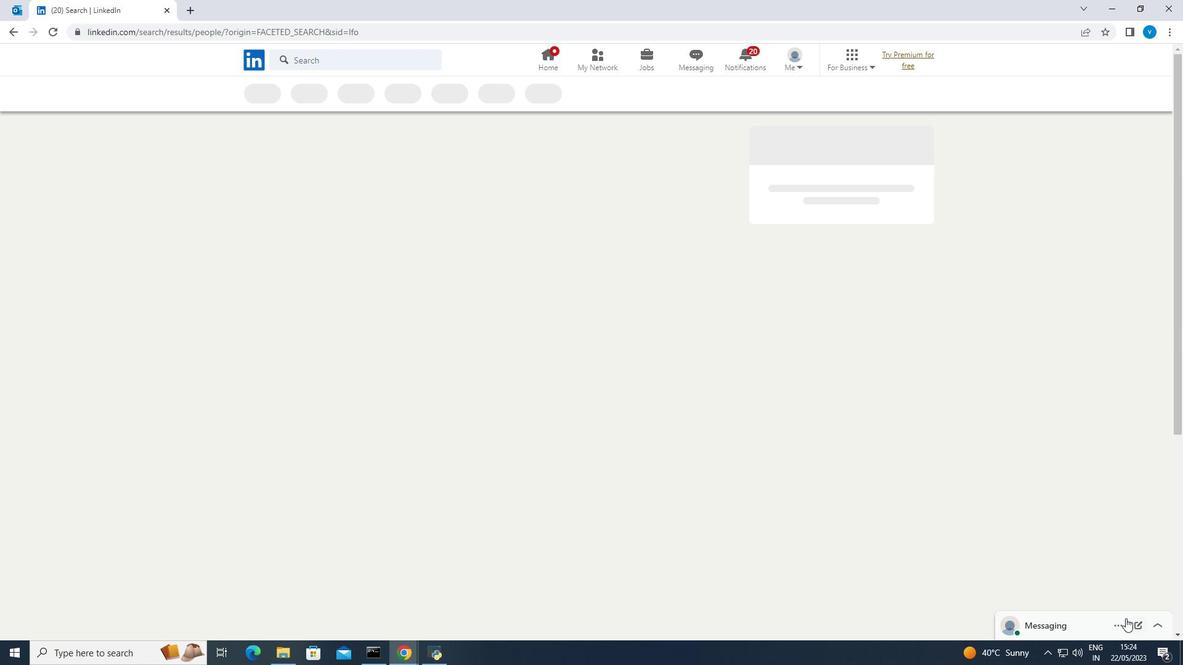 
